 Task: For heading Use Roboto.  font size for heading24,  'Change the font style of data to'Roboto and font size to 16,  Change the alignment of both headline & data to Align left In the sheet   Velocity Sales   book
Action: Mouse moved to (27, 129)
Screenshot: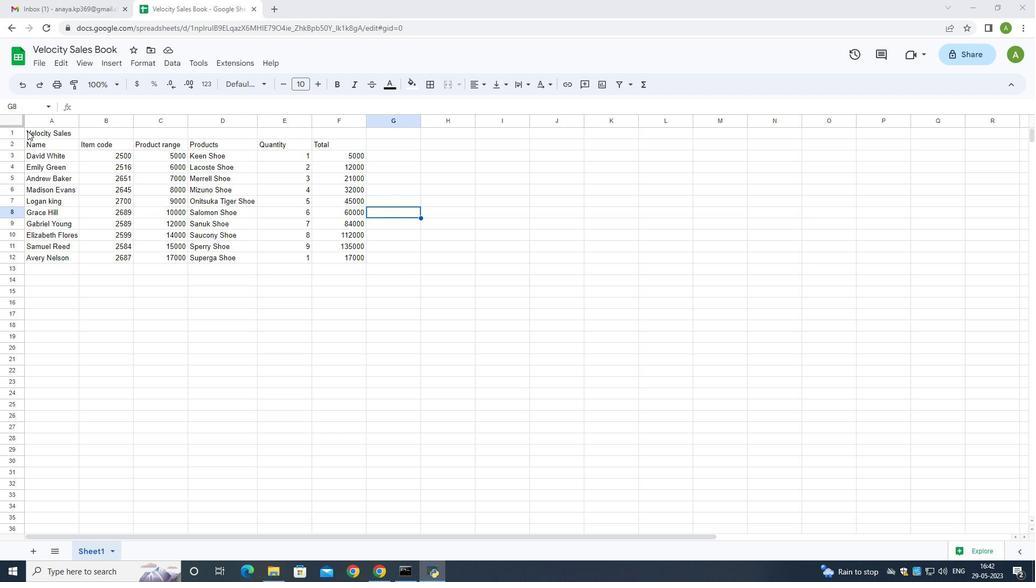 
Action: Mouse pressed left at (27, 129)
Screenshot: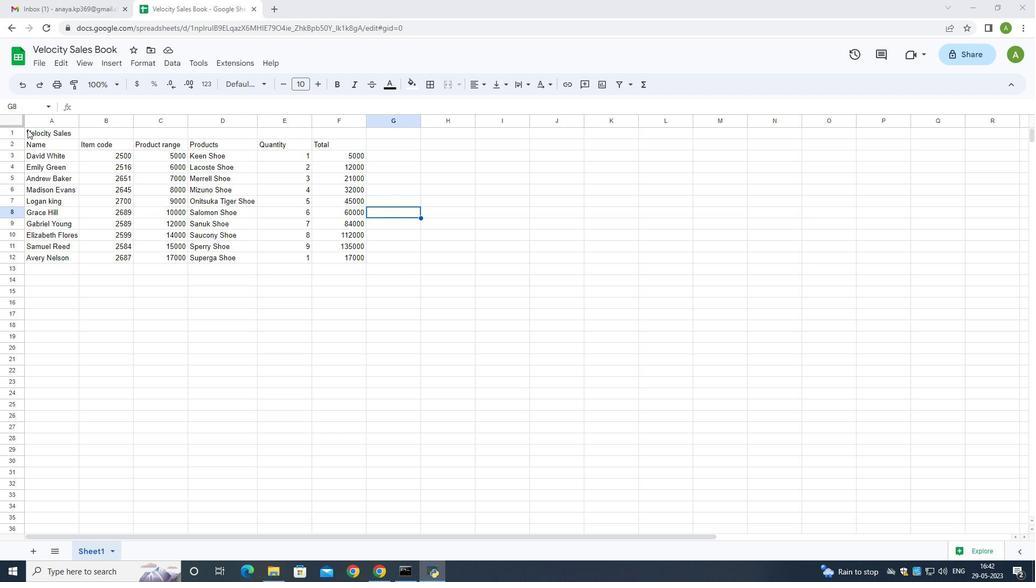 
Action: Mouse moved to (236, 87)
Screenshot: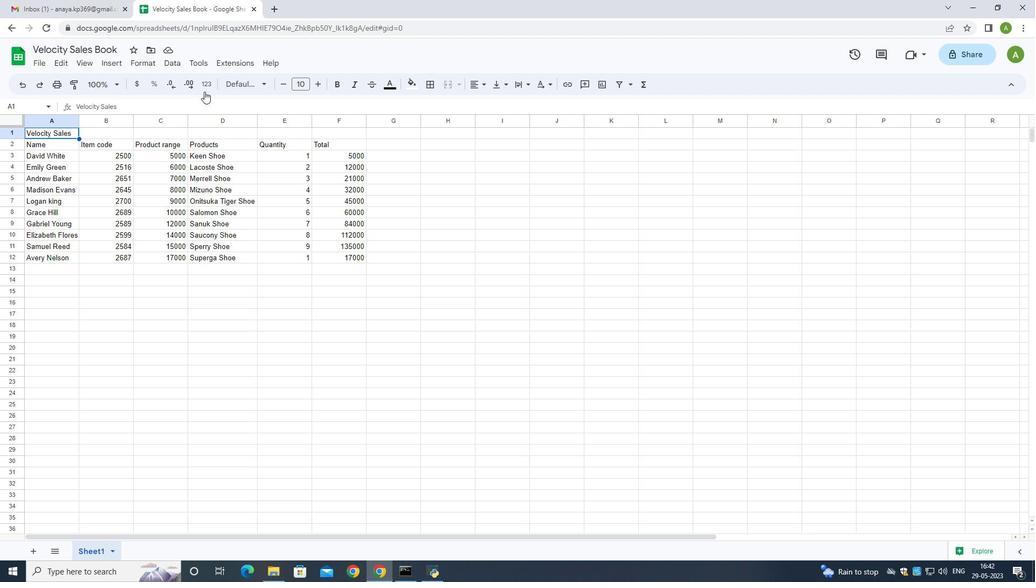 
Action: Mouse pressed left at (236, 87)
Screenshot: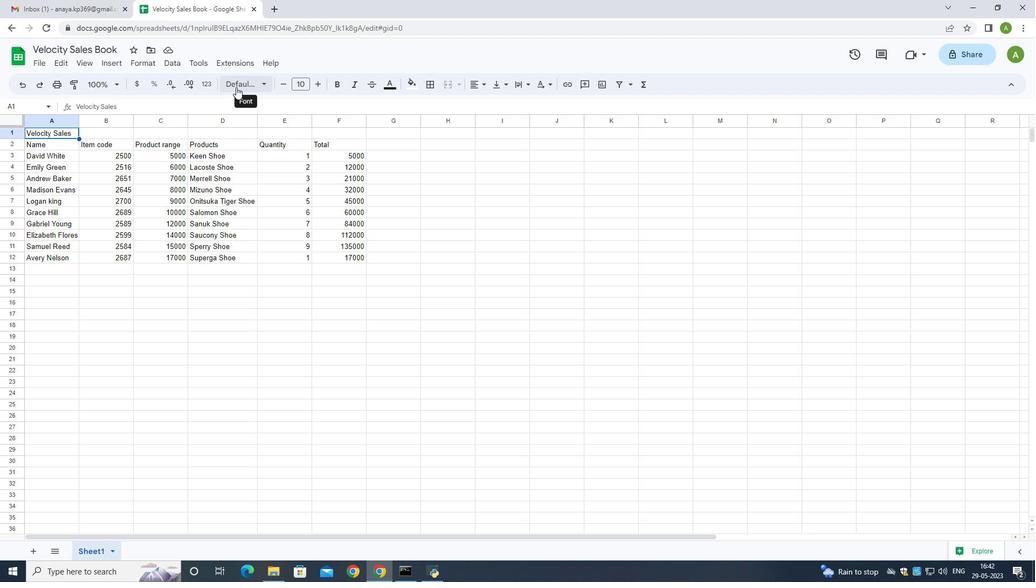 
Action: Mouse moved to (290, 333)
Screenshot: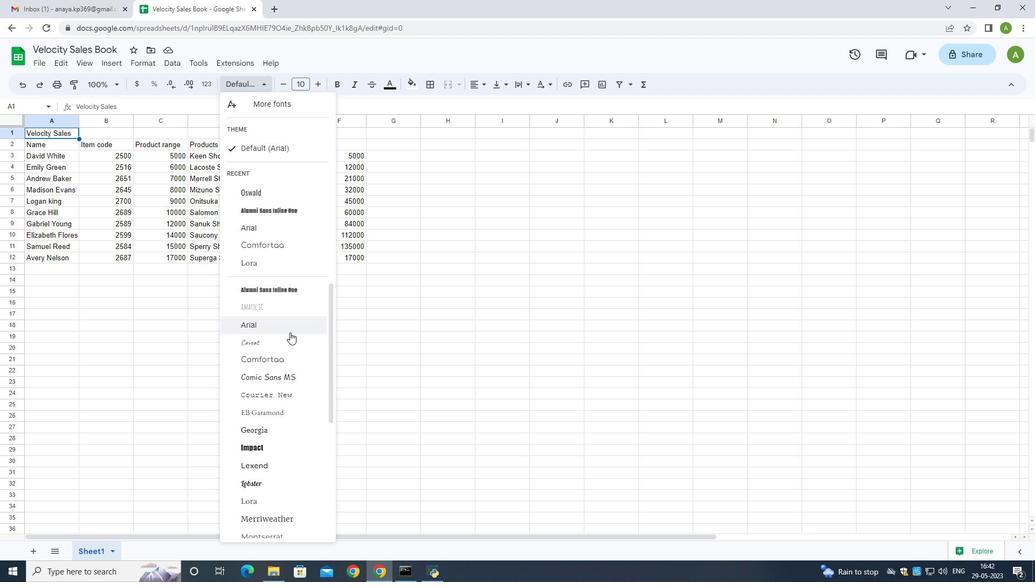 
Action: Mouse scrolled (290, 332) with delta (0, 0)
Screenshot: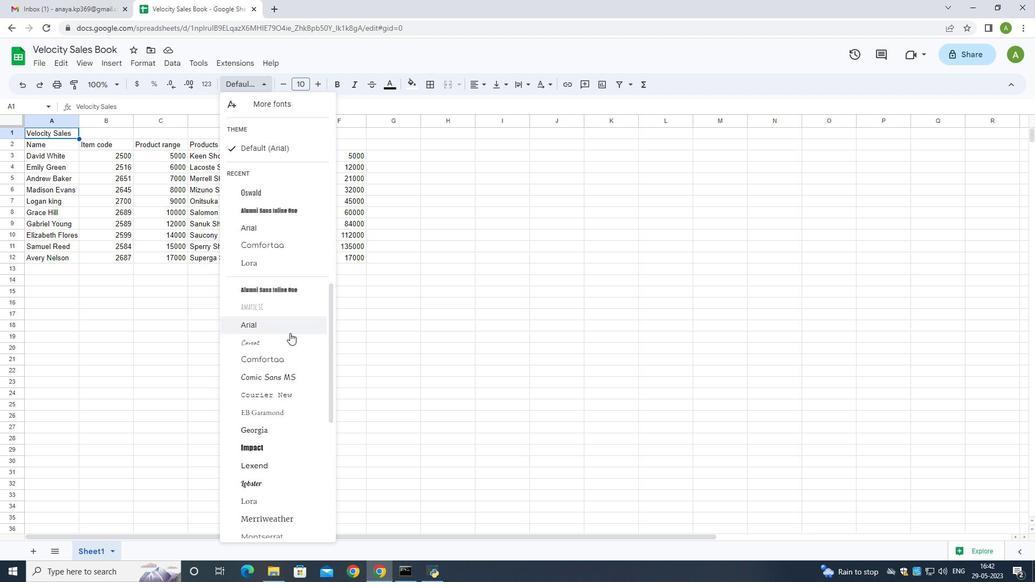 
Action: Mouse scrolled (290, 332) with delta (0, 0)
Screenshot: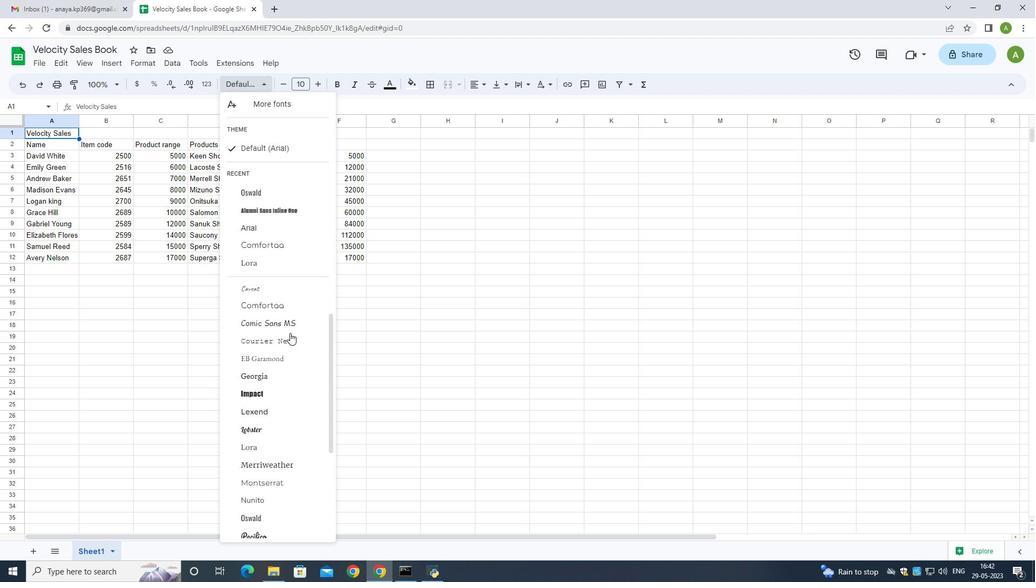 
Action: Mouse scrolled (290, 332) with delta (0, 0)
Screenshot: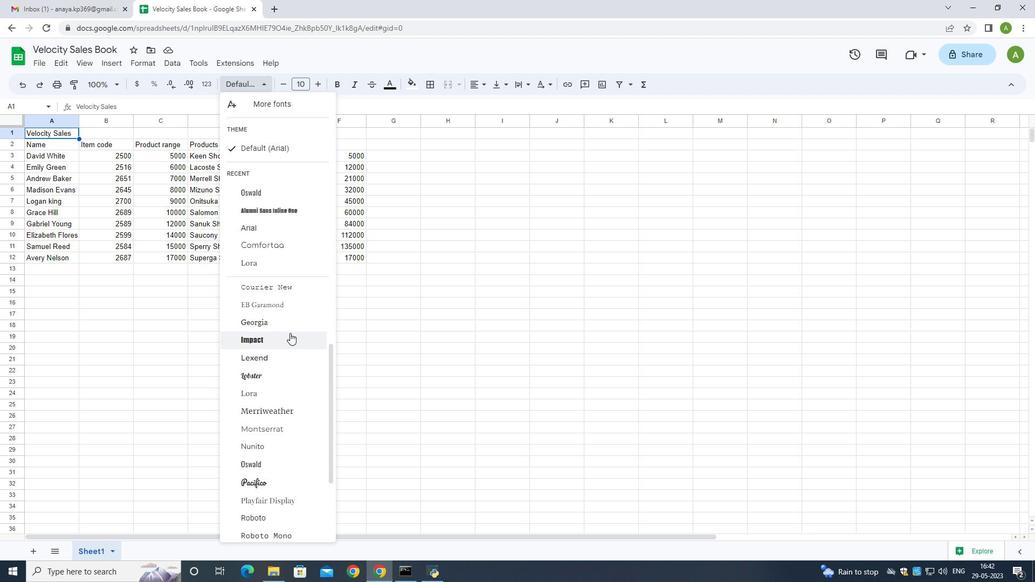 
Action: Mouse moved to (275, 461)
Screenshot: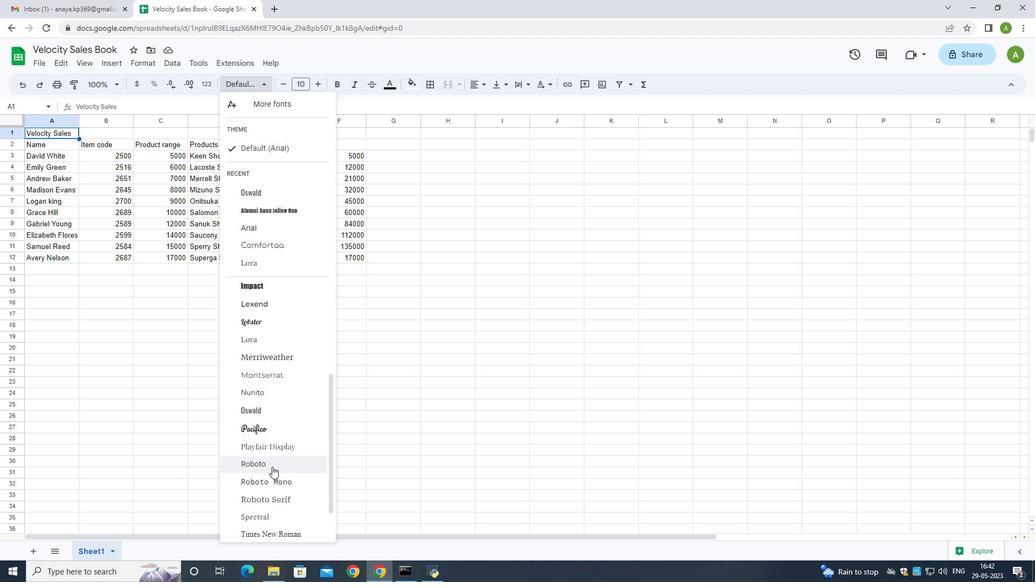 
Action: Mouse pressed left at (275, 461)
Screenshot: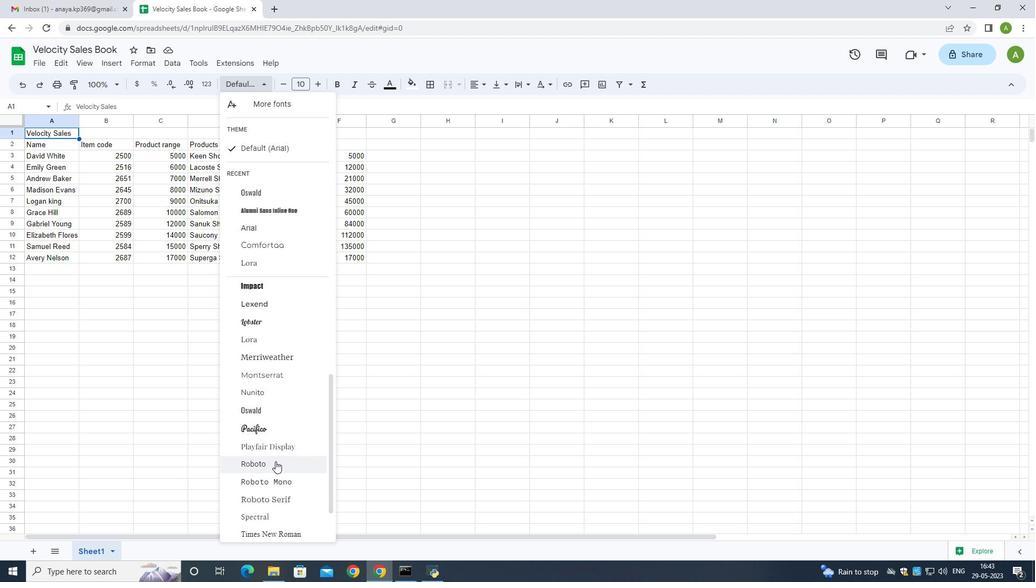
Action: Mouse moved to (28, 134)
Screenshot: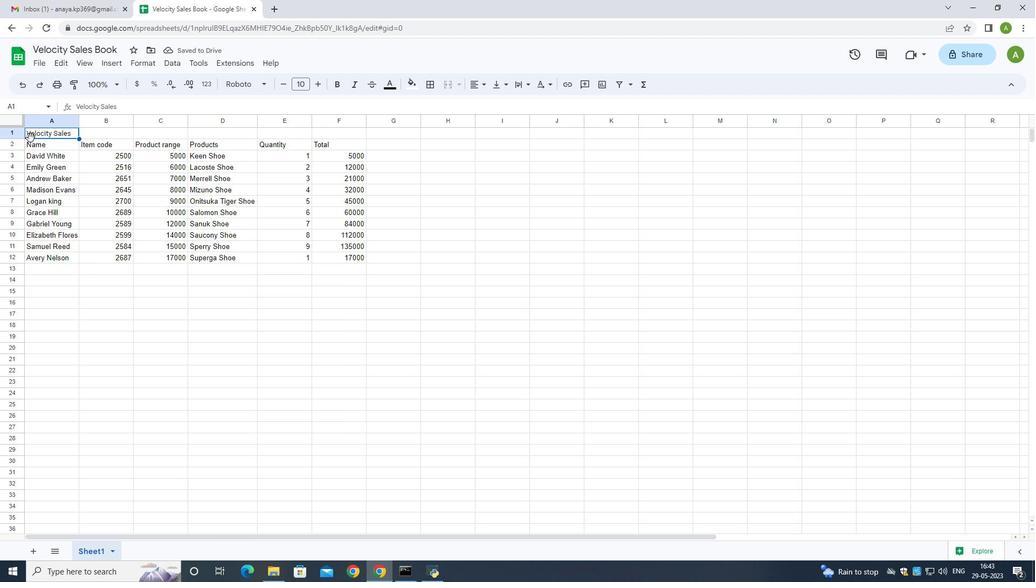 
Action: Mouse pressed left at (28, 134)
Screenshot: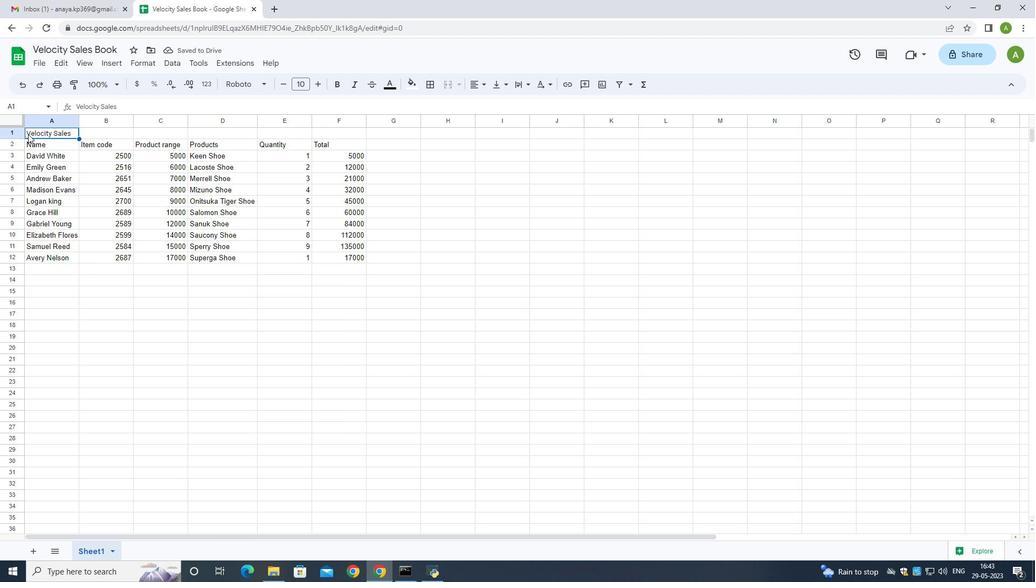 
Action: Mouse moved to (30, 129)
Screenshot: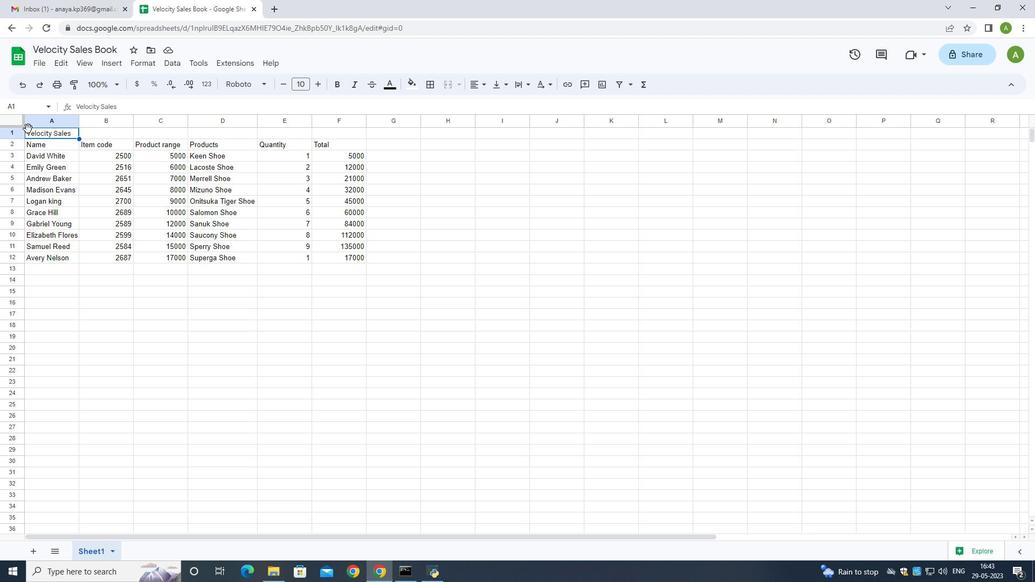 
Action: Mouse pressed left at (30, 129)
Screenshot: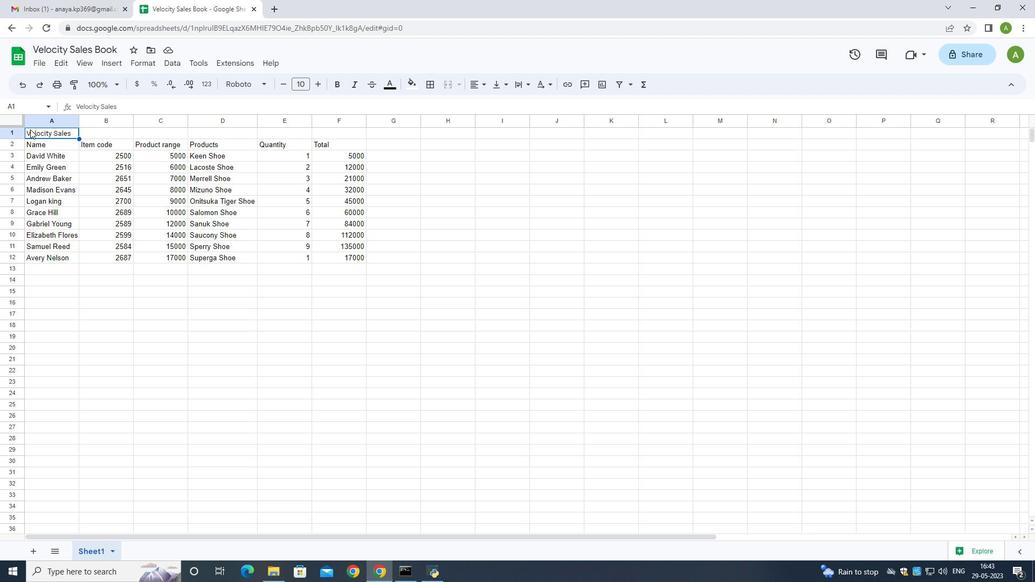 
Action: Mouse moved to (69, 134)
Screenshot: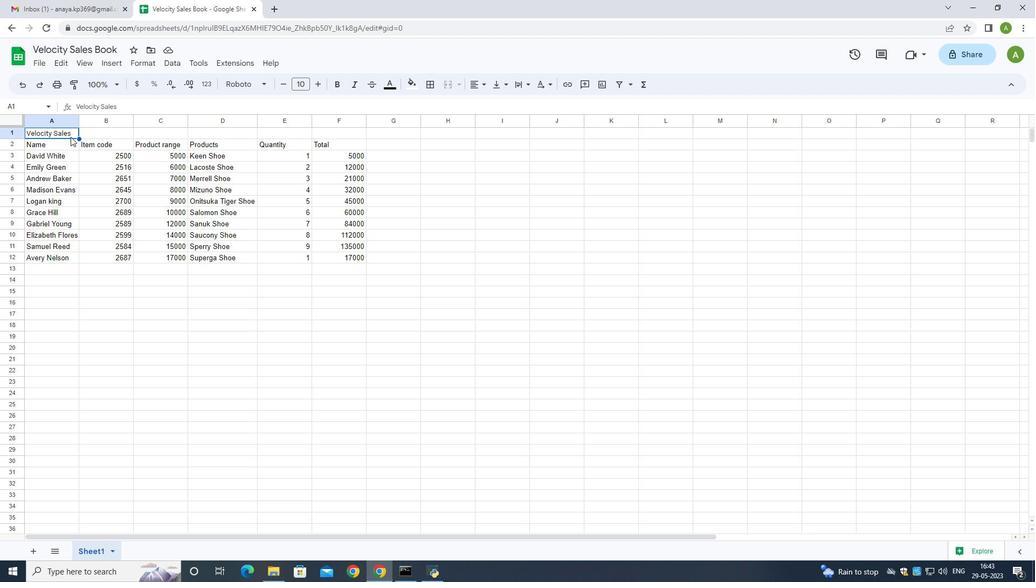
Action: Mouse pressed left at (69, 134)
Screenshot: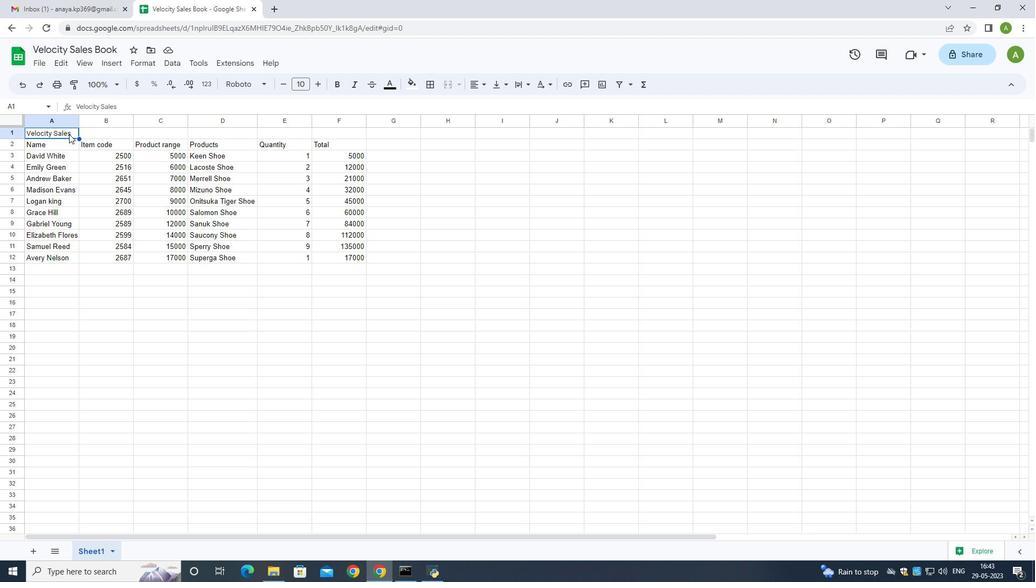 
Action: Mouse moved to (69, 133)
Screenshot: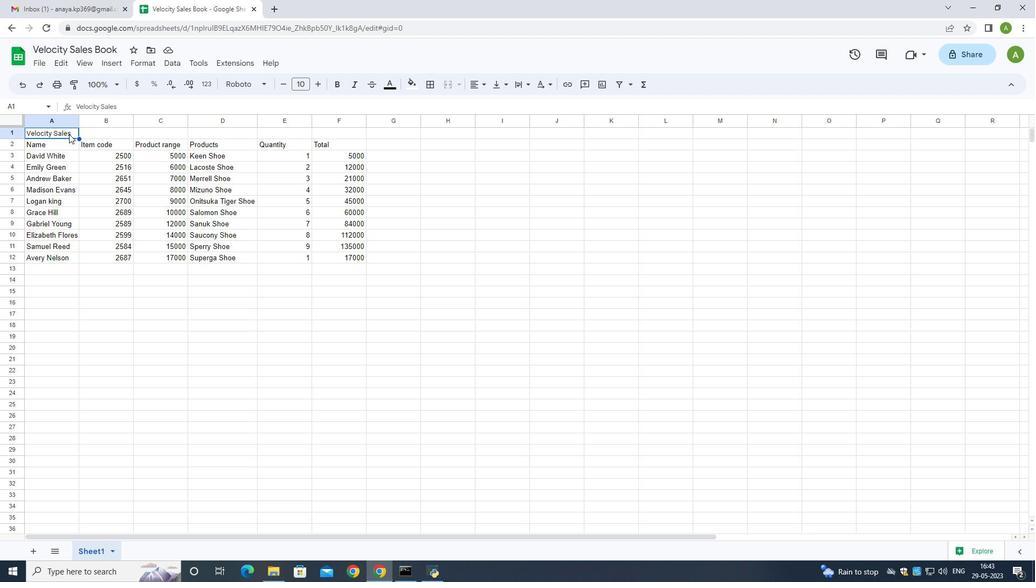 
Action: Mouse pressed left at (69, 133)
Screenshot: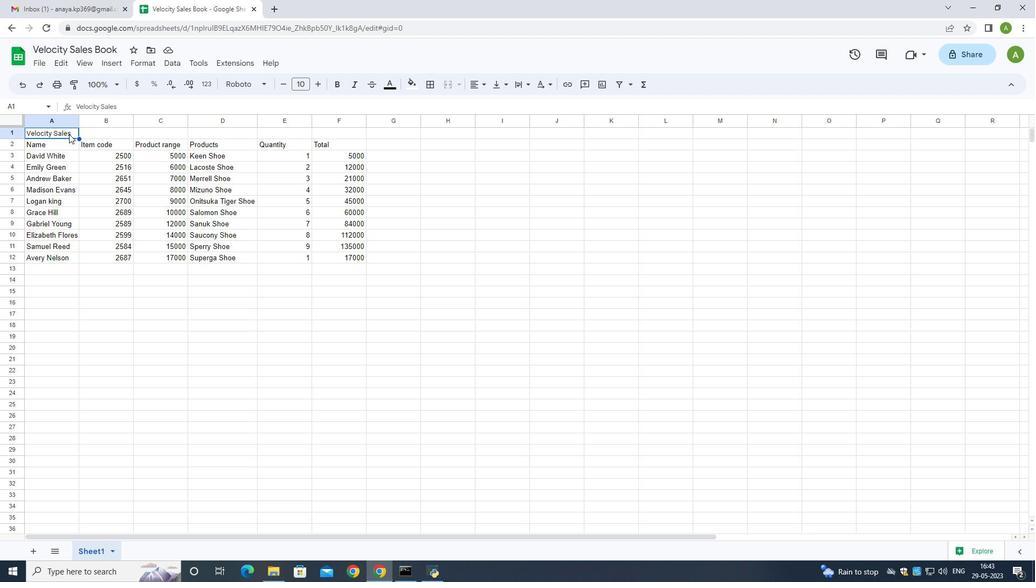 
Action: Mouse moved to (32, 134)
Screenshot: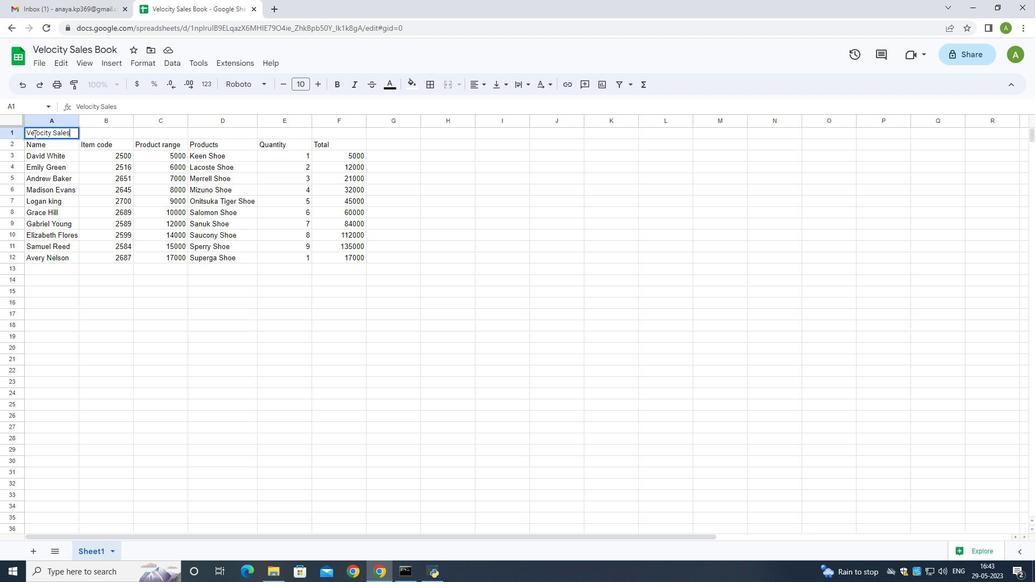 
Action: Mouse pressed left at (32, 134)
Screenshot: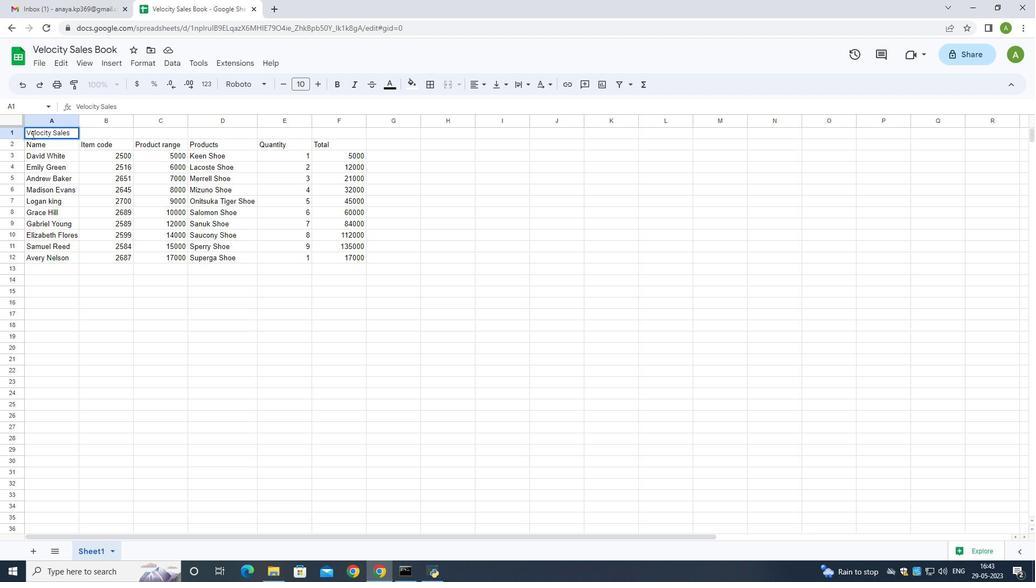 
Action: Mouse moved to (26, 133)
Screenshot: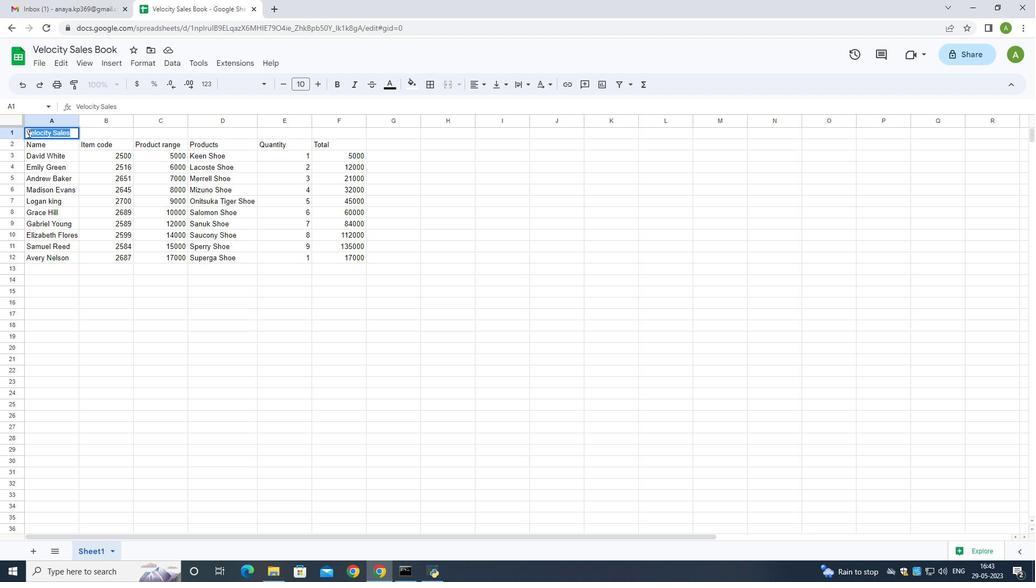 
Action: Mouse pressed left at (26, 133)
Screenshot: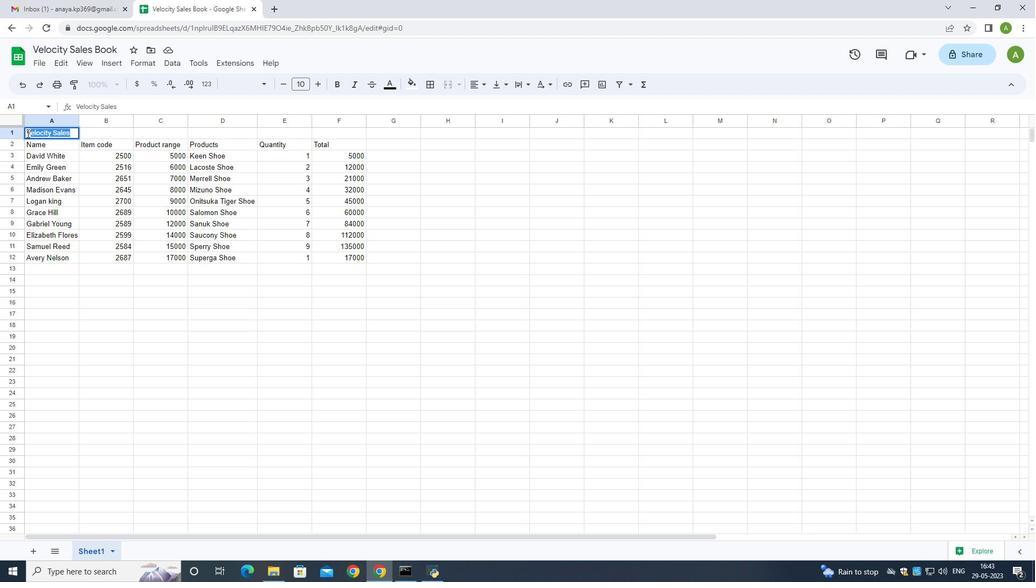 
Action: Mouse moved to (253, 87)
Screenshot: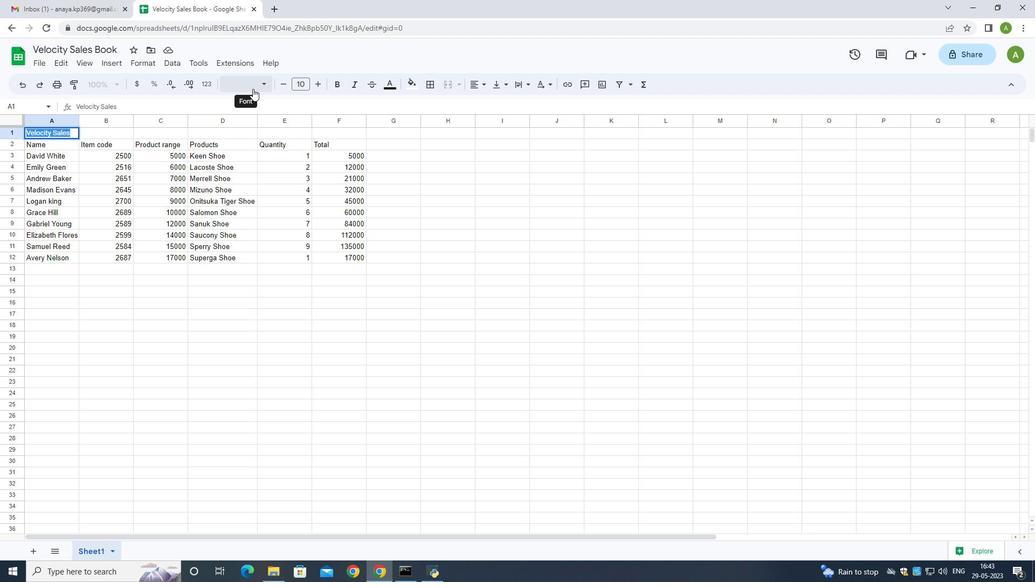 
Action: Mouse pressed left at (253, 87)
Screenshot: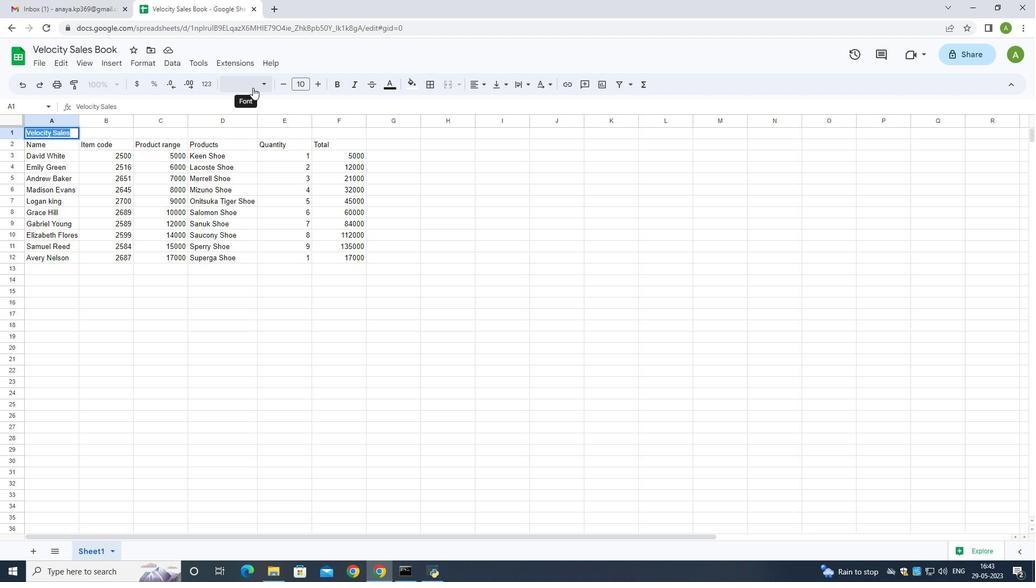 
Action: Mouse moved to (284, 465)
Screenshot: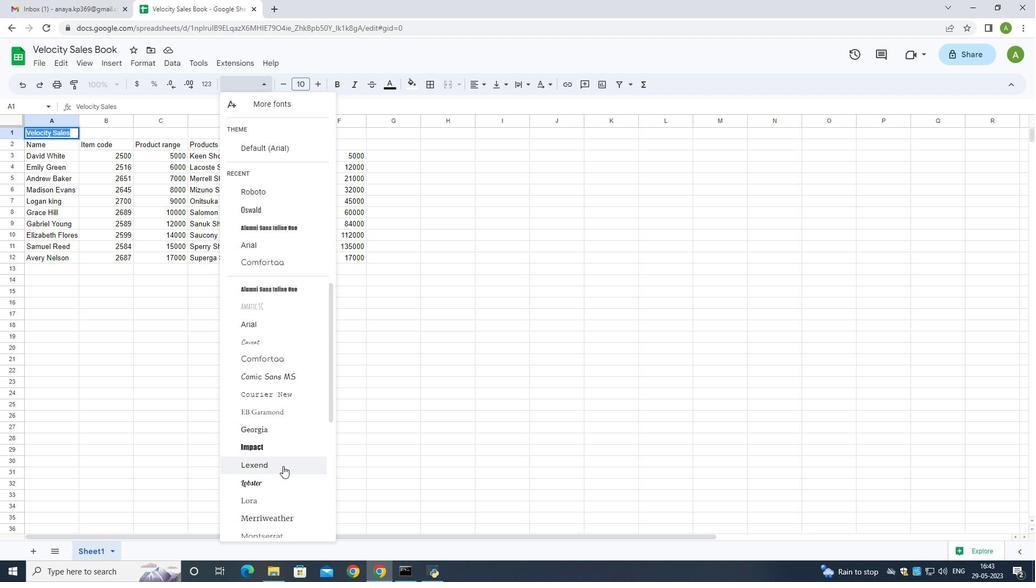 
Action: Mouse scrolled (283, 465) with delta (0, 0)
Screenshot: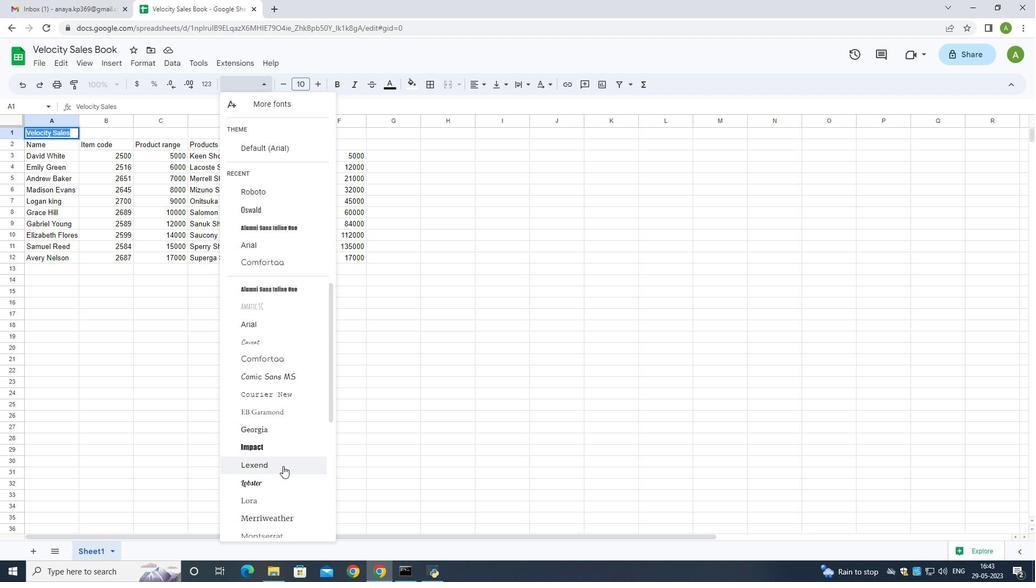 
Action: Mouse moved to (256, 195)
Screenshot: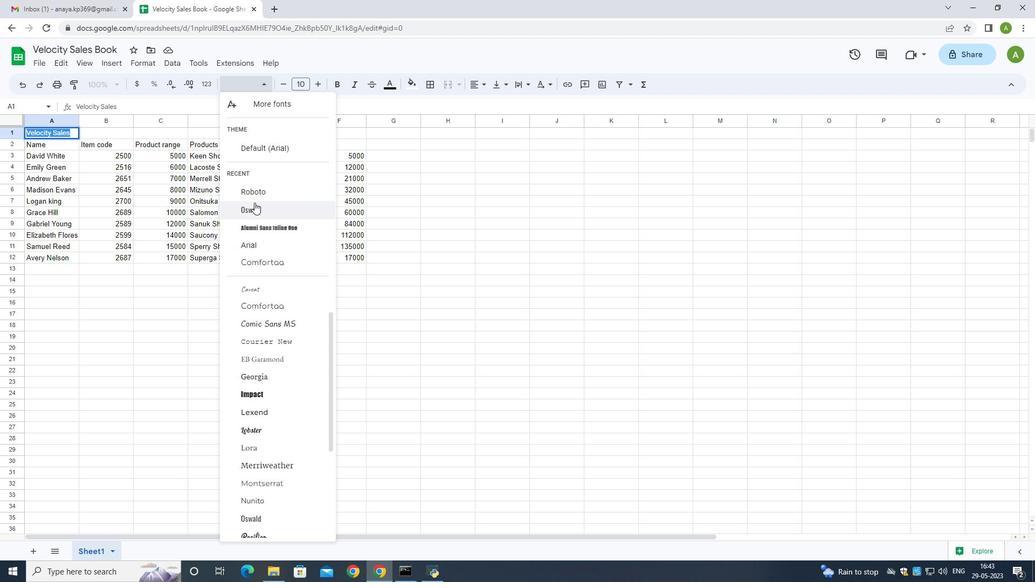 
Action: Mouse pressed left at (256, 195)
Screenshot: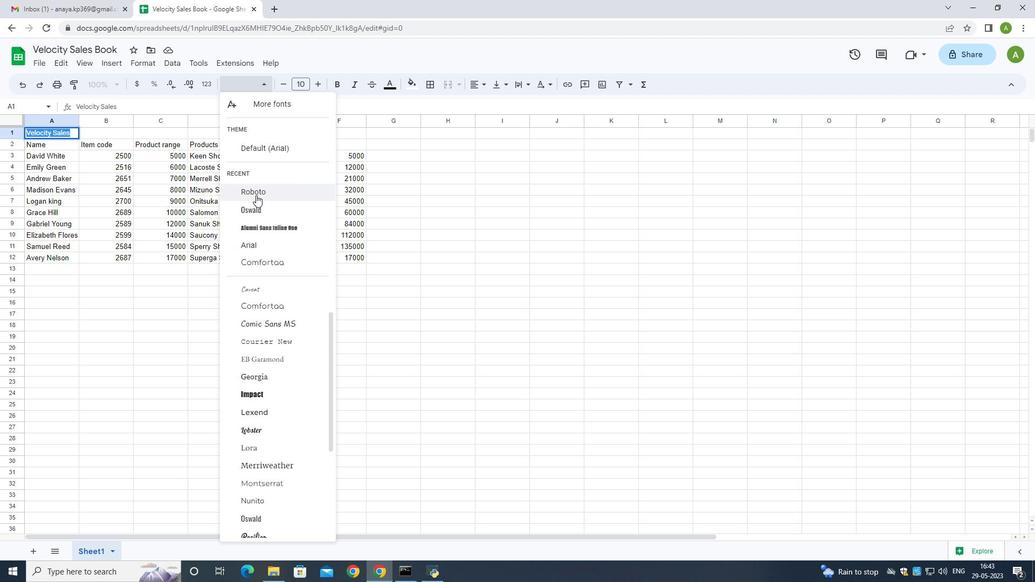 
Action: Mouse moved to (145, 317)
Screenshot: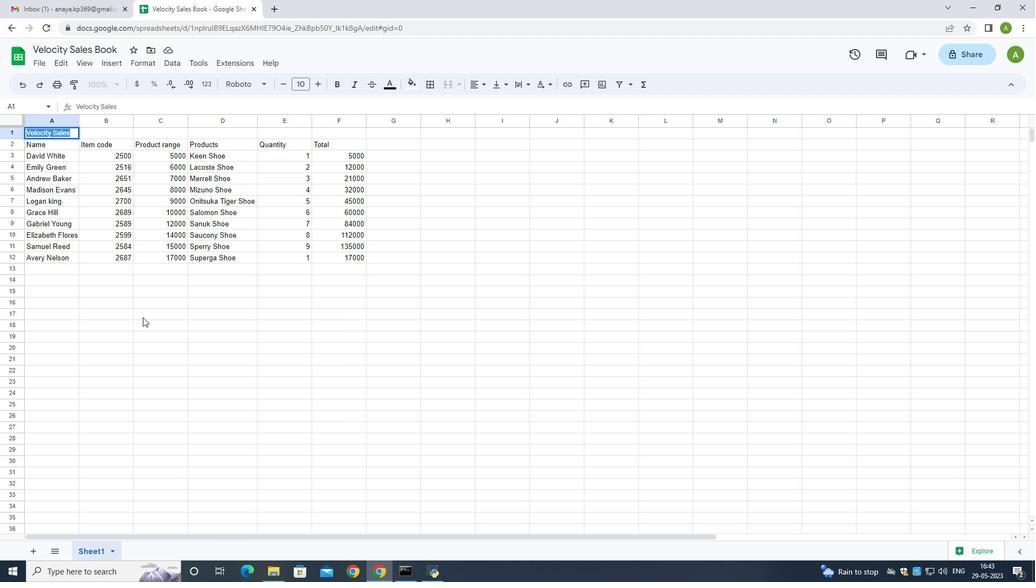 
Action: Mouse pressed left at (145, 317)
Screenshot: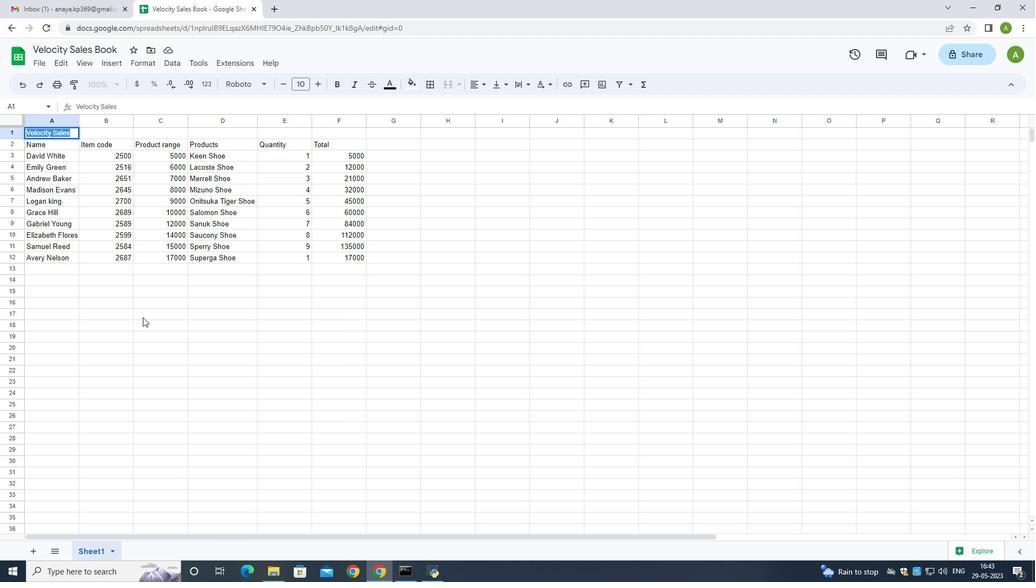 
Action: Mouse moved to (28, 132)
Screenshot: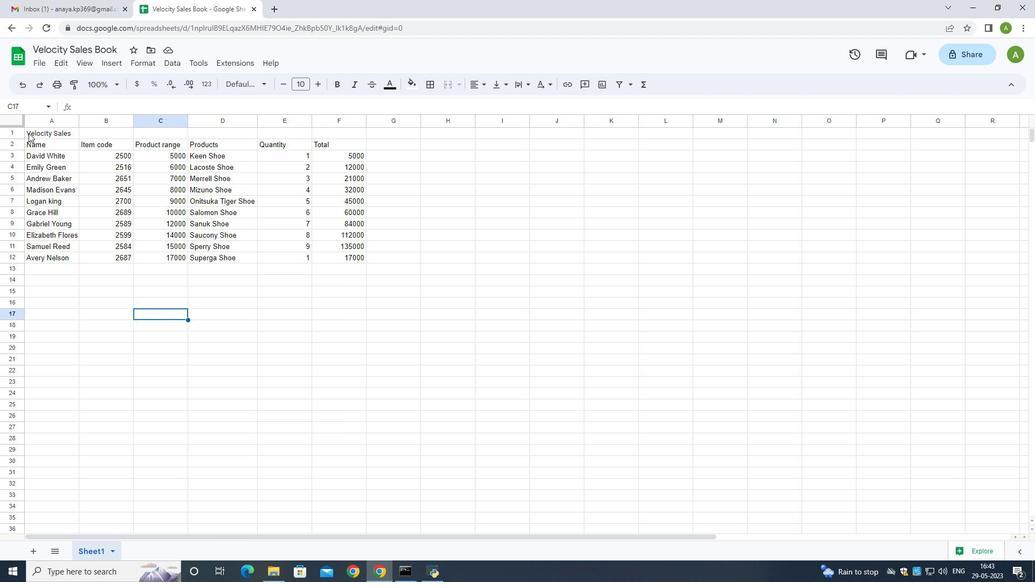 
Action: Mouse pressed left at (28, 132)
Screenshot: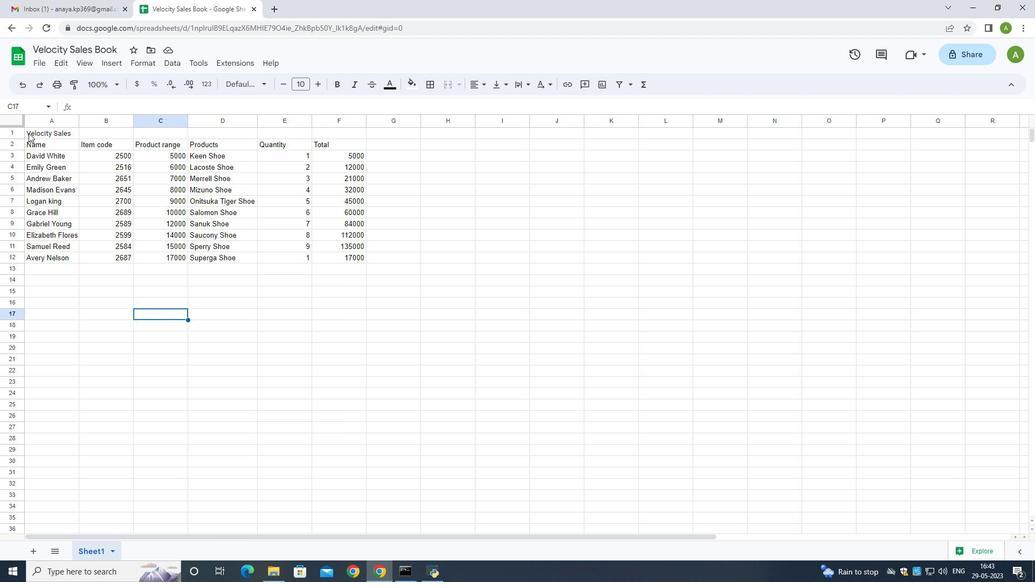 
Action: Mouse moved to (315, 83)
Screenshot: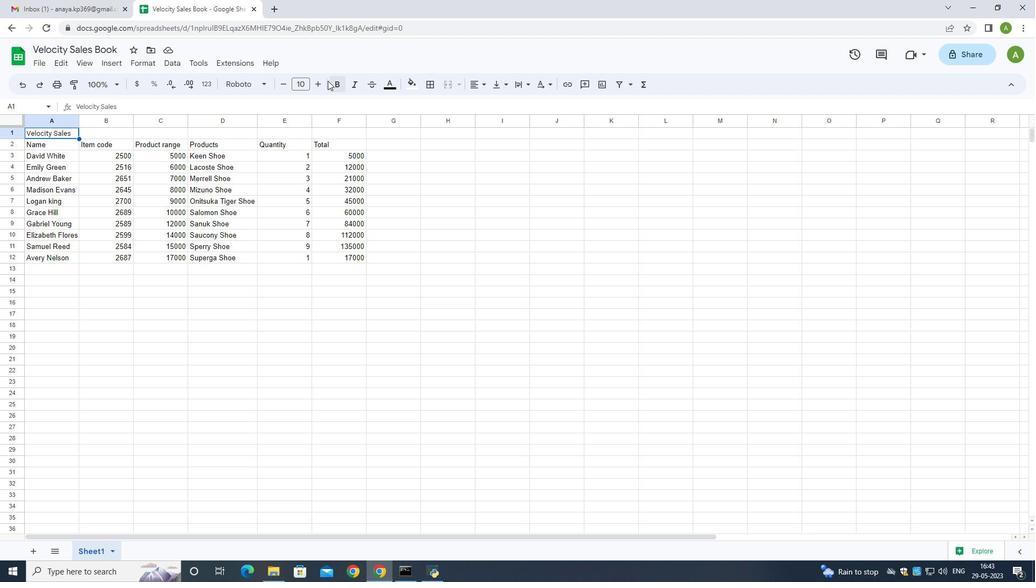 
Action: Mouse pressed left at (315, 83)
Screenshot: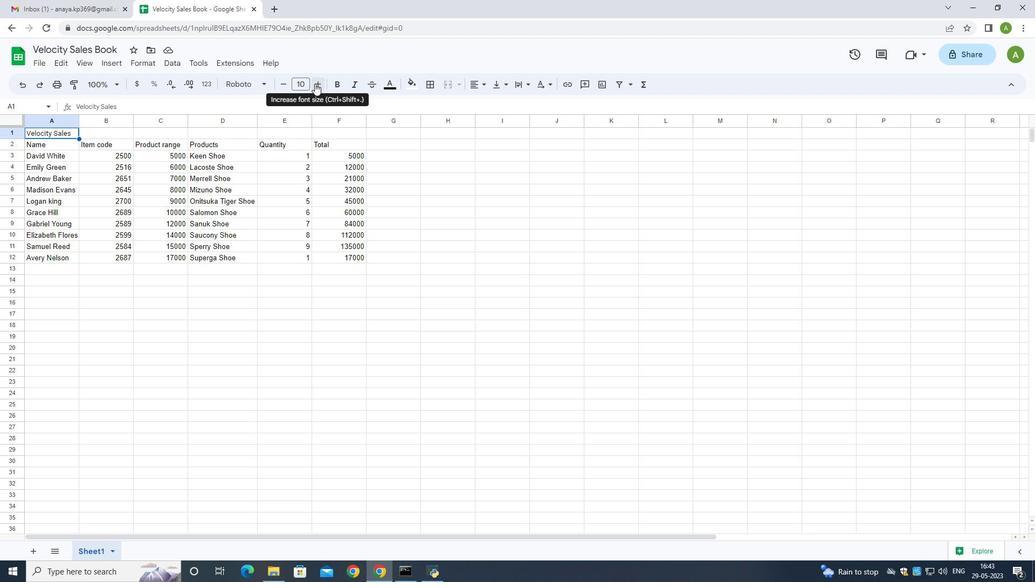 
Action: Mouse pressed left at (315, 83)
Screenshot: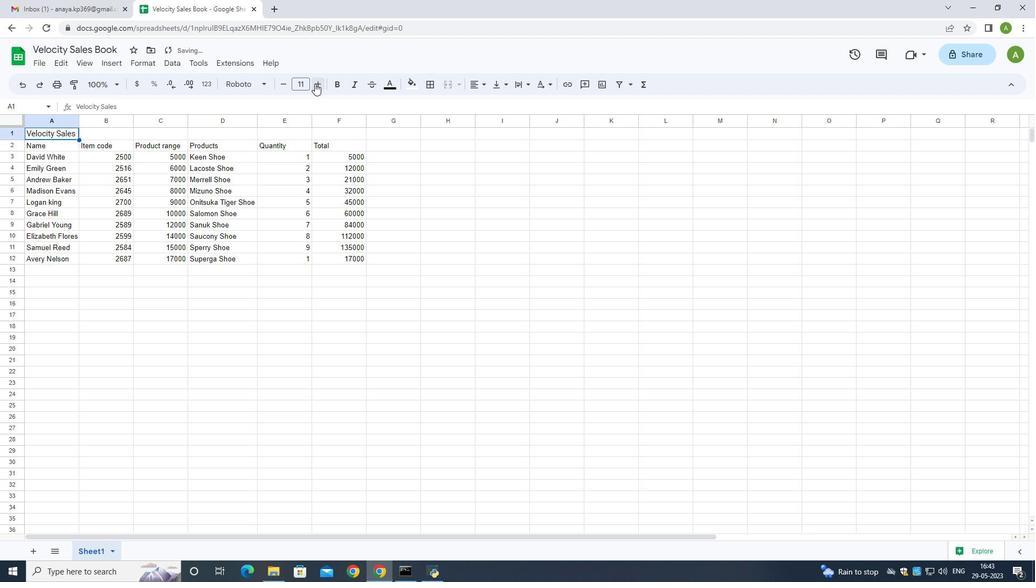 
Action: Mouse pressed left at (315, 83)
Screenshot: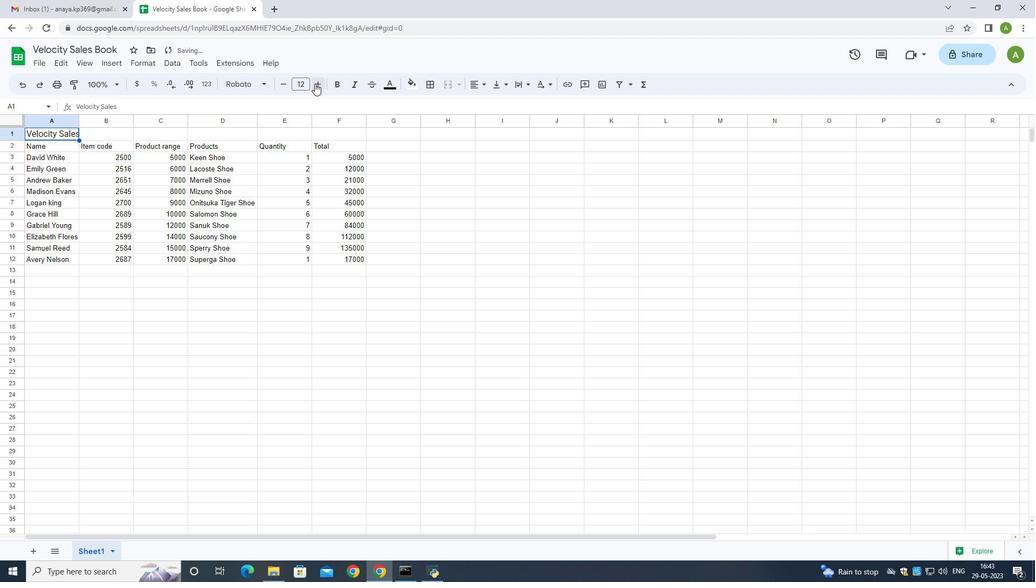 
Action: Mouse pressed left at (315, 83)
Screenshot: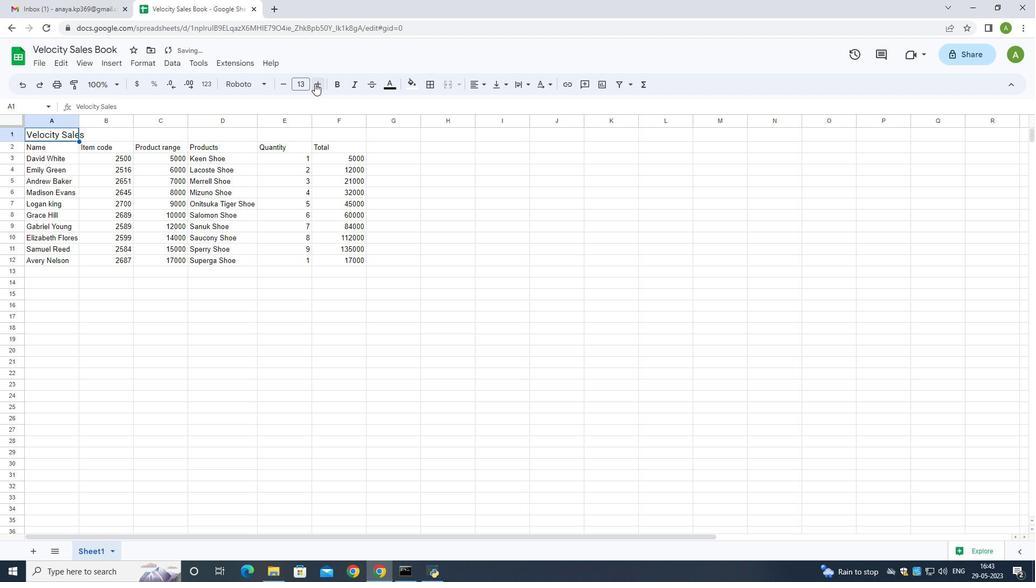 
Action: Mouse pressed left at (315, 83)
Screenshot: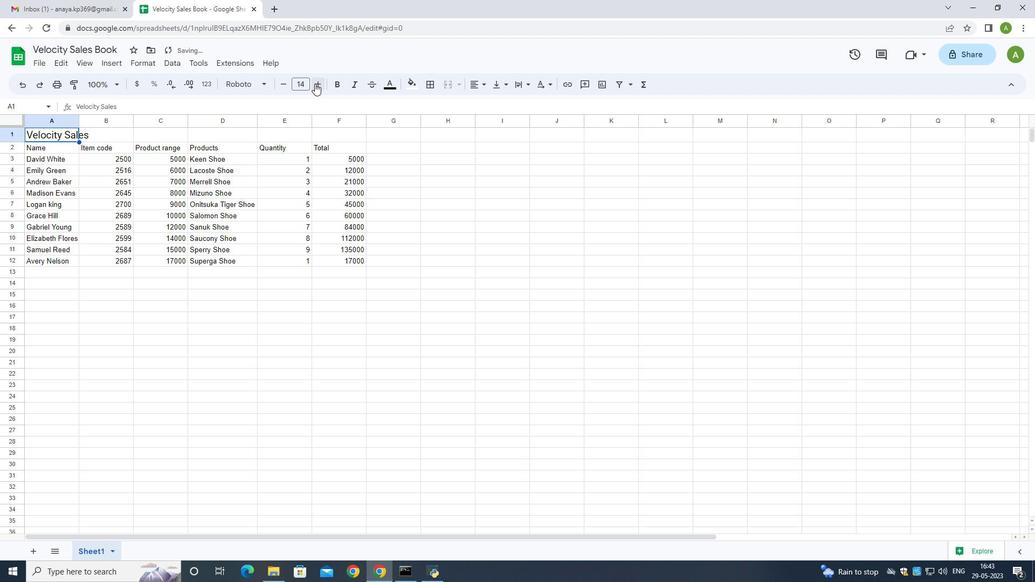
Action: Mouse pressed left at (315, 83)
Screenshot: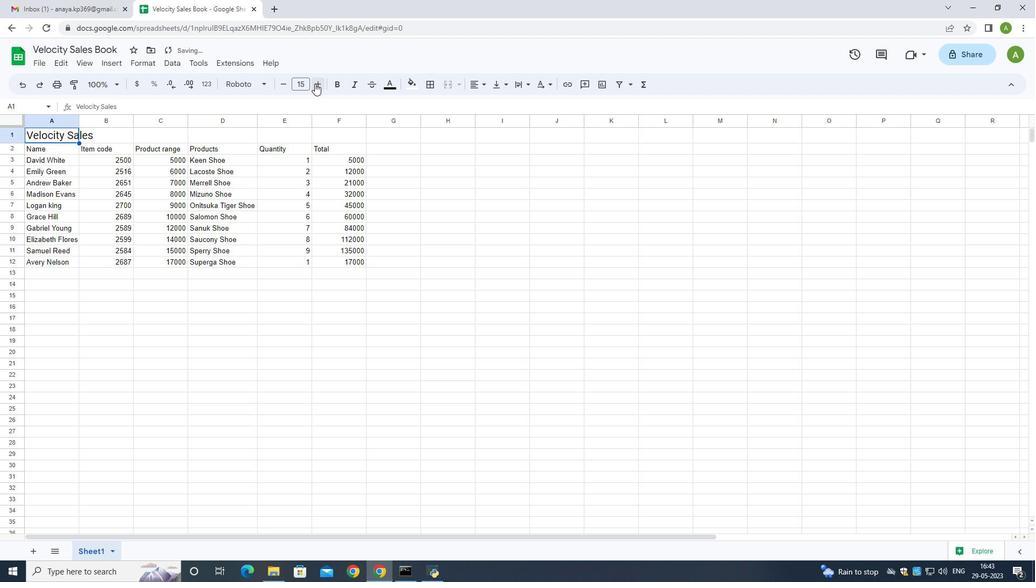 
Action: Mouse pressed left at (315, 83)
Screenshot: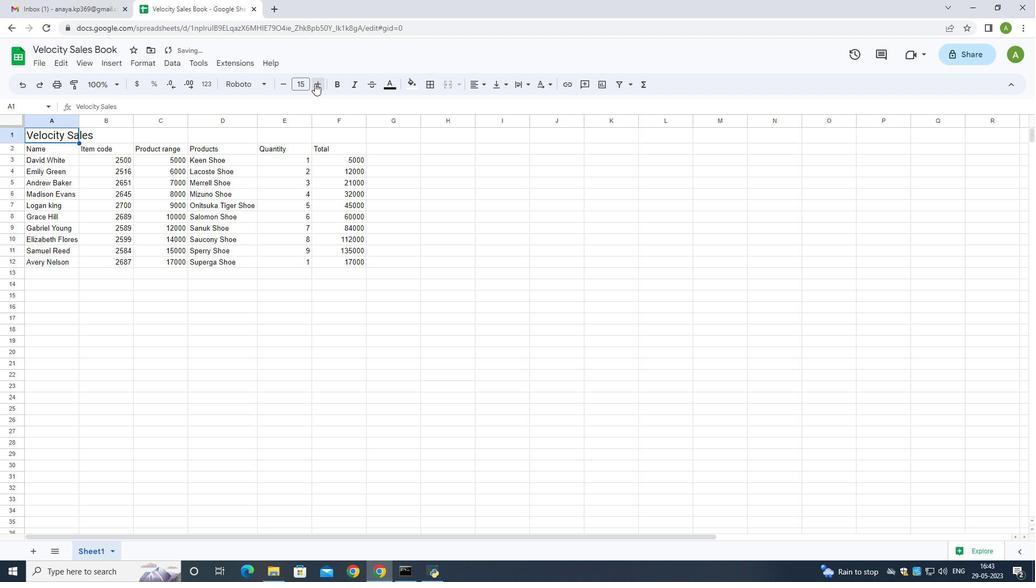 
Action: Mouse pressed left at (315, 83)
Screenshot: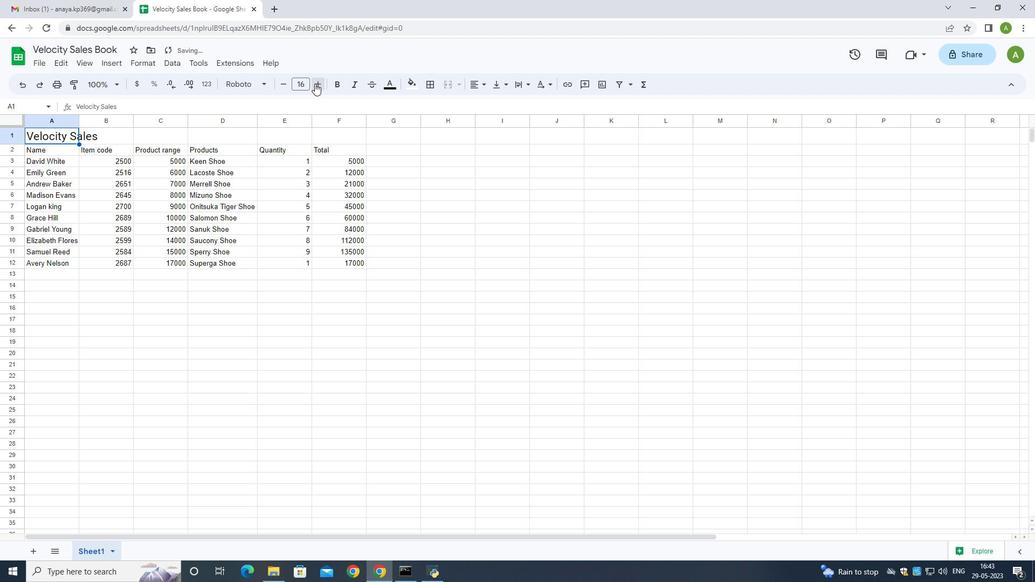
Action: Mouse pressed left at (315, 83)
Screenshot: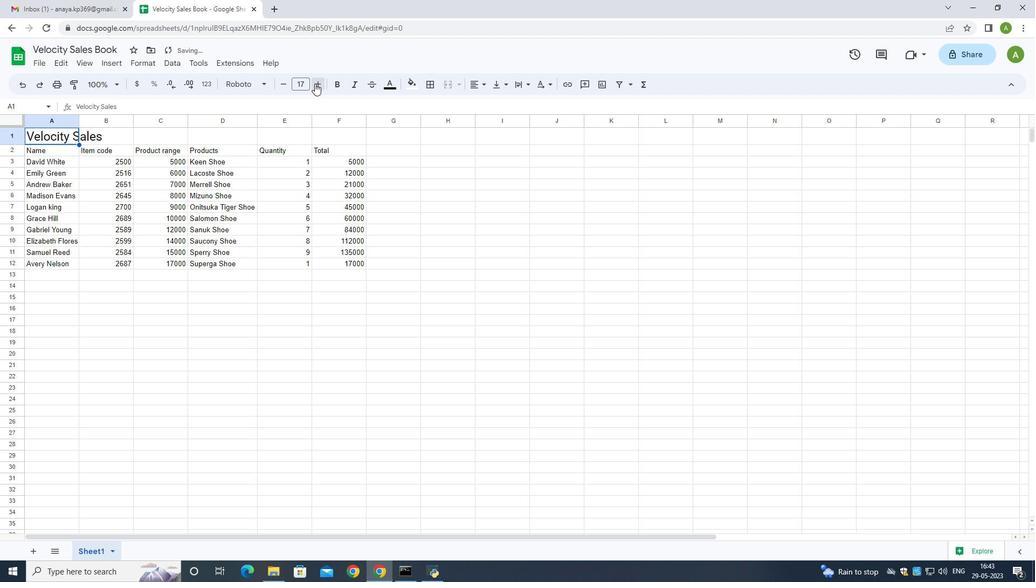 
Action: Mouse pressed left at (315, 83)
Screenshot: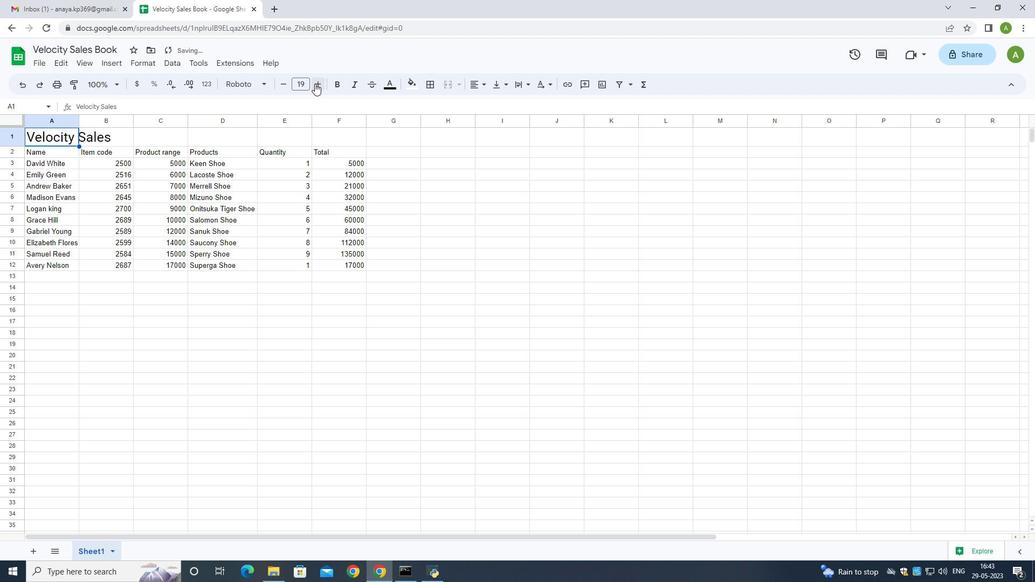 
Action: Mouse pressed left at (315, 83)
Screenshot: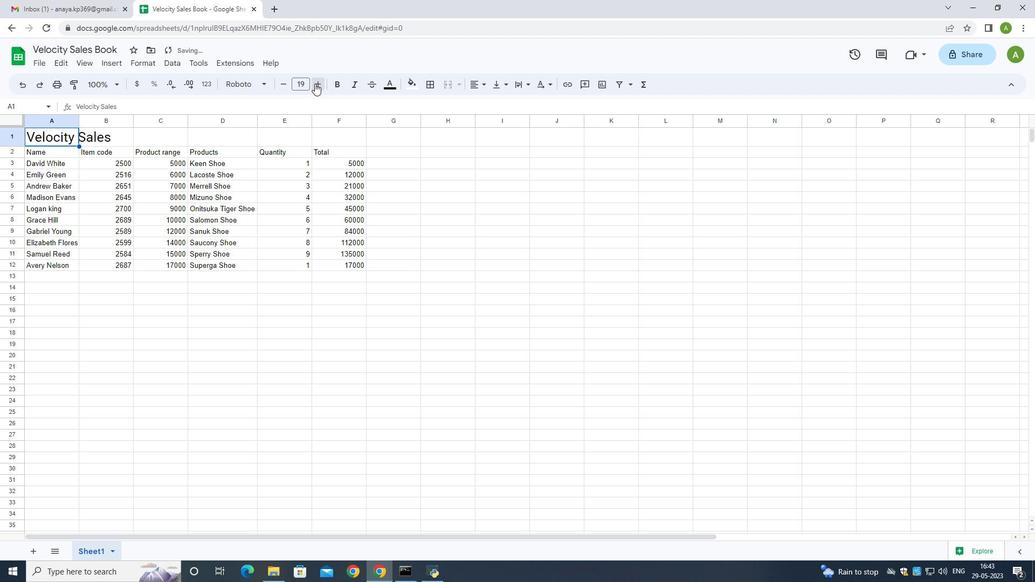 
Action: Mouse pressed left at (315, 83)
Screenshot: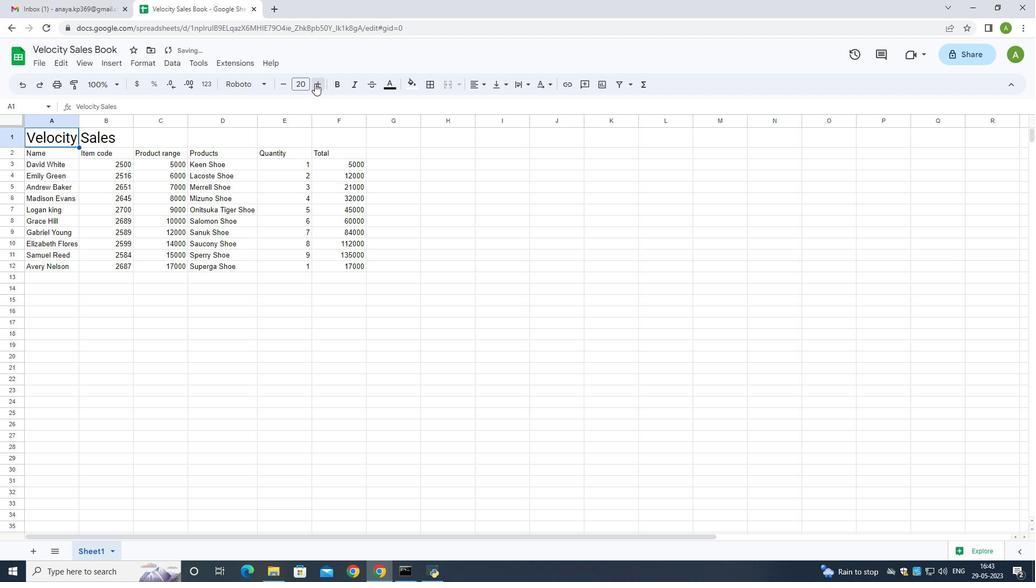 
Action: Mouse pressed left at (315, 83)
Screenshot: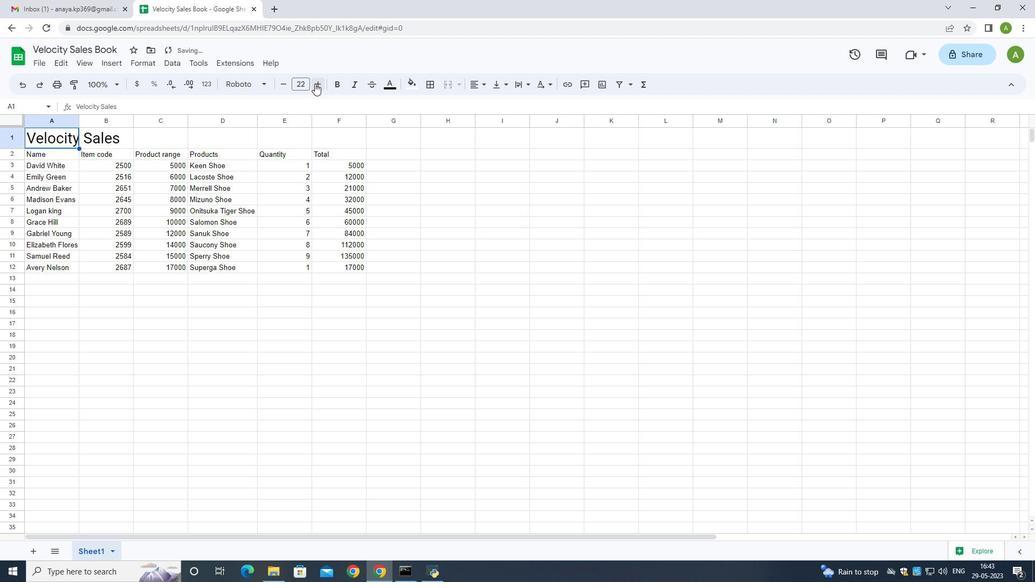 
Action: Mouse pressed left at (315, 83)
Screenshot: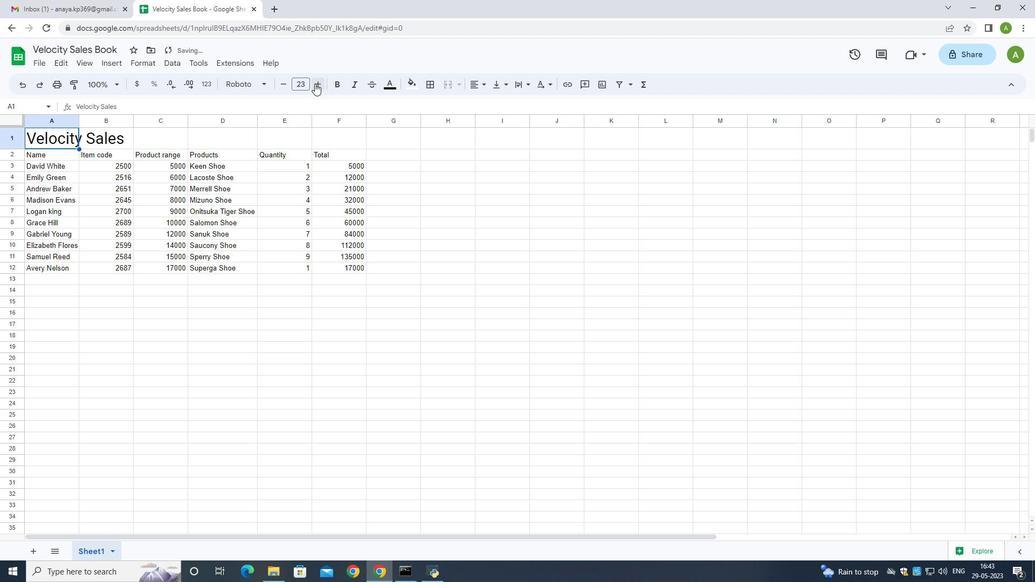 
Action: Mouse moved to (28, 153)
Screenshot: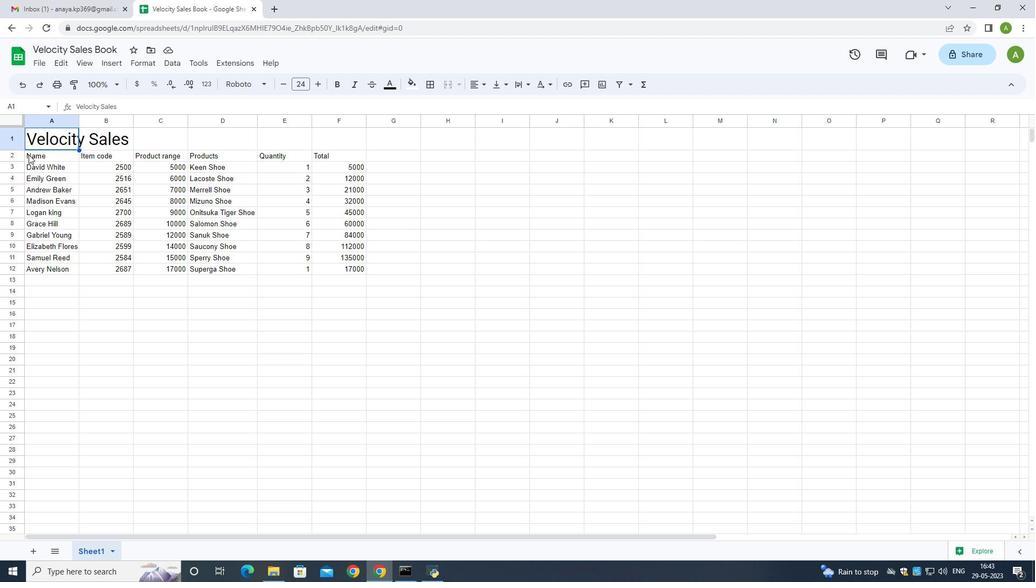 
Action: Mouse pressed left at (28, 153)
Screenshot: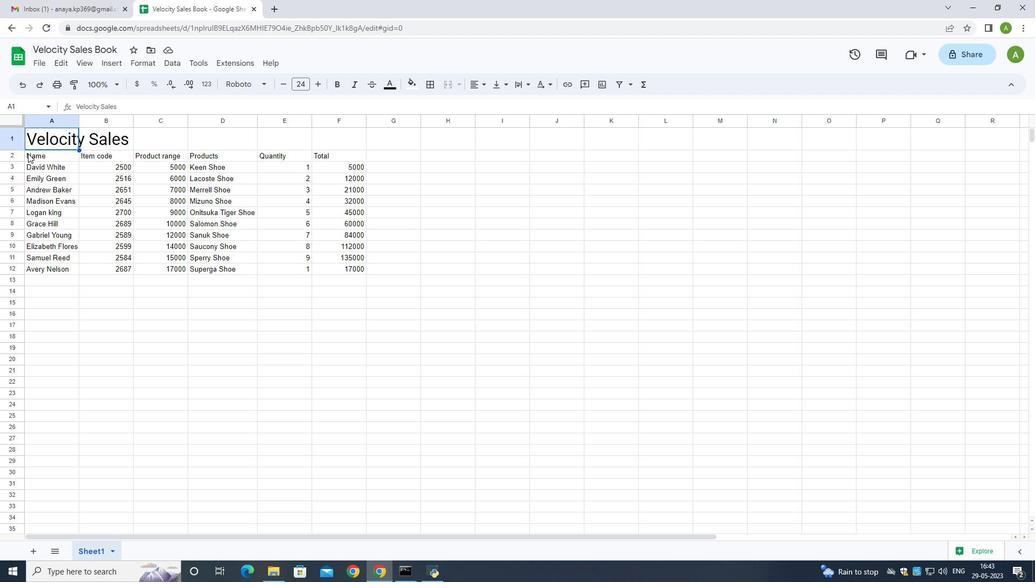 
Action: Mouse moved to (237, 87)
Screenshot: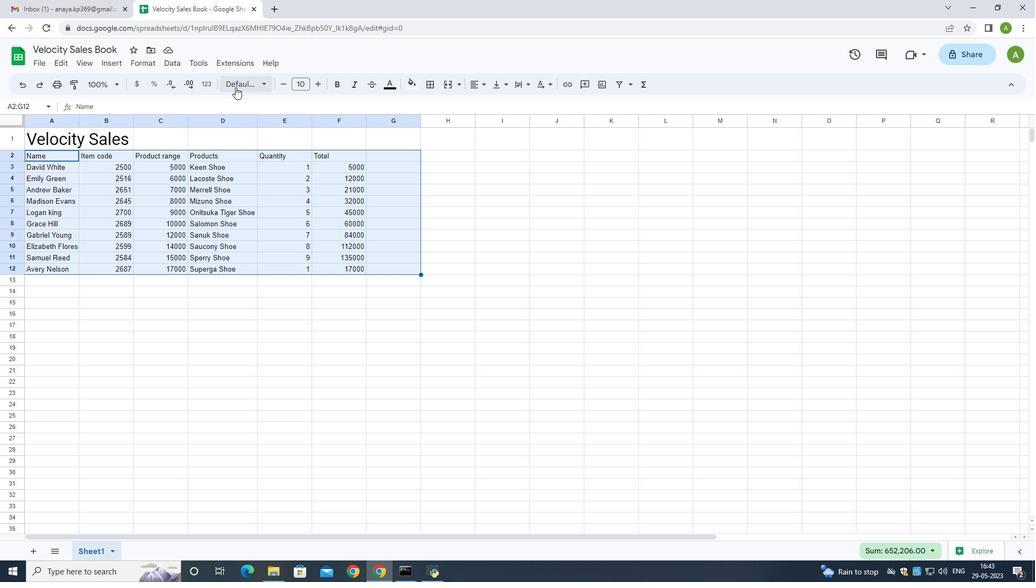 
Action: Mouse pressed left at (237, 87)
Screenshot: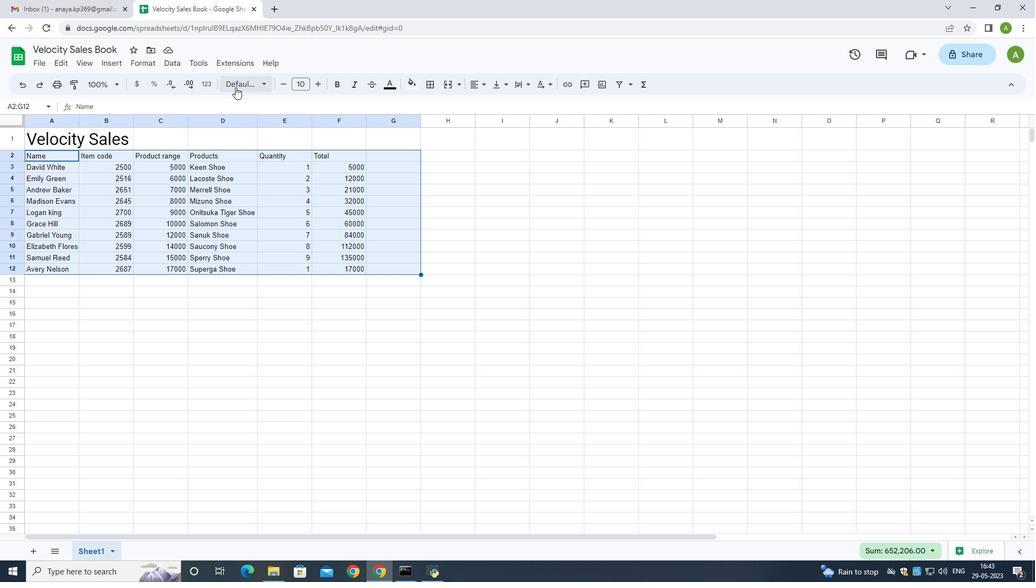 
Action: Mouse moved to (246, 191)
Screenshot: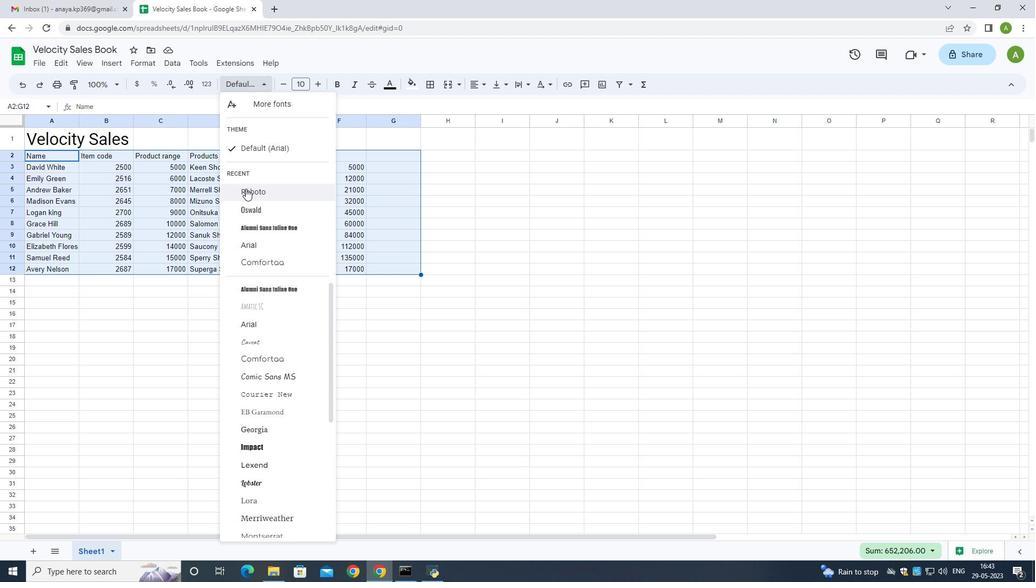 
Action: Mouse pressed left at (246, 191)
Screenshot: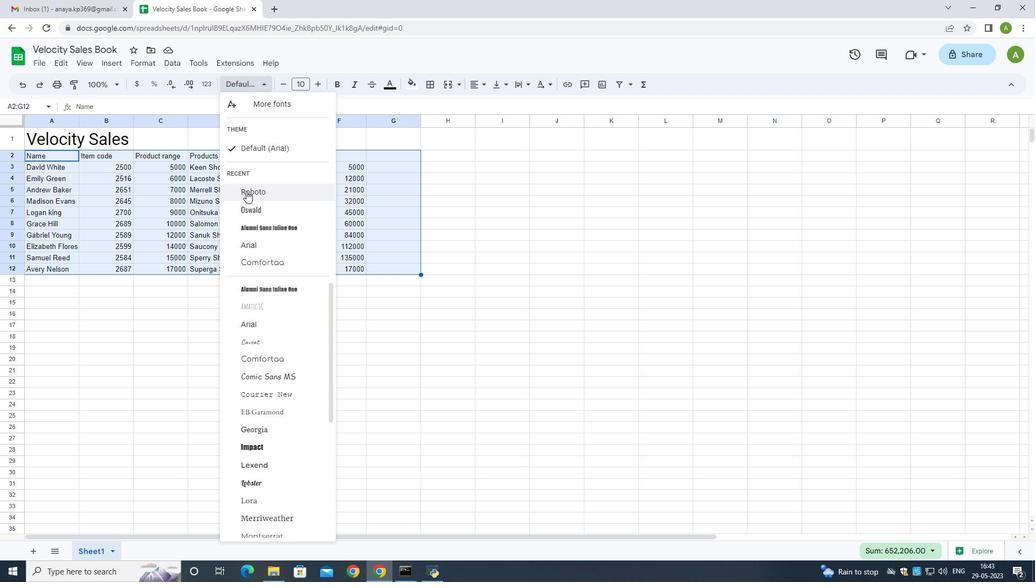 
Action: Mouse moved to (317, 88)
Screenshot: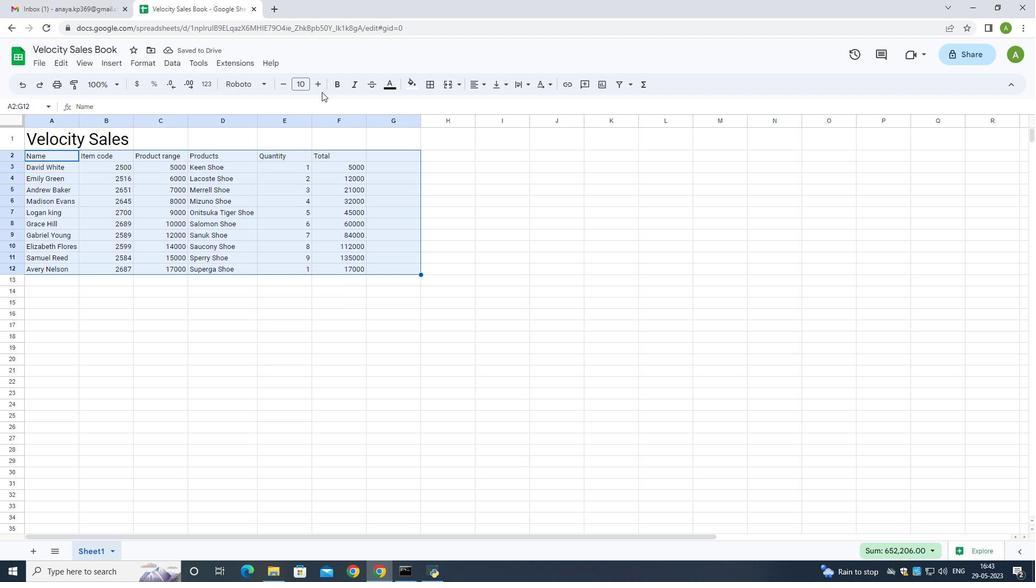 
Action: Mouse pressed left at (317, 88)
Screenshot: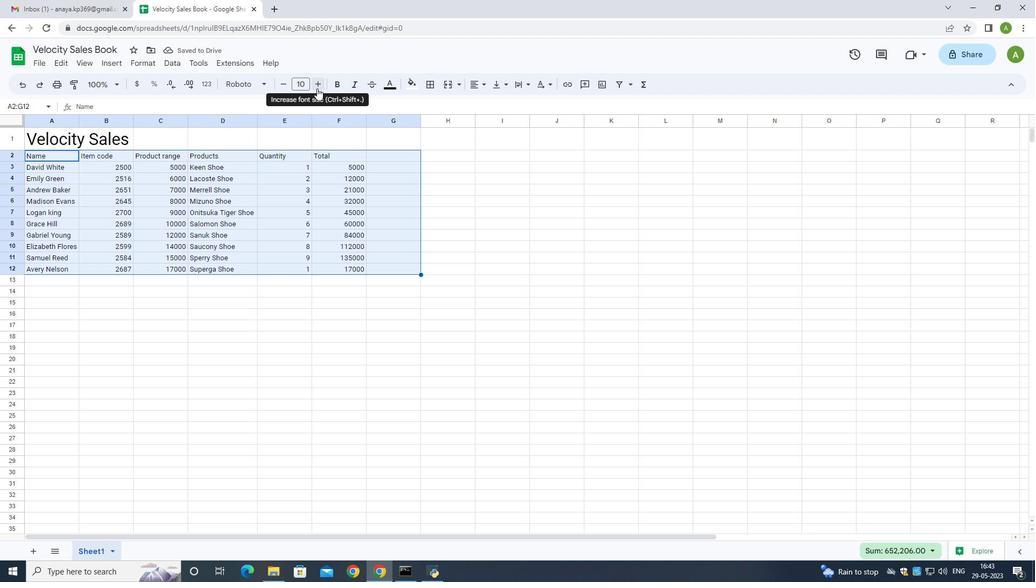 
Action: Mouse pressed left at (317, 88)
Screenshot: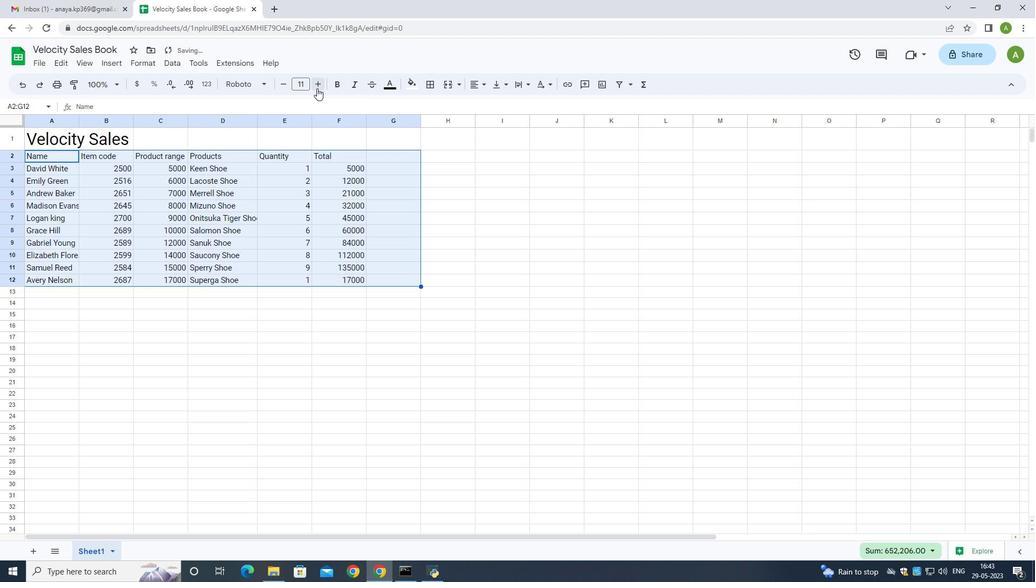 
Action: Mouse pressed left at (317, 88)
Screenshot: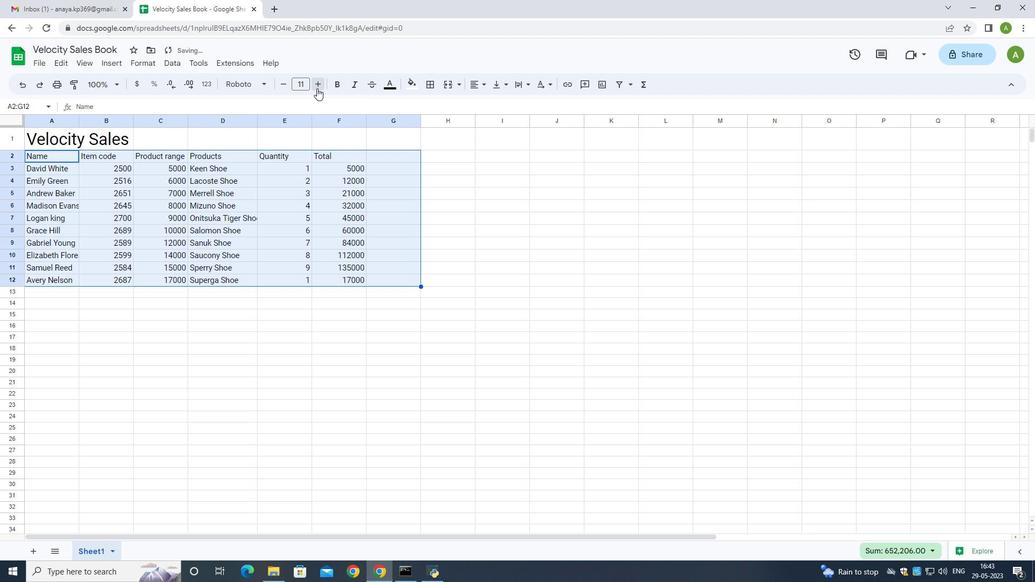 
Action: Mouse pressed left at (317, 88)
Screenshot: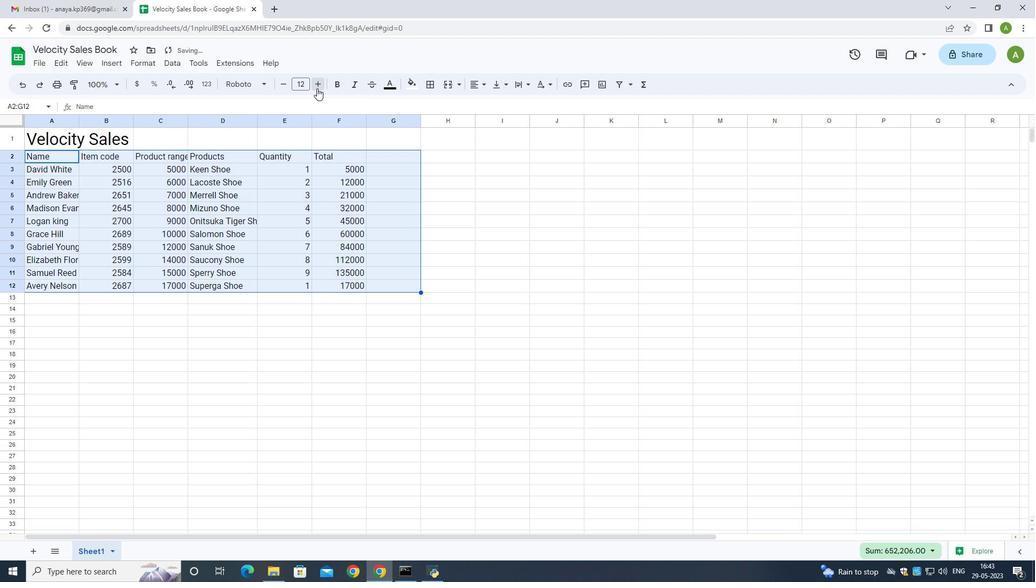 
Action: Mouse pressed left at (317, 88)
Screenshot: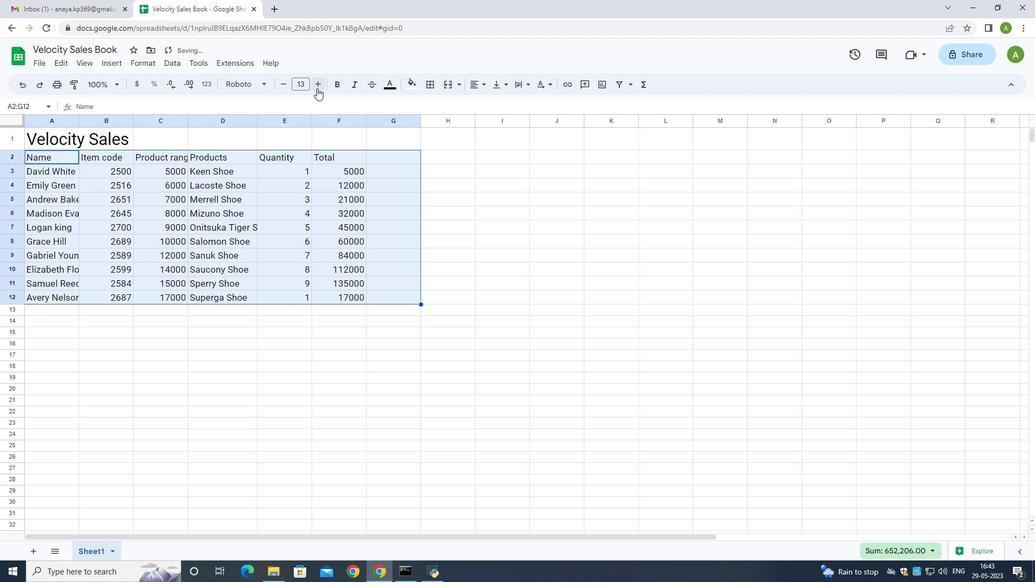 
Action: Mouse pressed left at (317, 88)
Screenshot: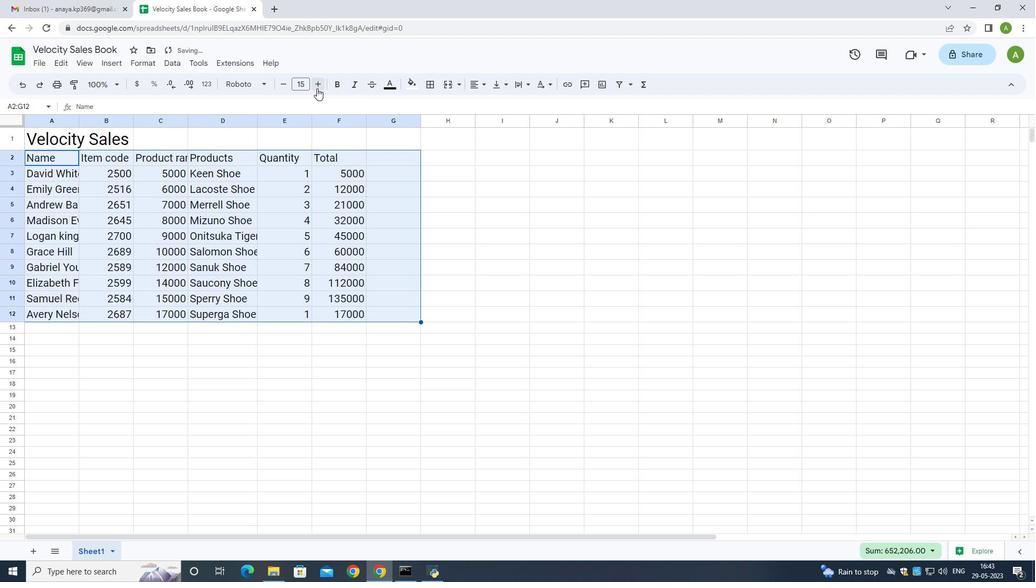 
Action: Mouse moved to (549, 296)
Screenshot: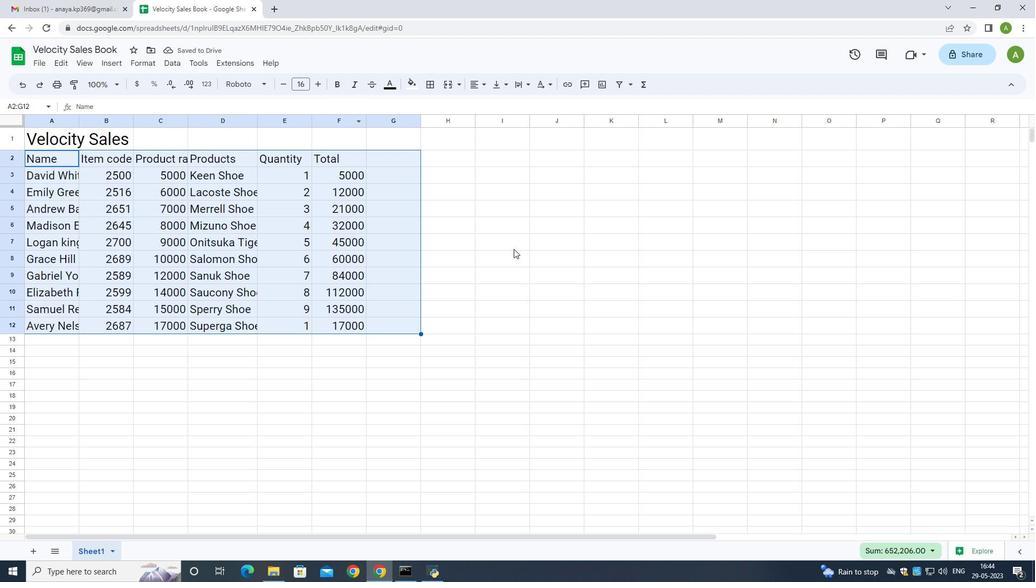 
Action: Mouse pressed left at (549, 296)
Screenshot: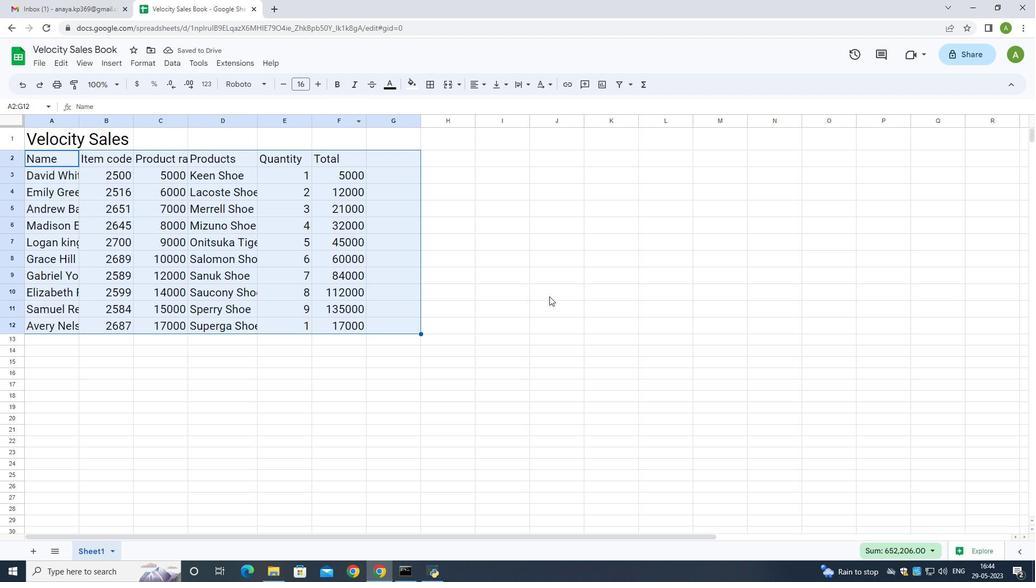 
Action: Mouse moved to (25, 133)
Screenshot: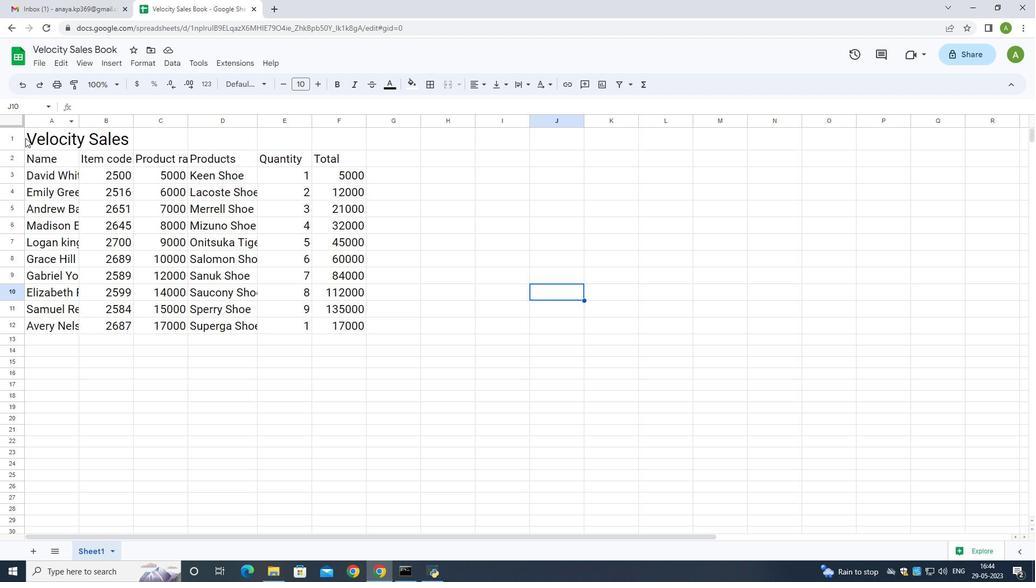 
Action: Mouse pressed left at (25, 133)
Screenshot: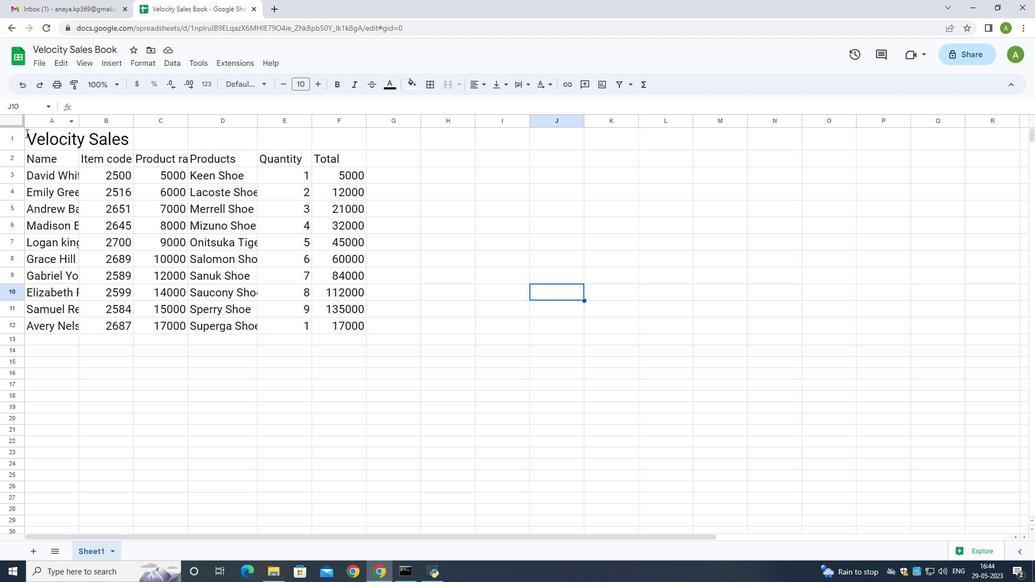 
Action: Mouse moved to (26, 132)
Screenshot: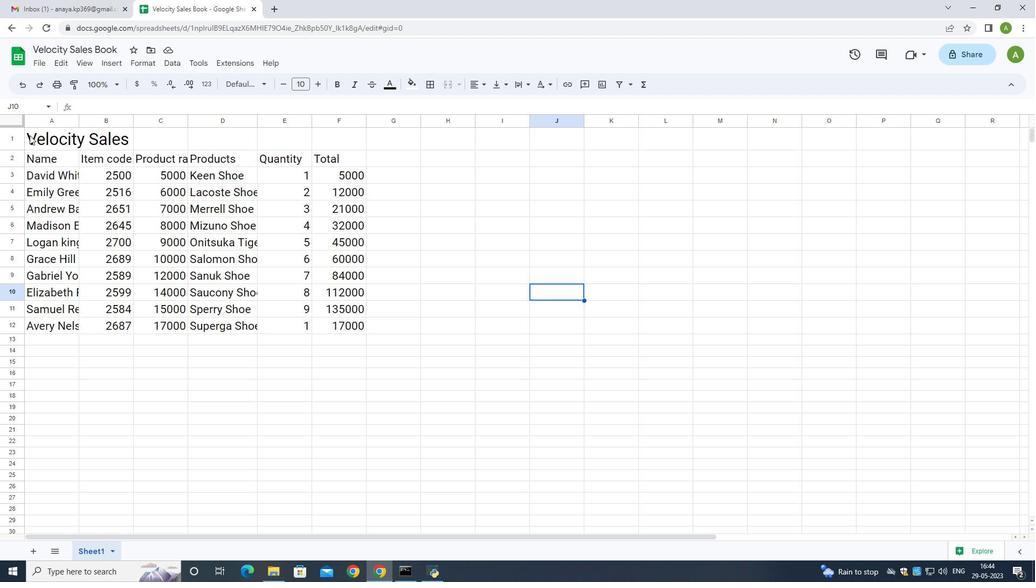 
Action: Mouse pressed left at (26, 132)
Screenshot: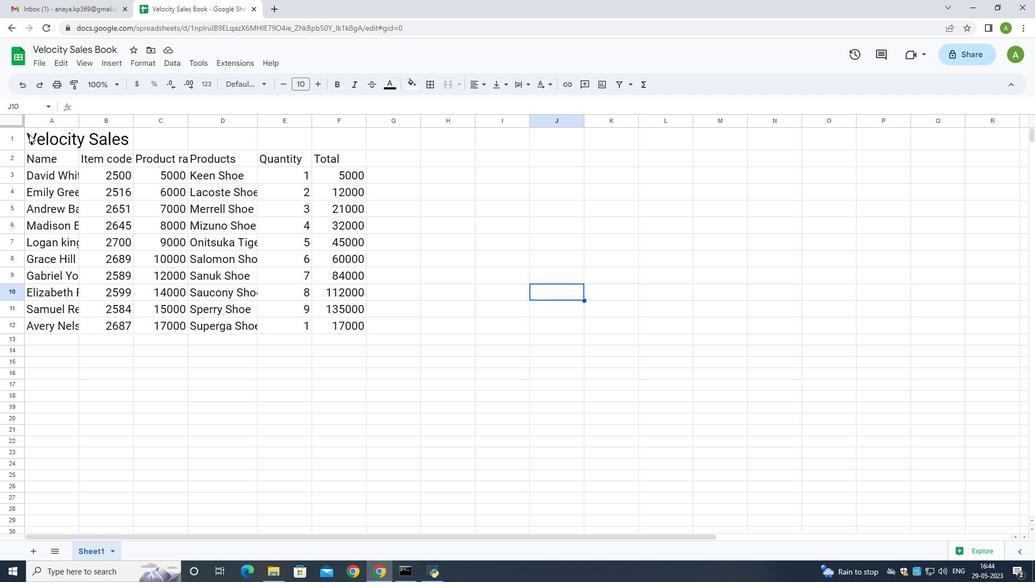 
Action: Mouse moved to (476, 91)
Screenshot: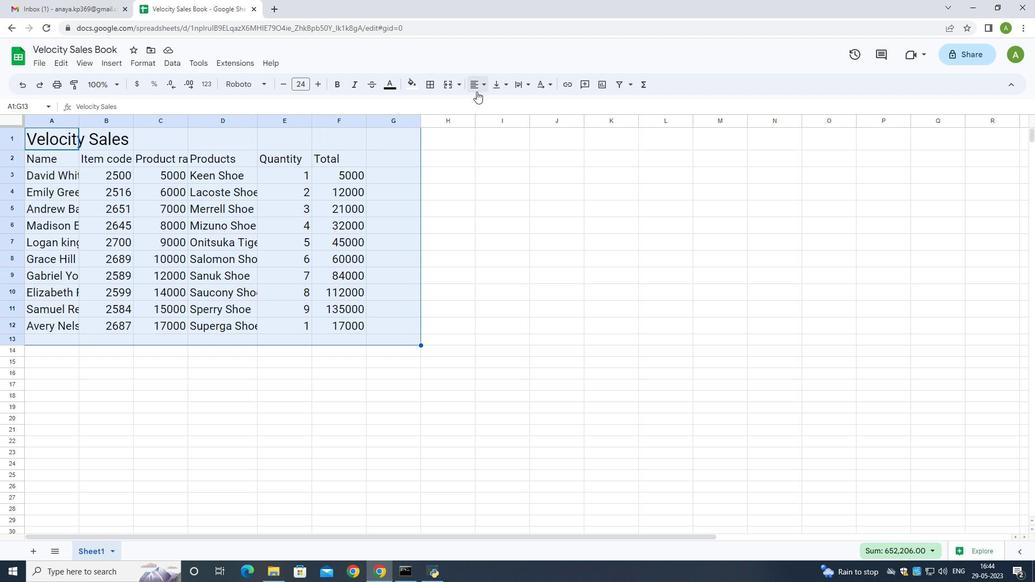 
Action: Mouse pressed left at (476, 91)
Screenshot: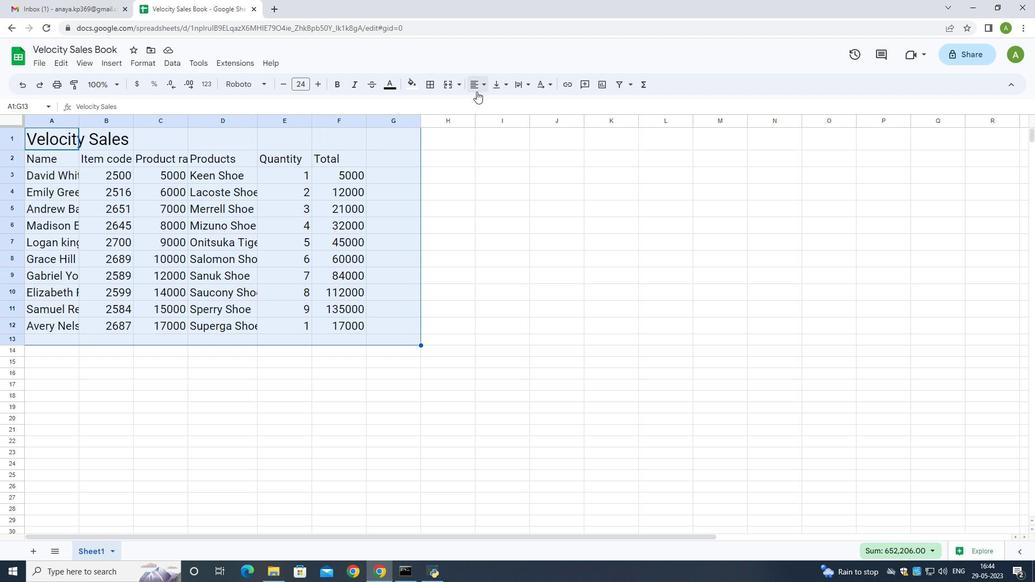 
Action: Mouse moved to (493, 106)
Screenshot: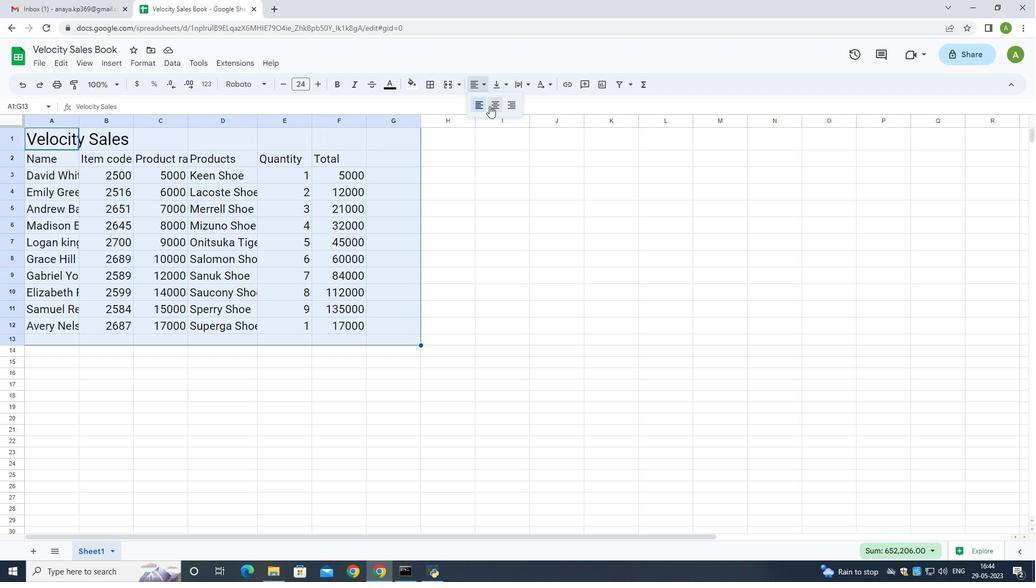 
Action: Mouse pressed left at (493, 106)
Screenshot: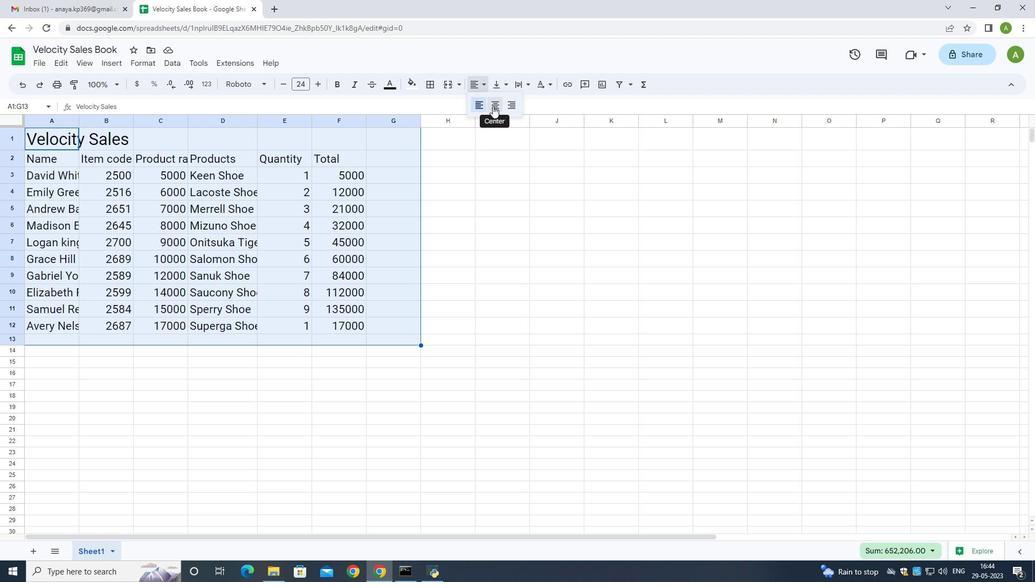 
Action: Mouse moved to (79, 120)
Screenshot: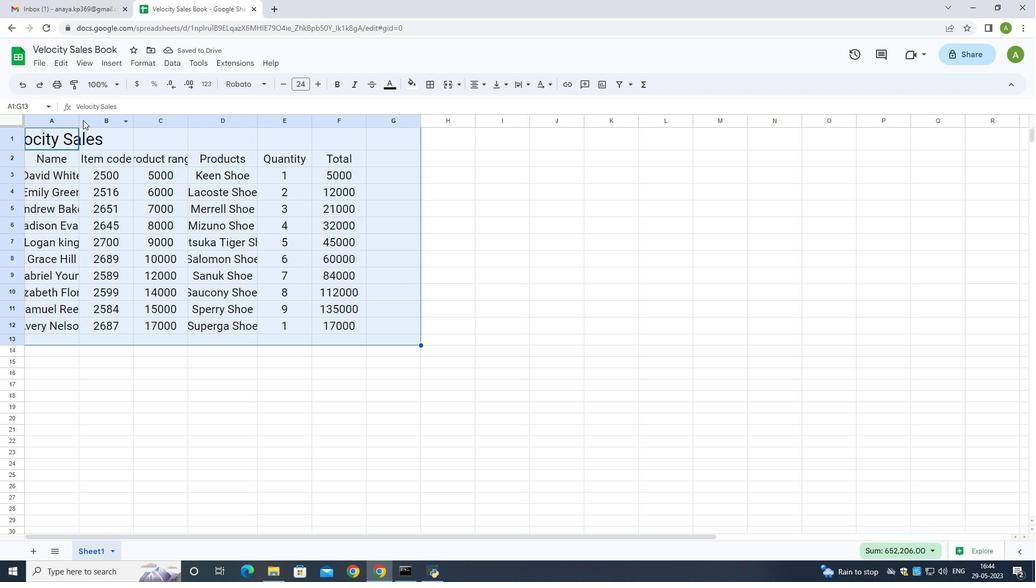 
Action: Mouse pressed left at (79, 120)
Screenshot: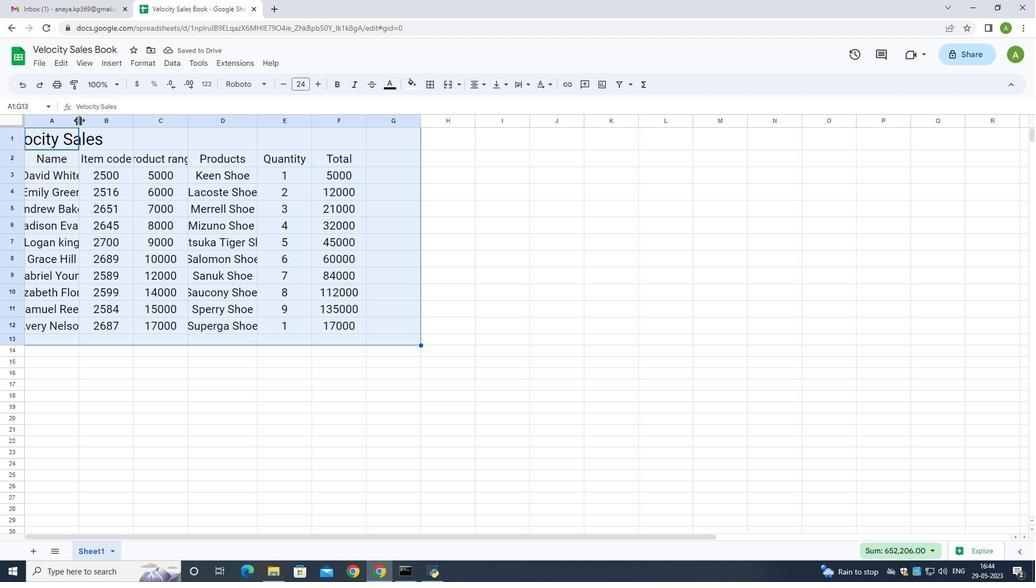 
Action: Mouse pressed left at (79, 120)
Screenshot: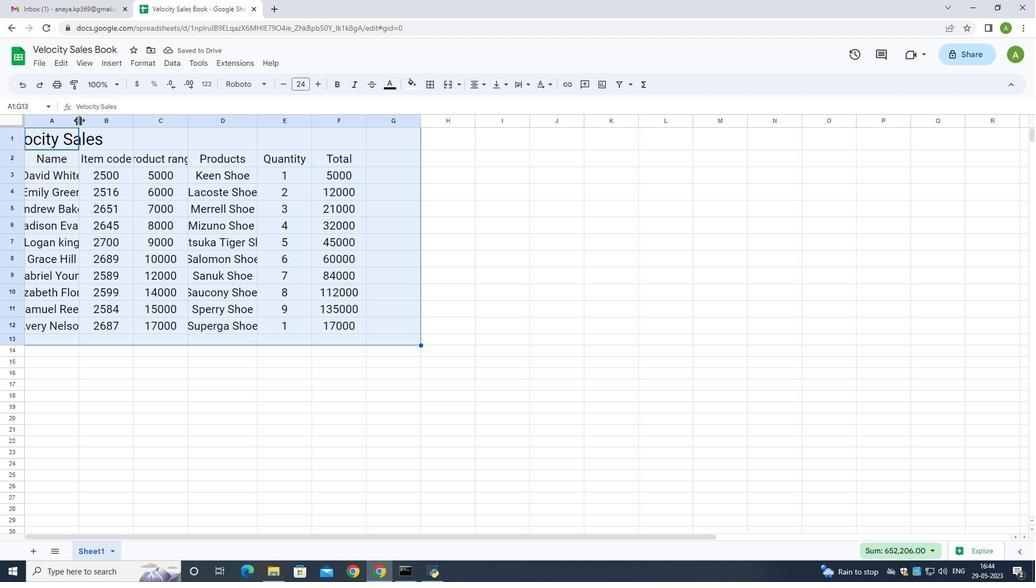 
Action: Mouse moved to (34, 134)
Screenshot: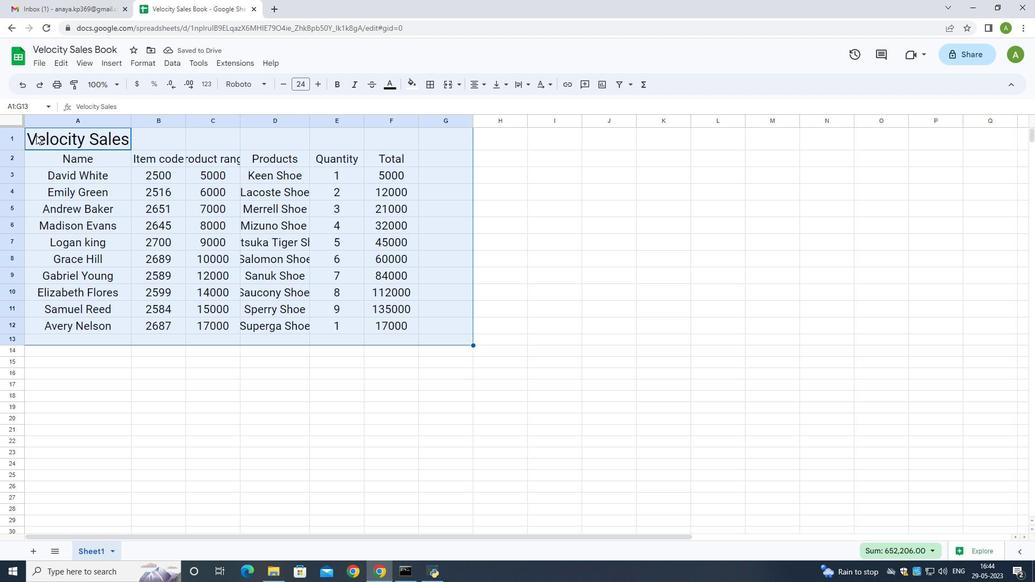 
Action: Mouse pressed left at (34, 134)
Screenshot: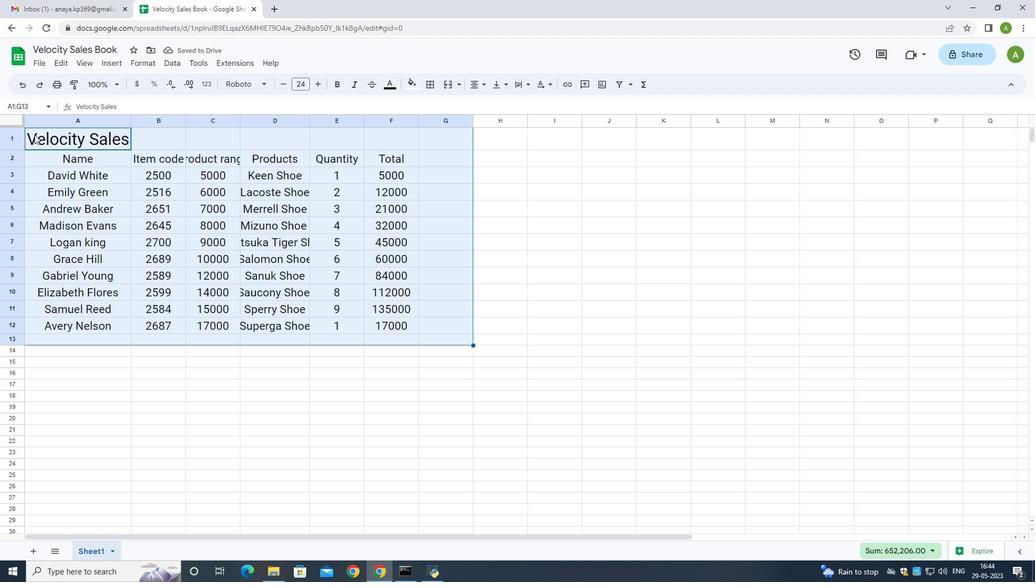 
Action: Mouse moved to (24, 127)
Screenshot: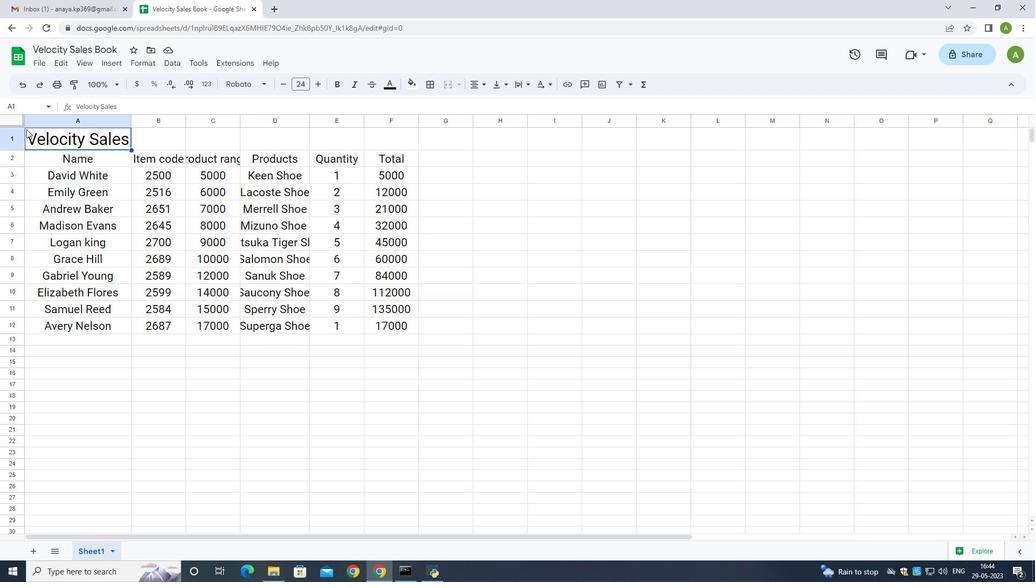 
Action: Mouse pressed left at (24, 127)
Screenshot: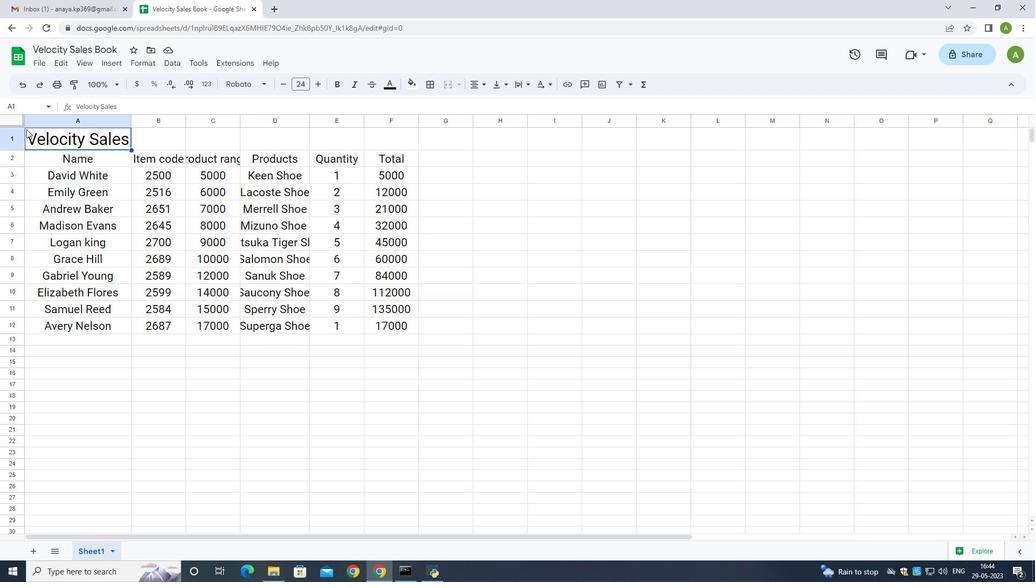 
Action: Mouse moved to (33, 139)
Screenshot: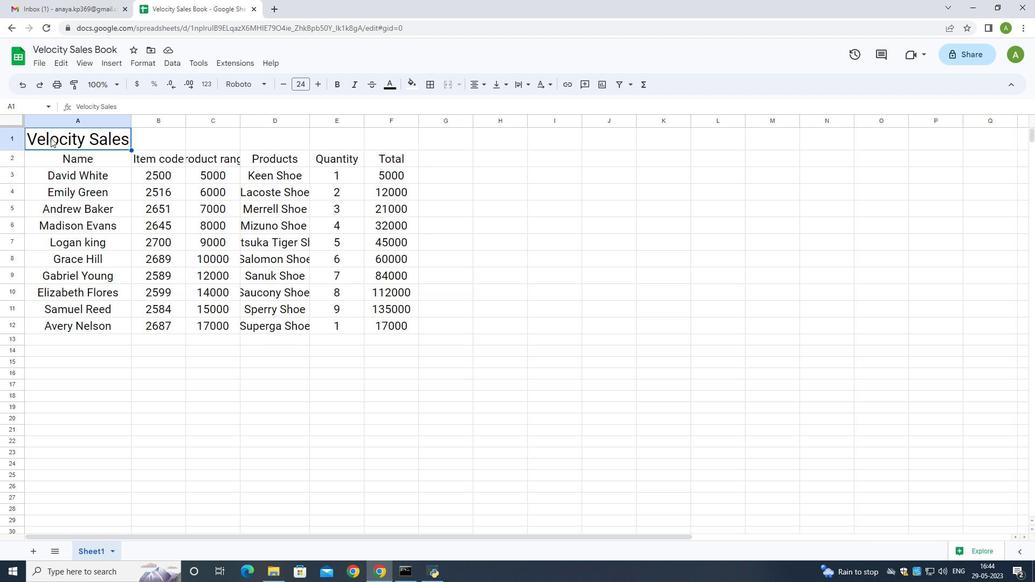 
Action: Mouse pressed left at (33, 139)
Screenshot: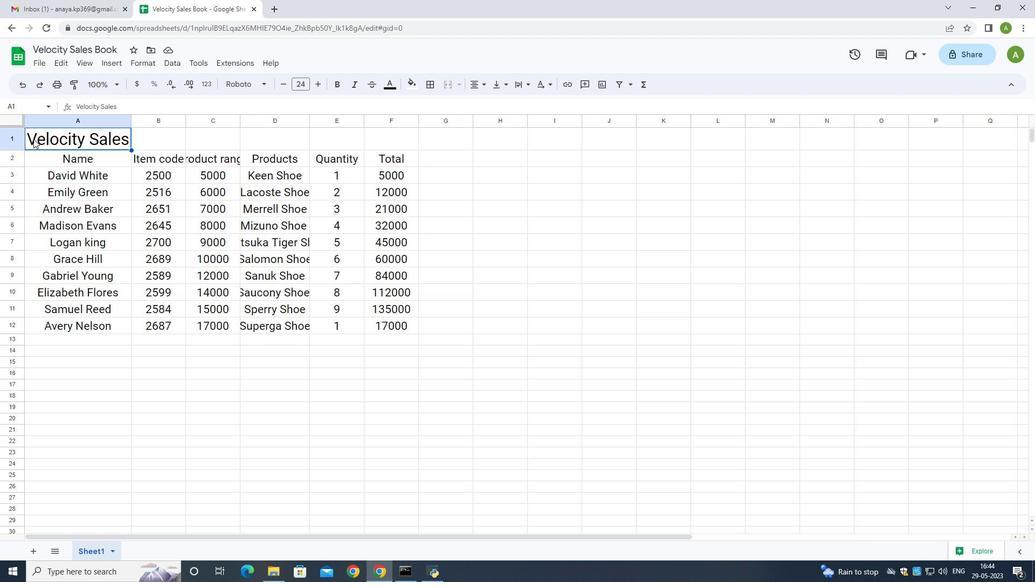 
Action: Mouse moved to (184, 148)
Screenshot: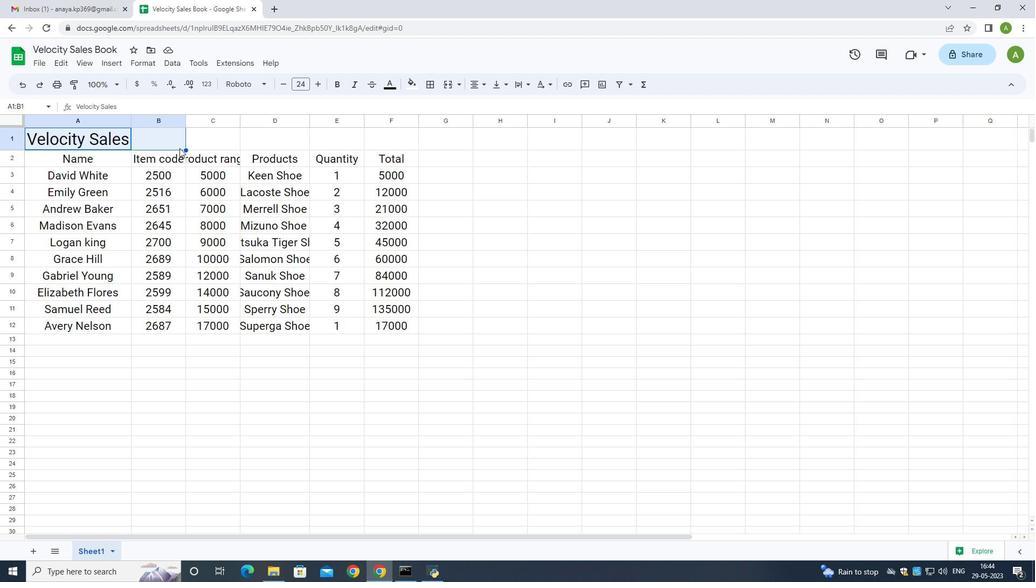 
Action: Mouse pressed left at (184, 148)
Screenshot: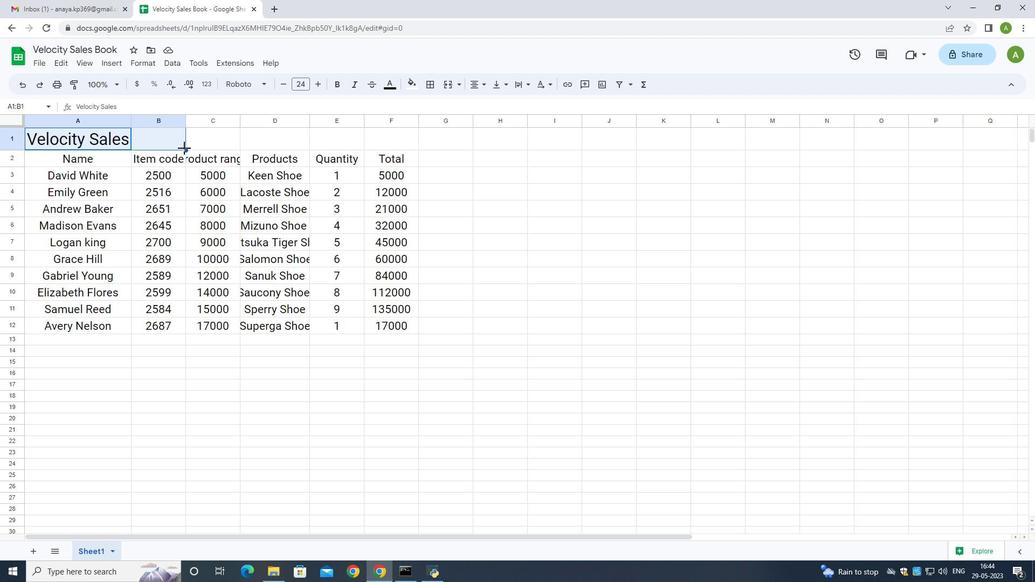 
Action: Mouse moved to (417, 149)
Screenshot: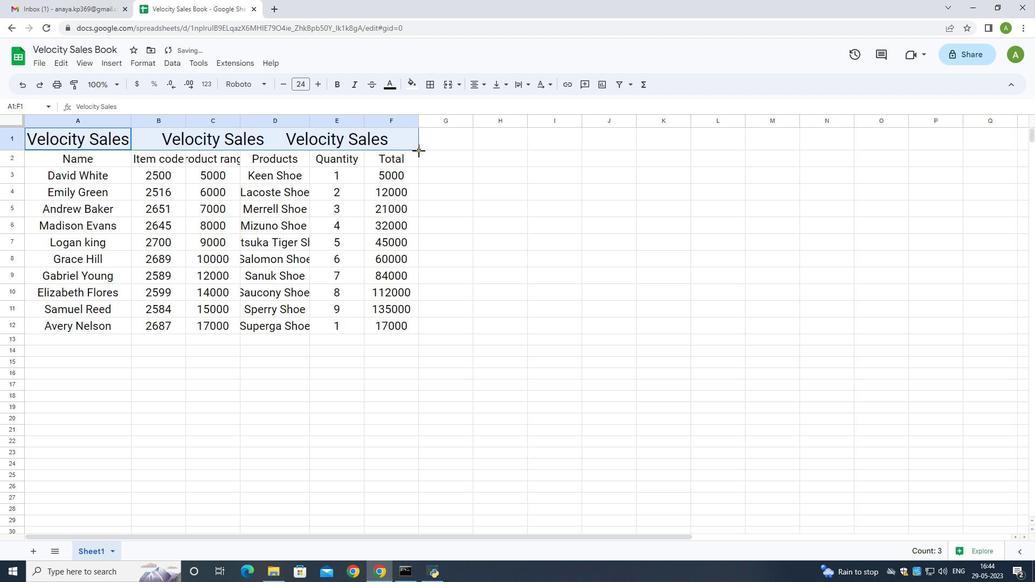
Action: Mouse pressed left at (417, 149)
Screenshot: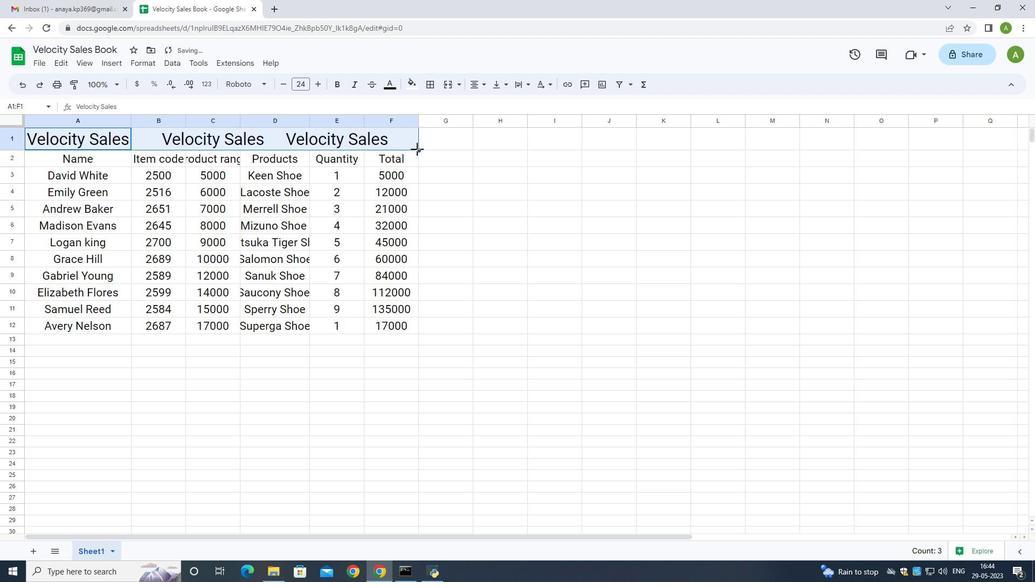 
Action: Mouse moved to (419, 154)
Screenshot: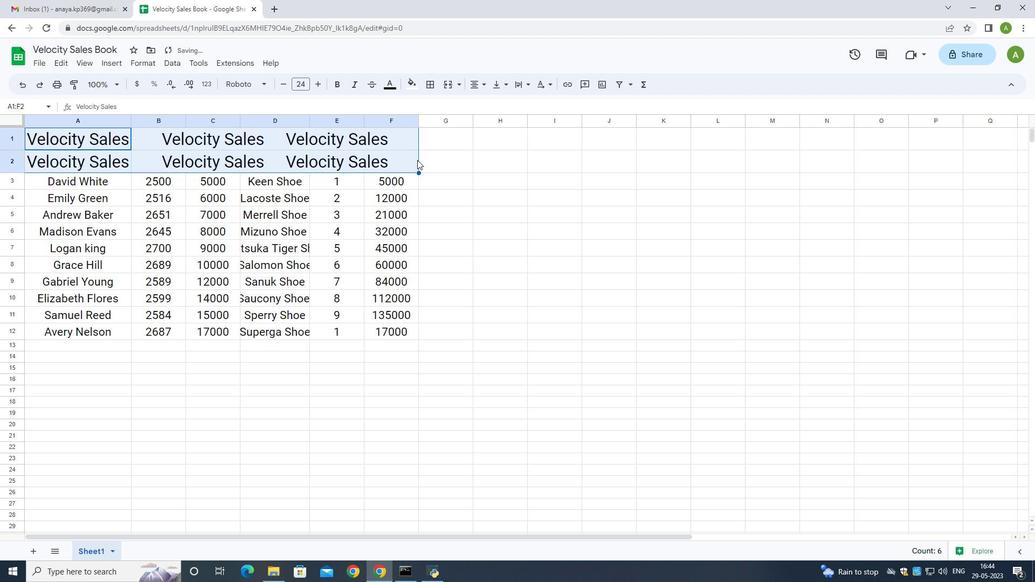 
Action: Mouse pressed left at (419, 154)
Screenshot: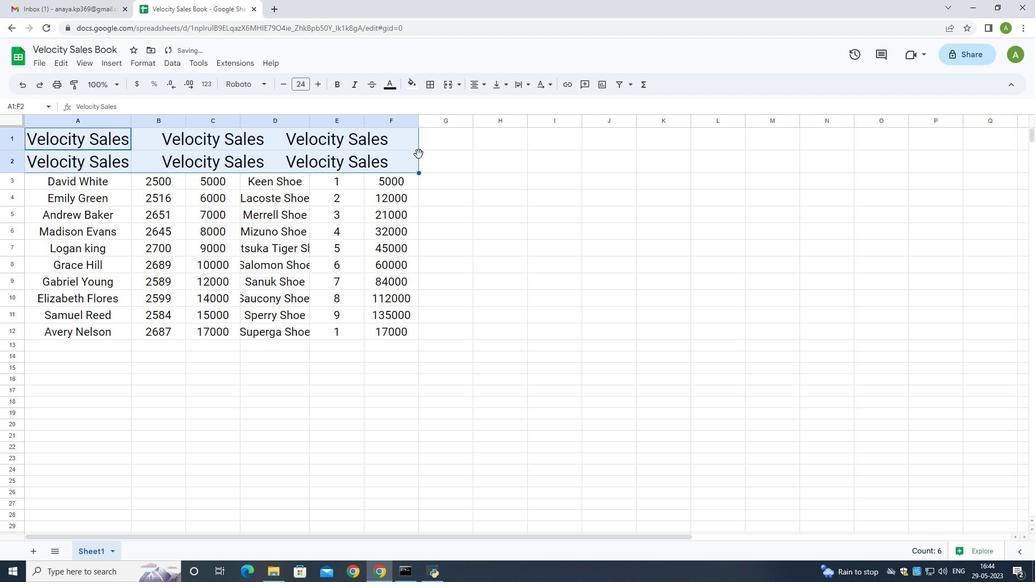 
Action: Mouse moved to (418, 169)
Screenshot: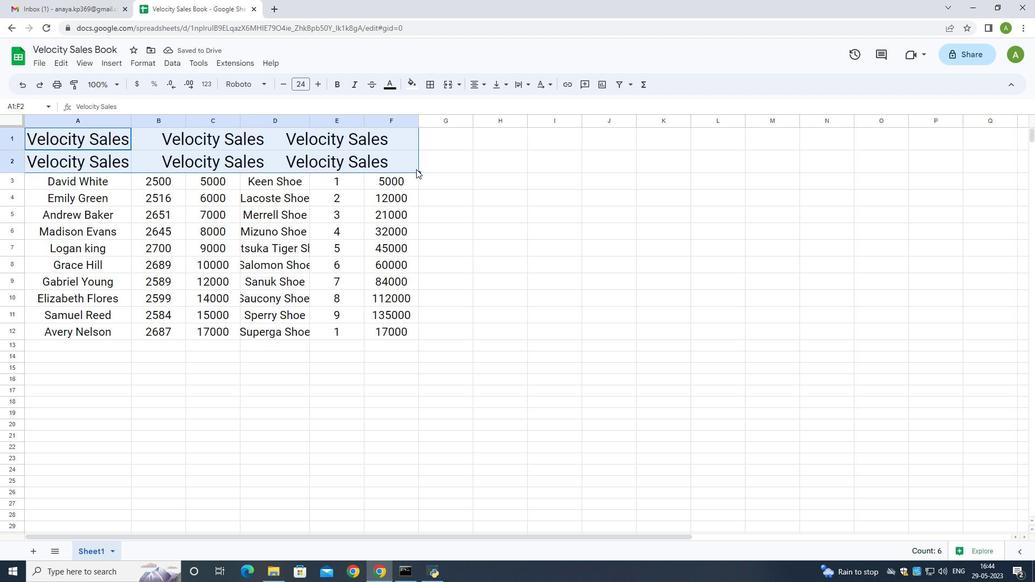 
Action: Mouse pressed left at (418, 169)
Screenshot: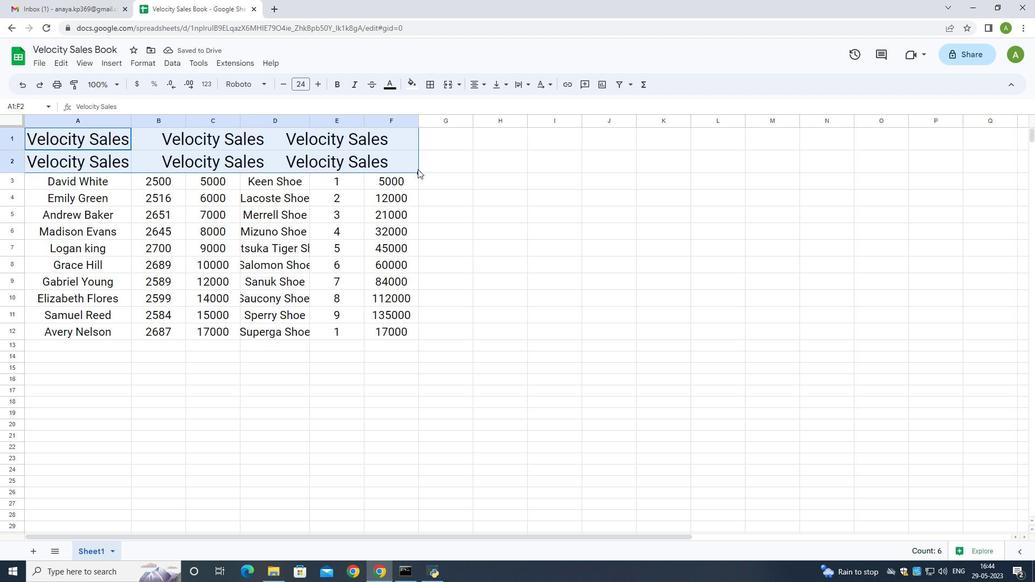 
Action: Mouse moved to (568, 203)
Screenshot: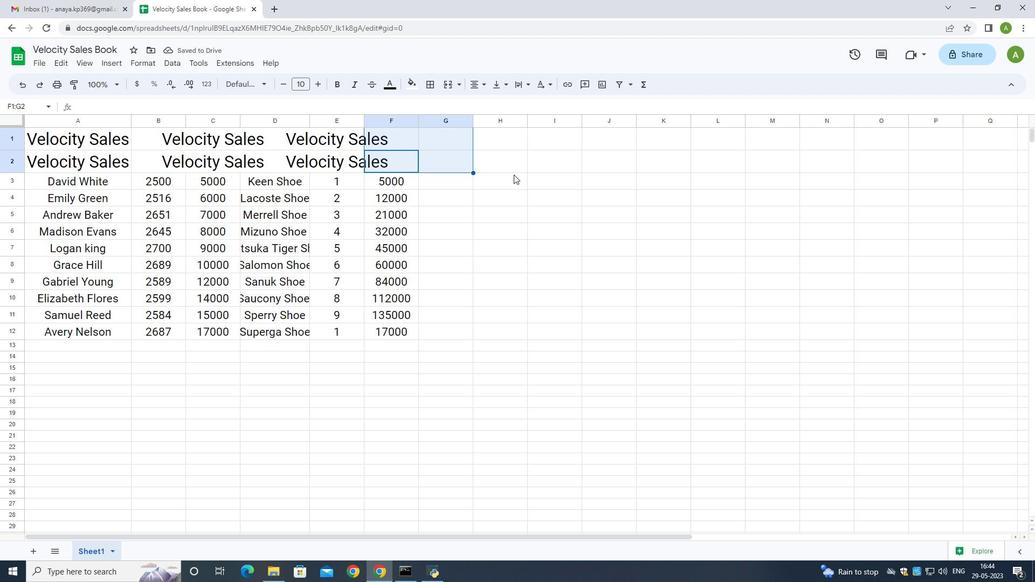 
Action: Mouse pressed left at (568, 203)
Screenshot: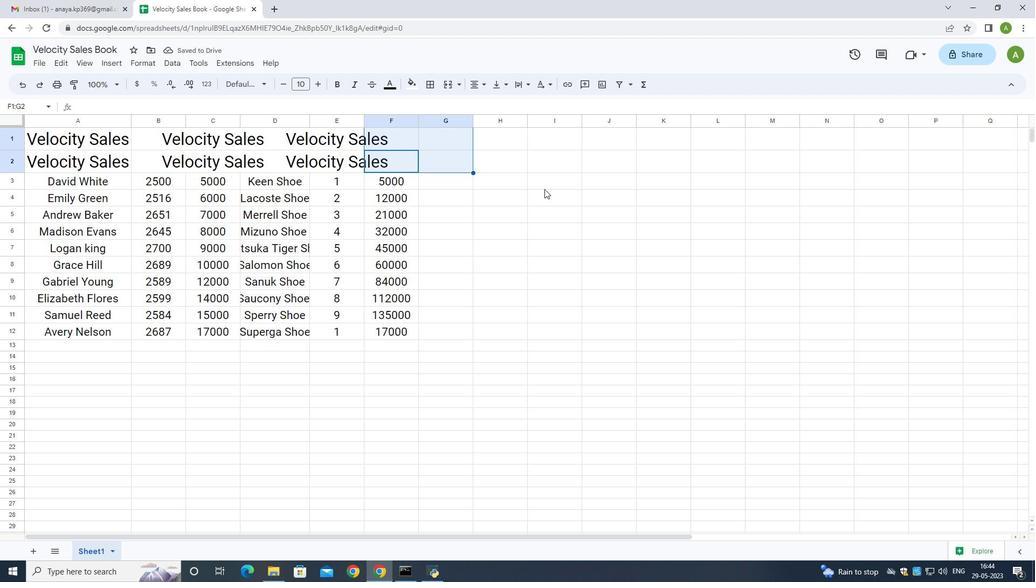
Action: Mouse moved to (397, 161)
Screenshot: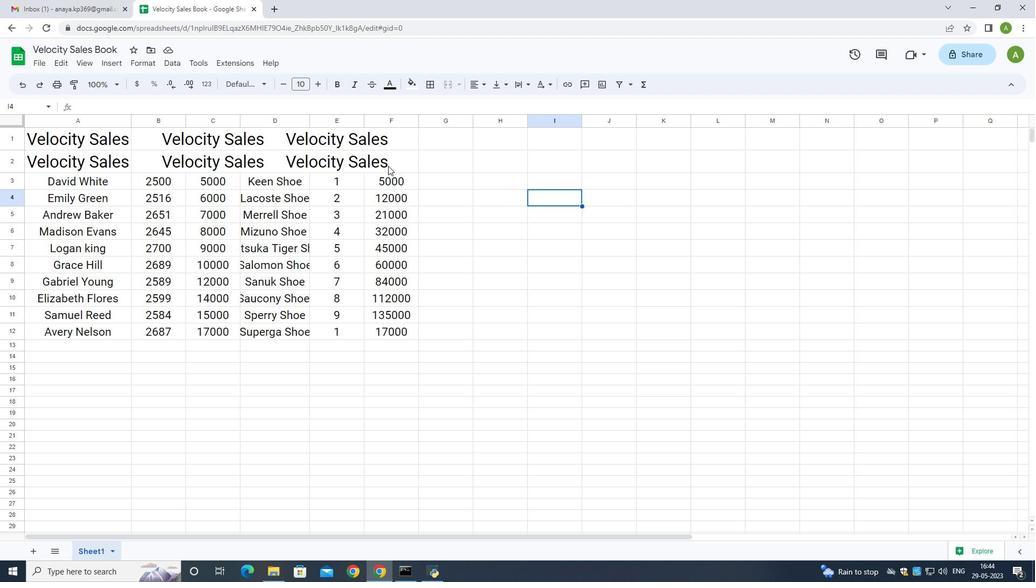 
Action: Mouse pressed left at (397, 161)
Screenshot: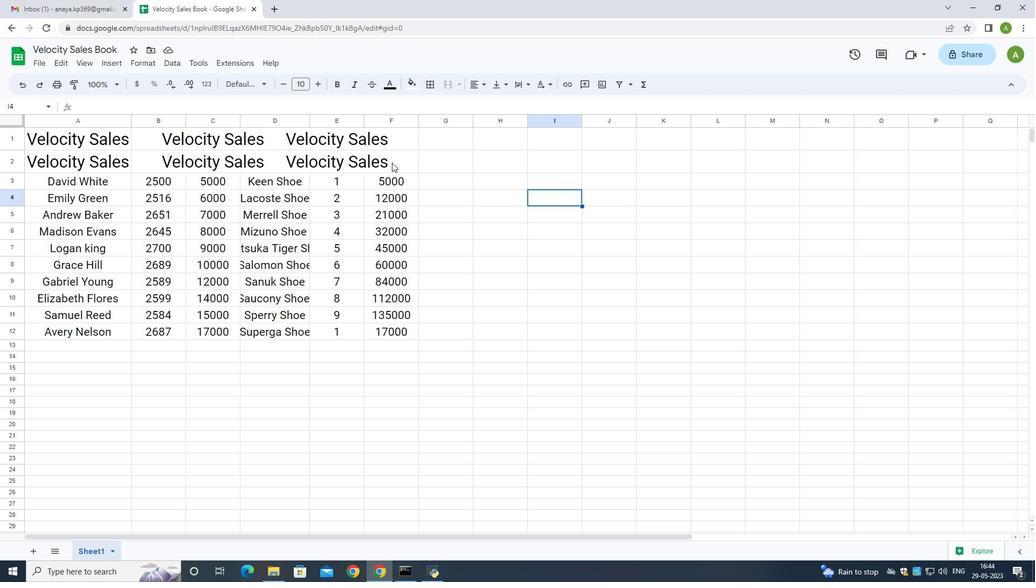 
Action: Mouse moved to (370, 160)
Screenshot: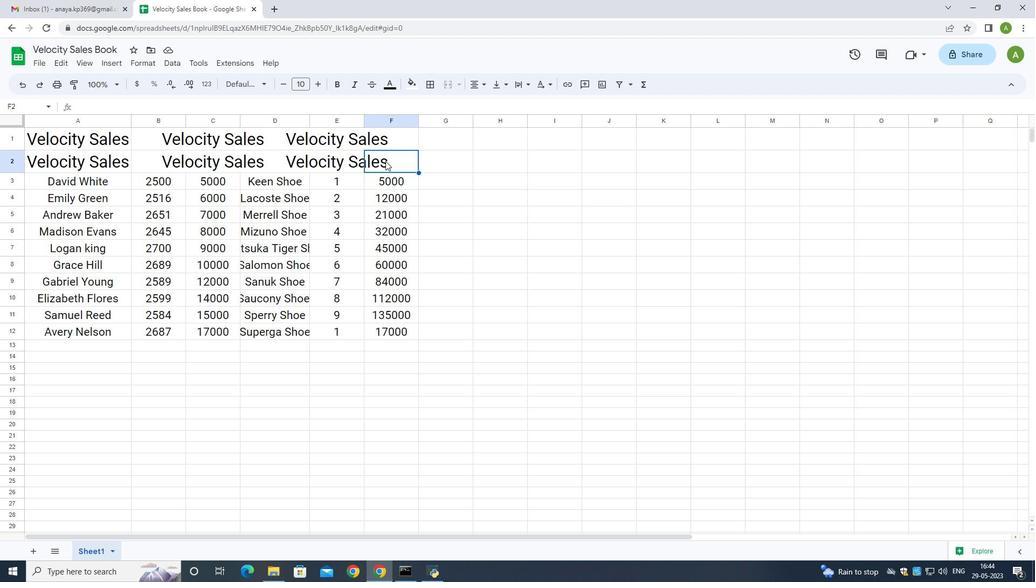 
Action: Mouse pressed left at (370, 160)
Screenshot: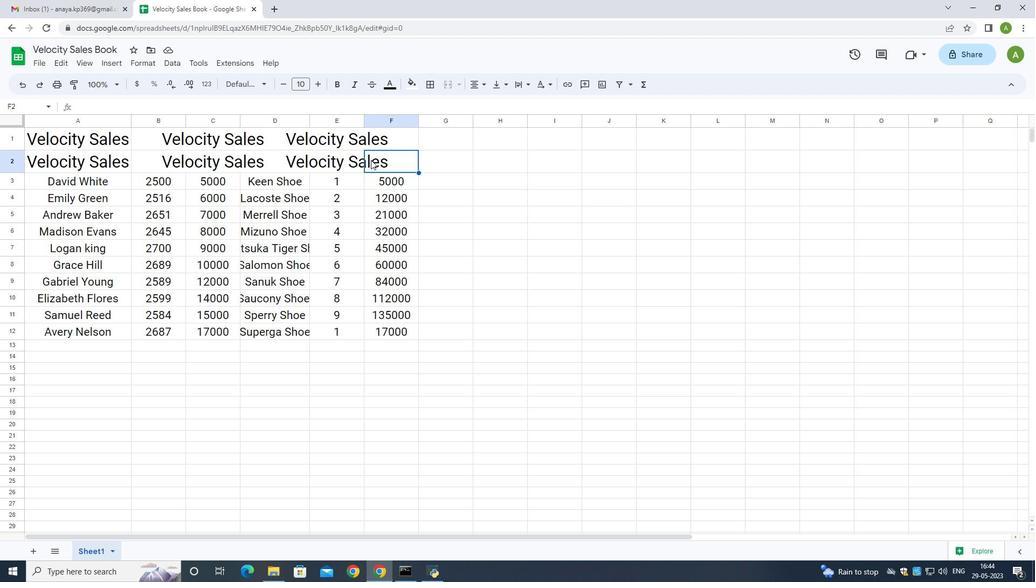 
Action: Mouse moved to (372, 159)
Screenshot: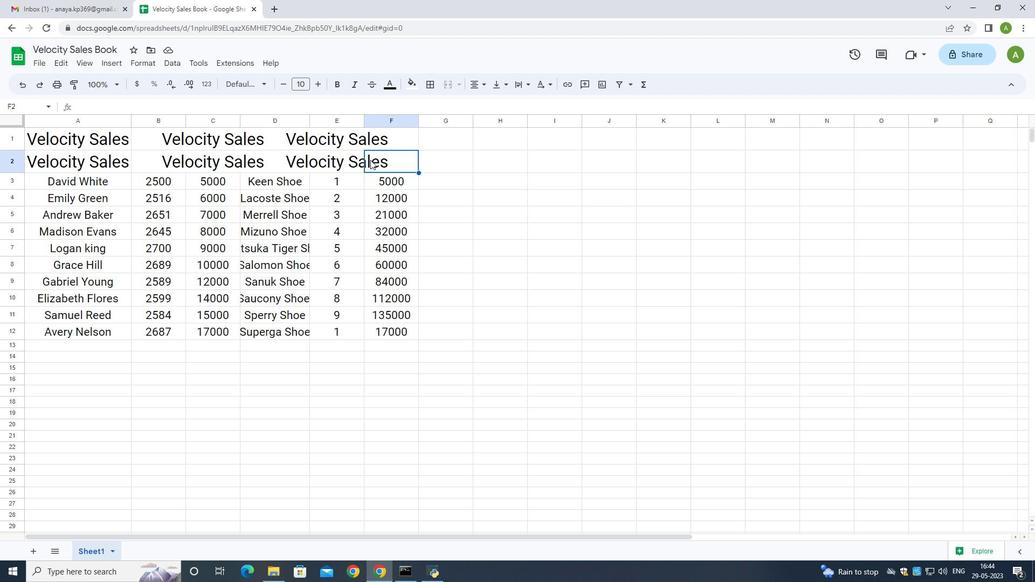 
Action: Key pressed <Key.backspace><Key.backspace><Key.backspace><Key.backspace>
Screenshot: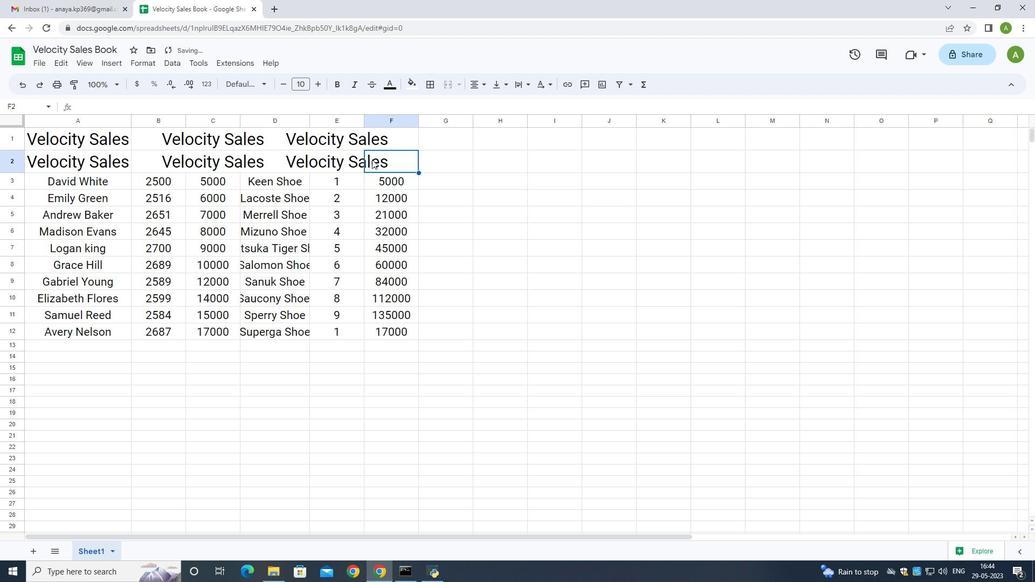 
Action: Mouse moved to (564, 253)
Screenshot: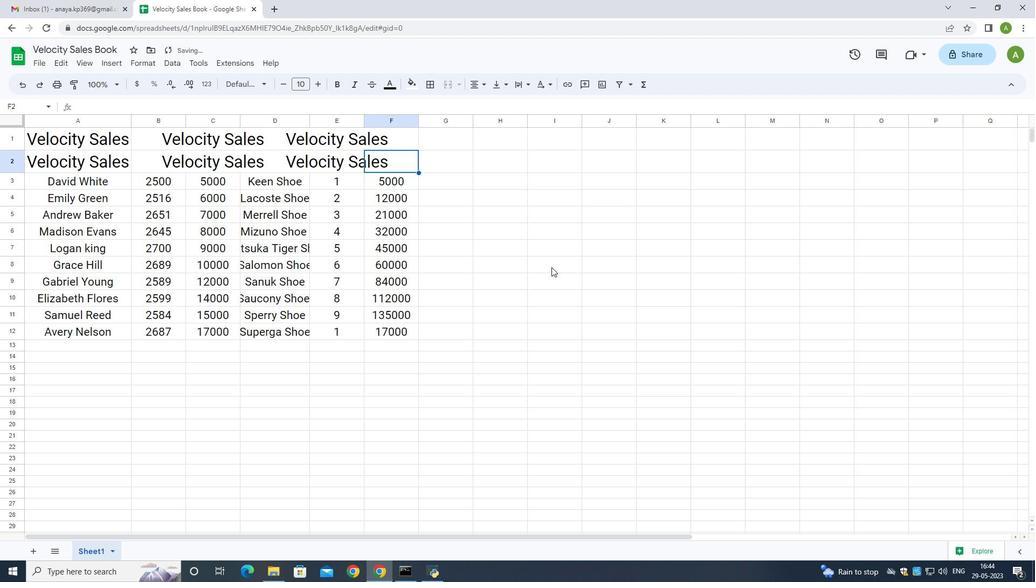 
Action: Mouse pressed left at (564, 253)
Screenshot: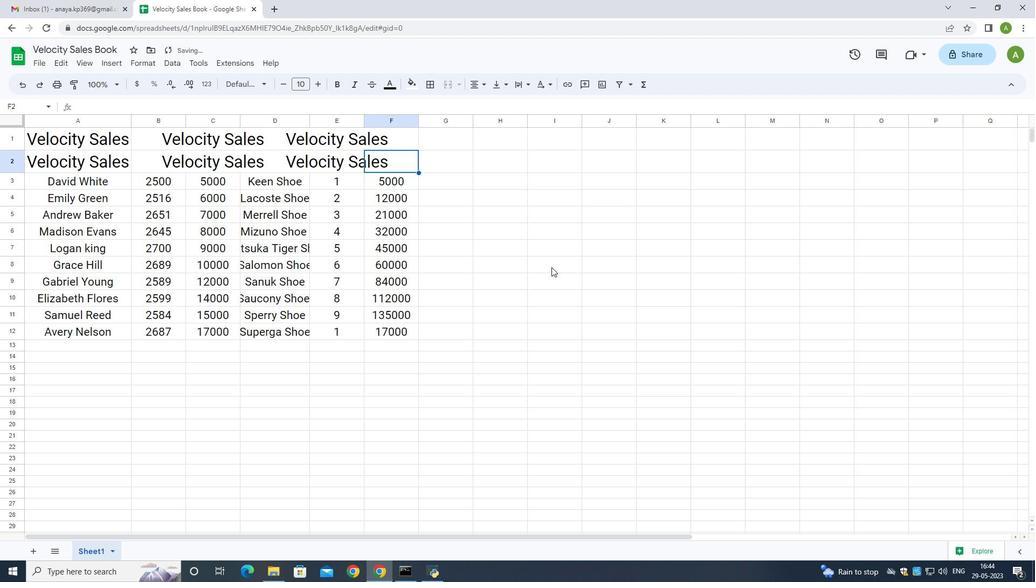 
Action: Mouse moved to (401, 161)
Screenshot: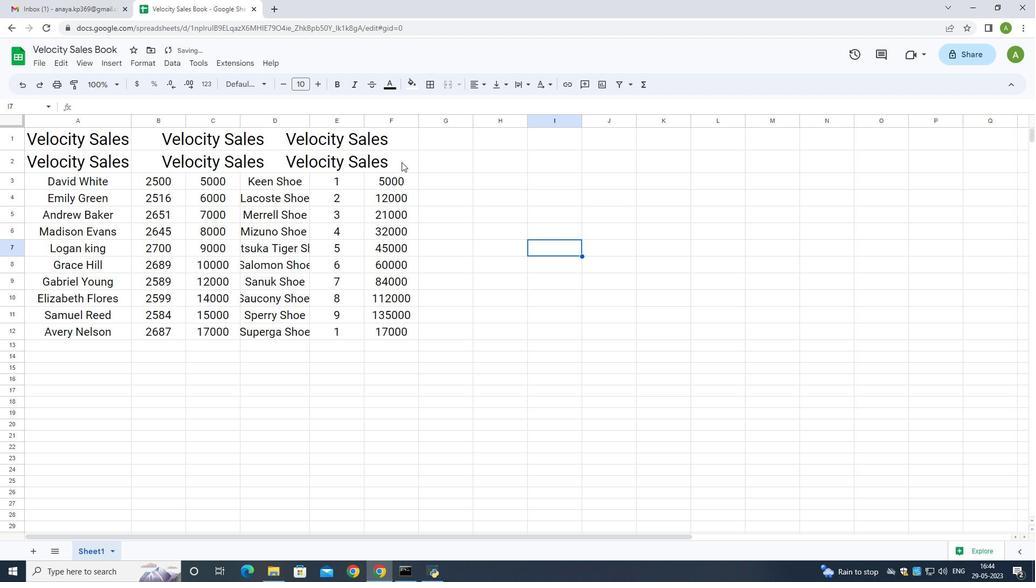 
Action: Mouse pressed left at (401, 161)
Screenshot: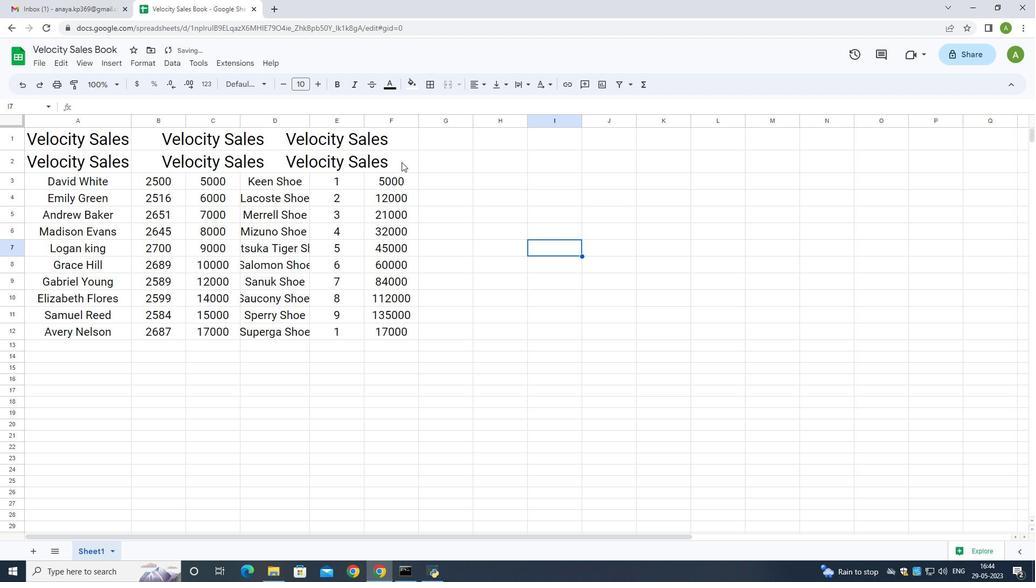 
Action: Mouse moved to (400, 165)
Screenshot: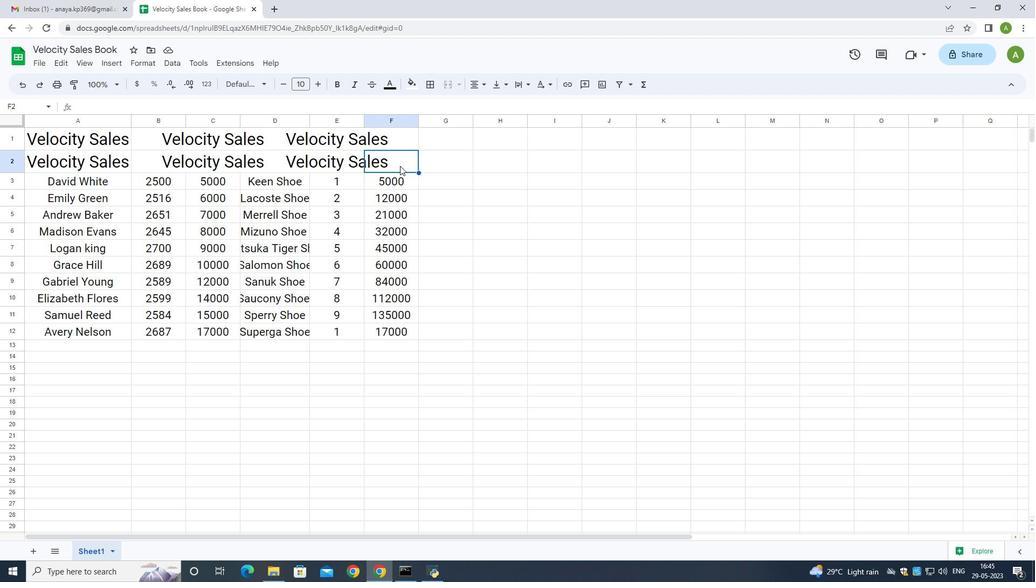 
Action: Mouse pressed left at (400, 165)
Screenshot: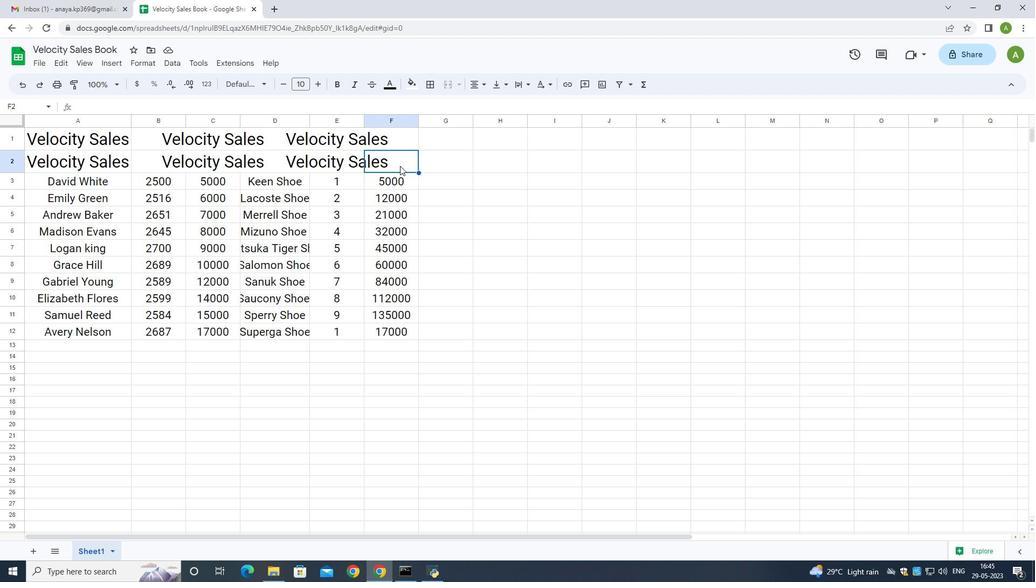 
Action: Mouse moved to (376, 152)
Screenshot: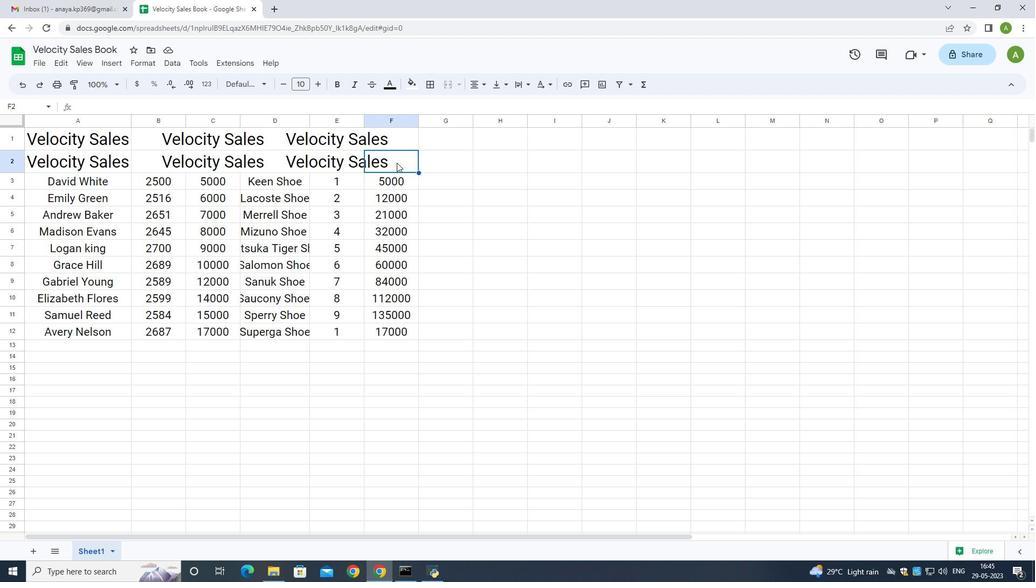
Action: Mouse pressed left at (376, 152)
Screenshot: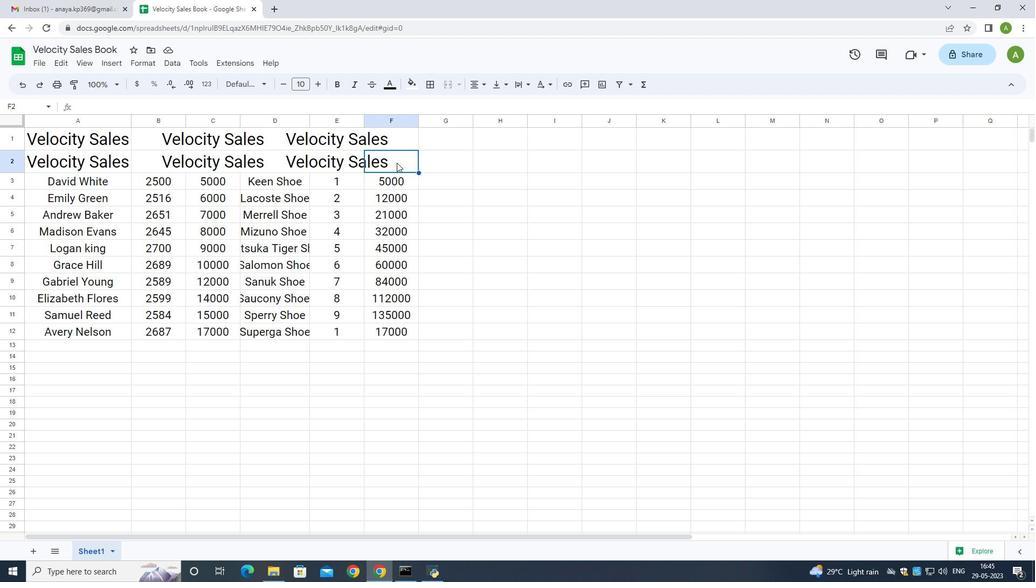 
Action: Mouse moved to (25, 144)
Screenshot: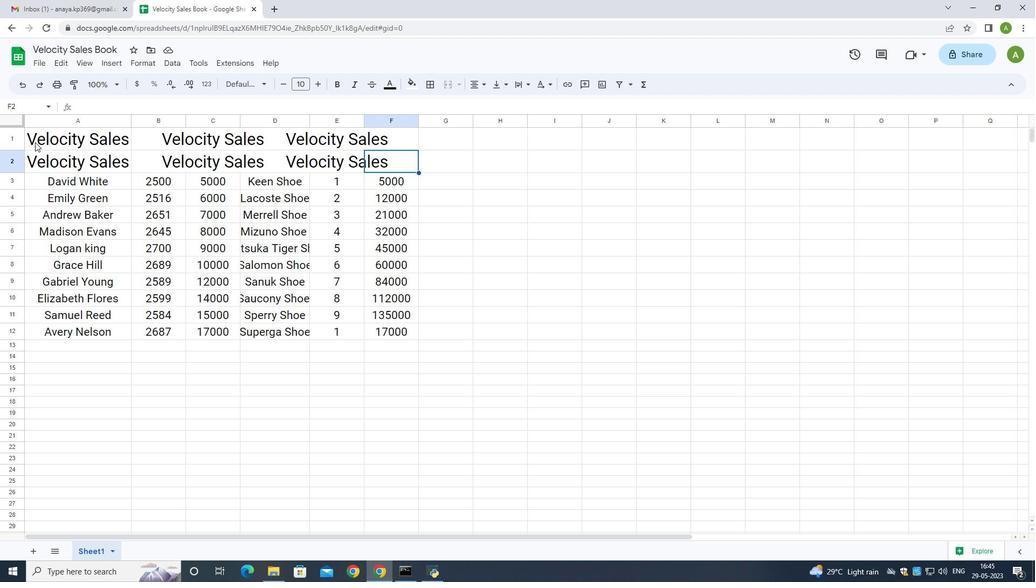 
Action: Mouse pressed left at (25, 144)
Screenshot: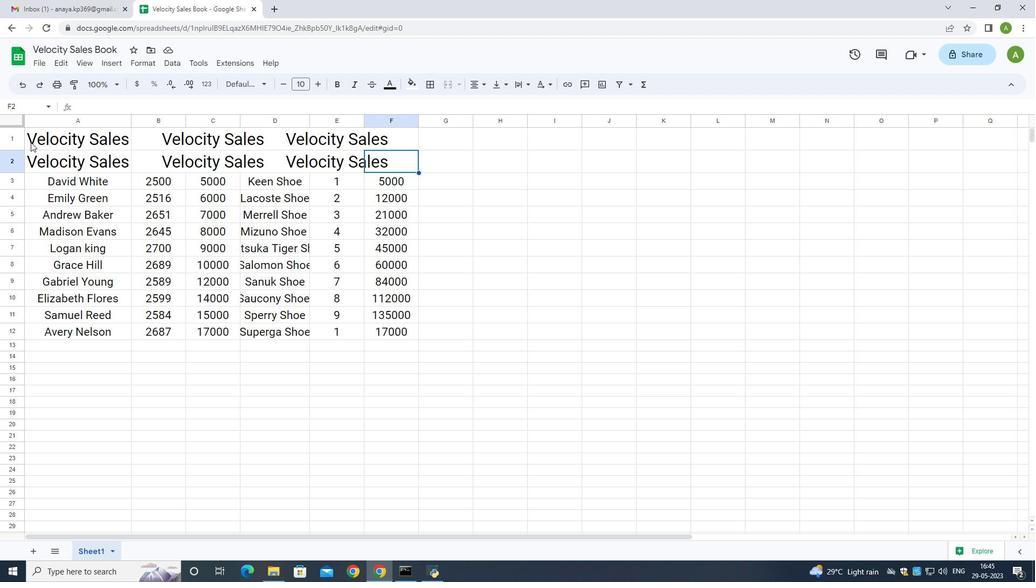 
Action: Mouse moved to (478, 190)
Screenshot: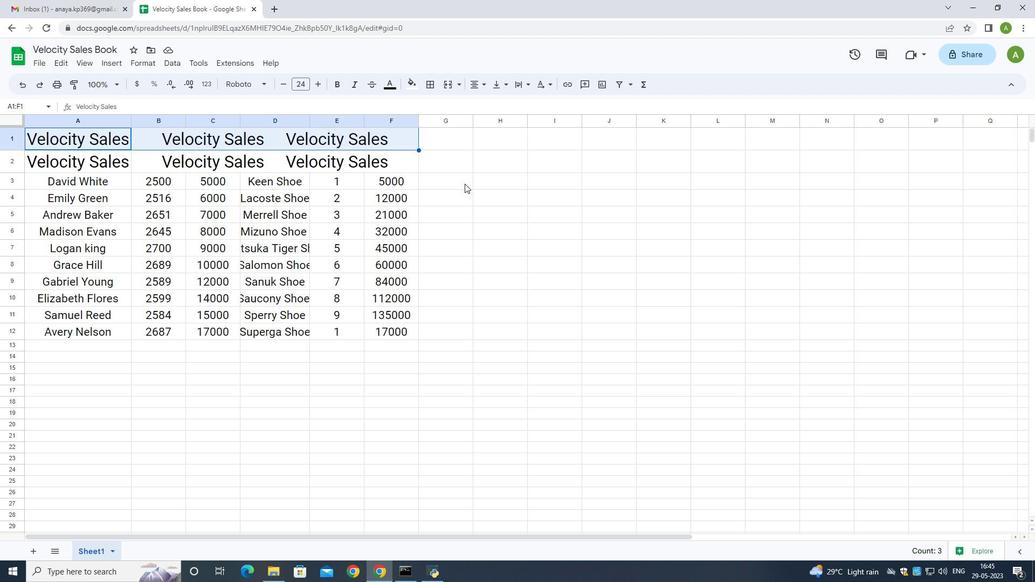 
Action: Key pressed <Key.backspace>
Screenshot: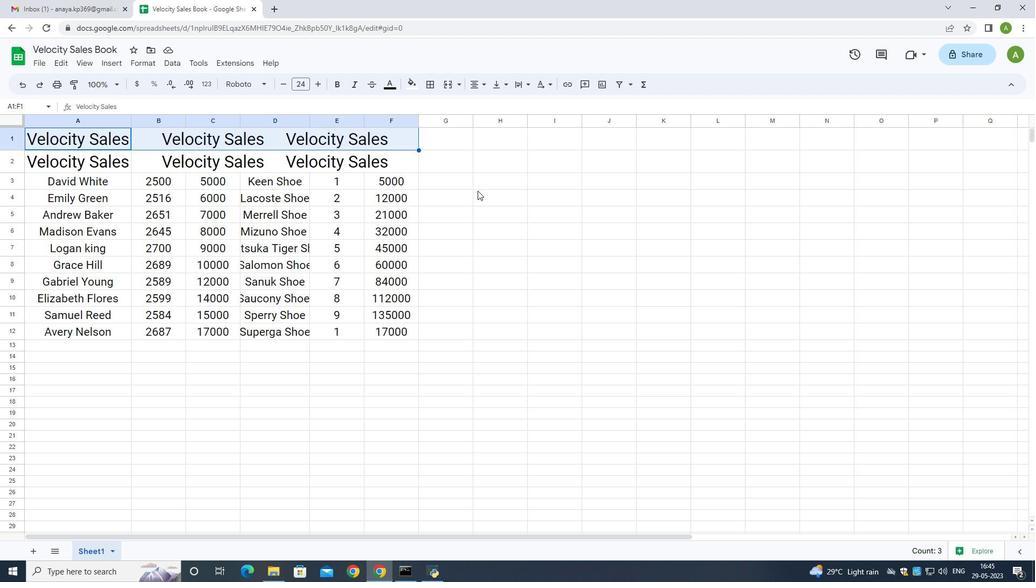 
Action: Mouse moved to (285, 144)
Screenshot: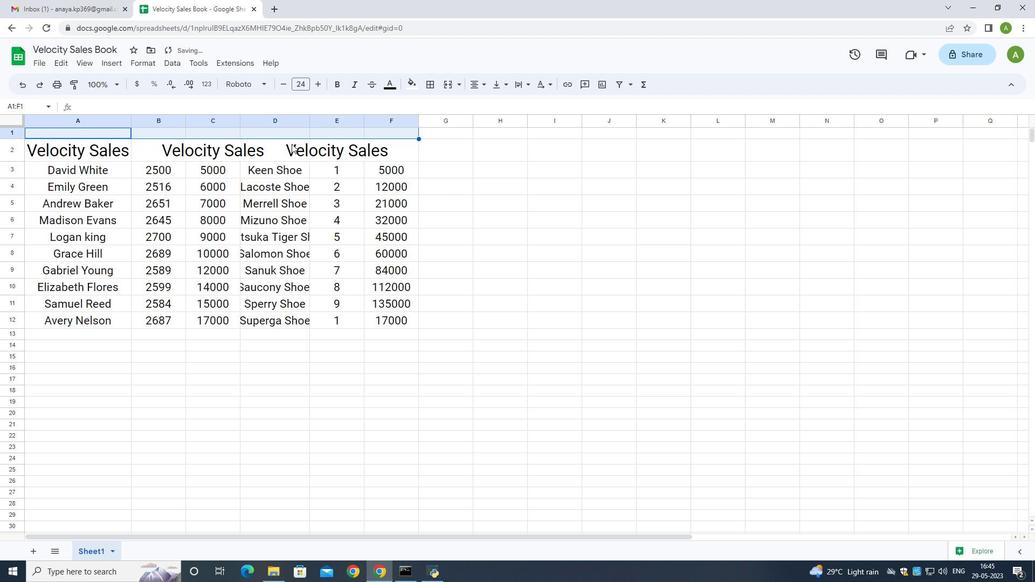 
Action: Mouse pressed left at (285, 144)
Screenshot: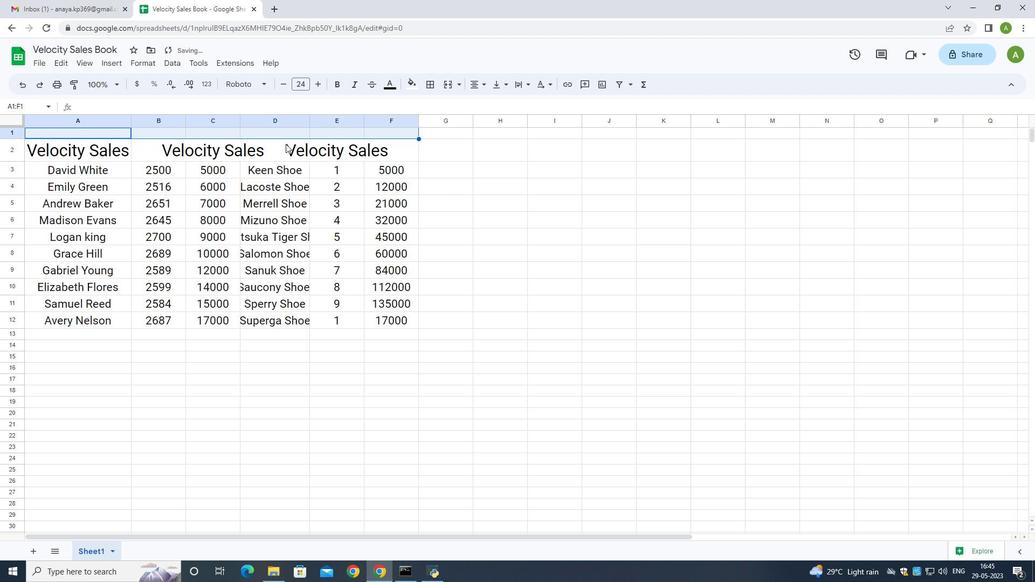
Action: Mouse moved to (240, 153)
Screenshot: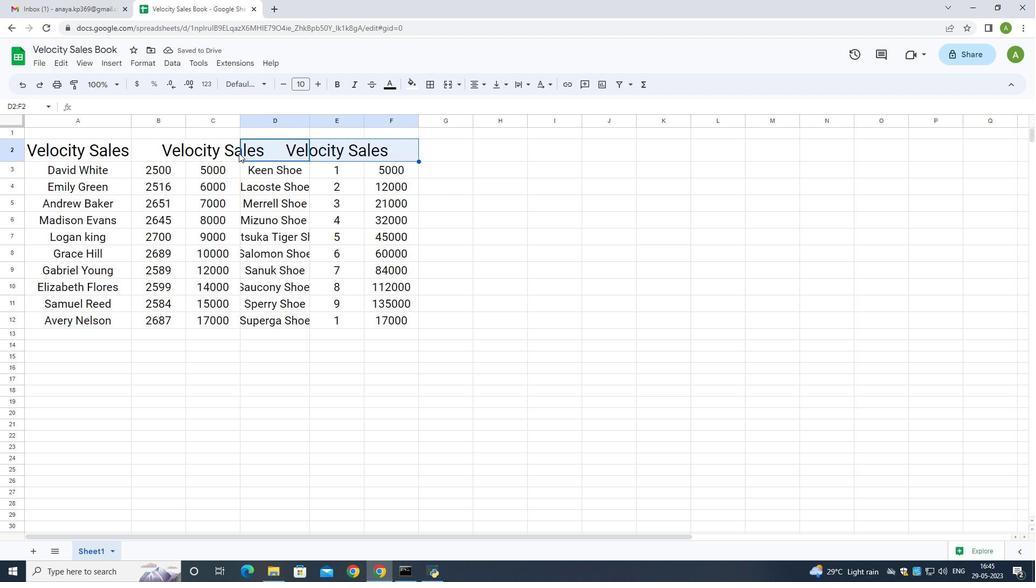 
Action: Mouse pressed left at (240, 153)
Screenshot: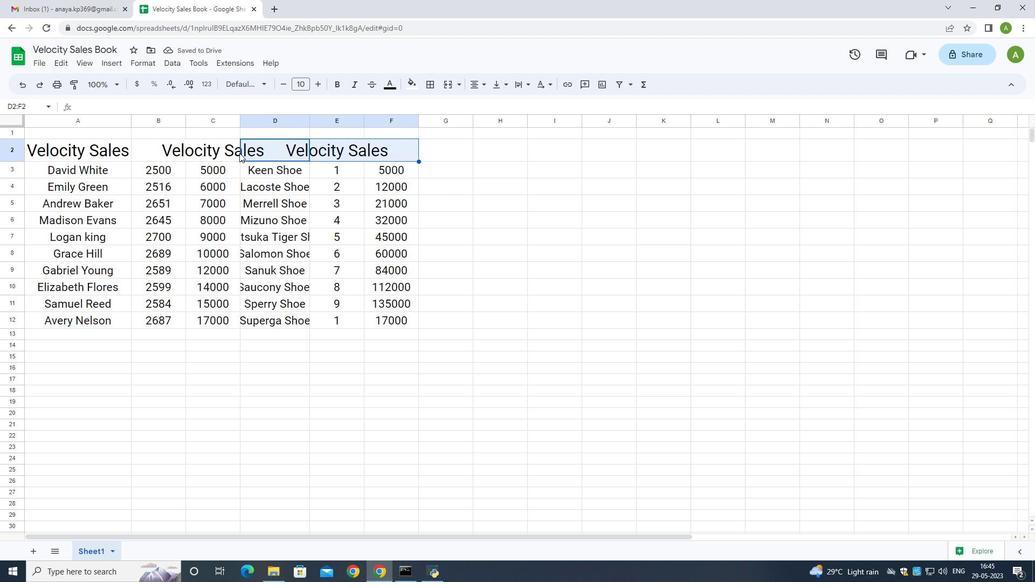 
Action: Mouse moved to (303, 173)
Screenshot: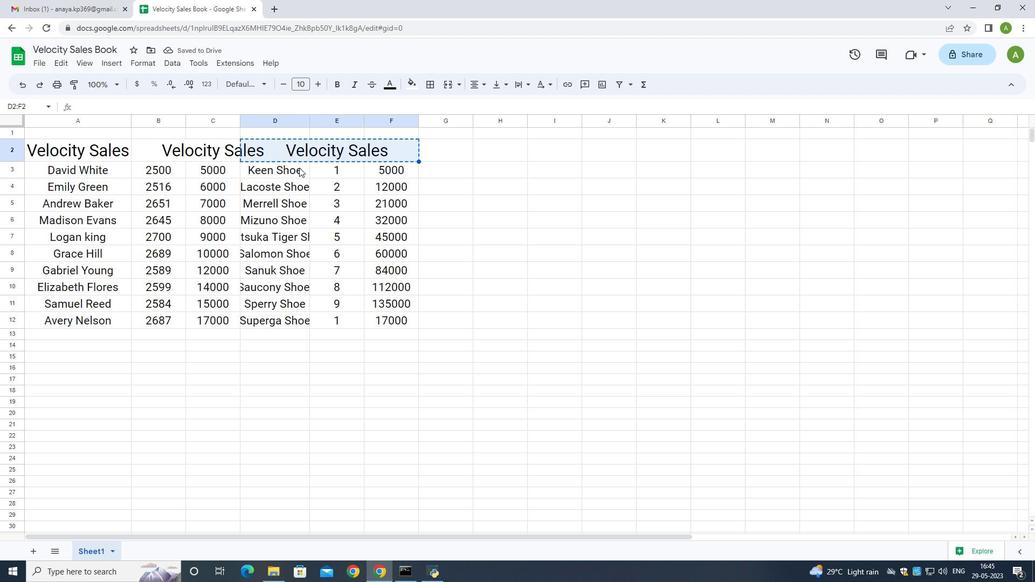 
Action: Key pressed <Key.backspace>
Screenshot: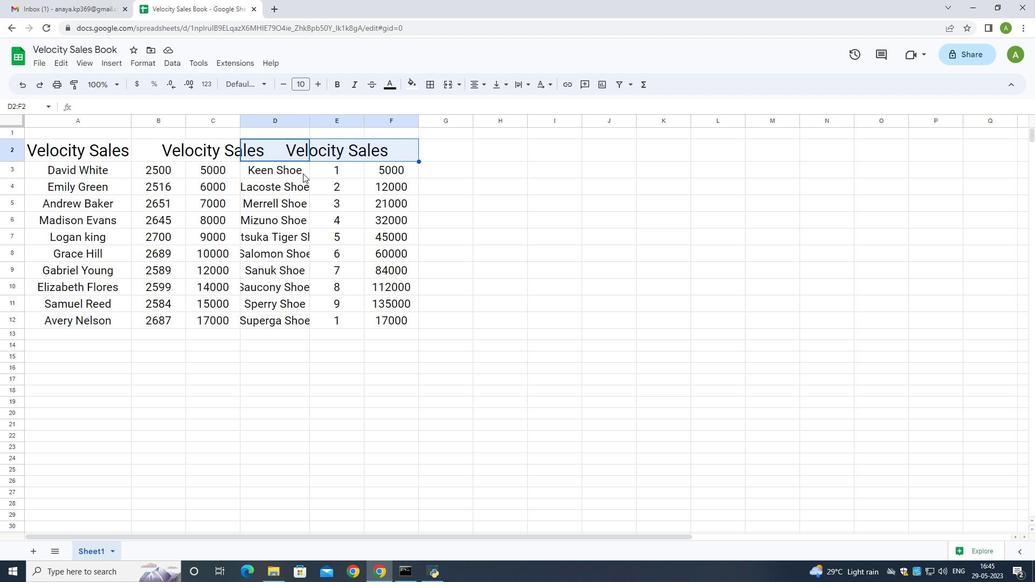 
Action: Mouse moved to (33, 140)
Screenshot: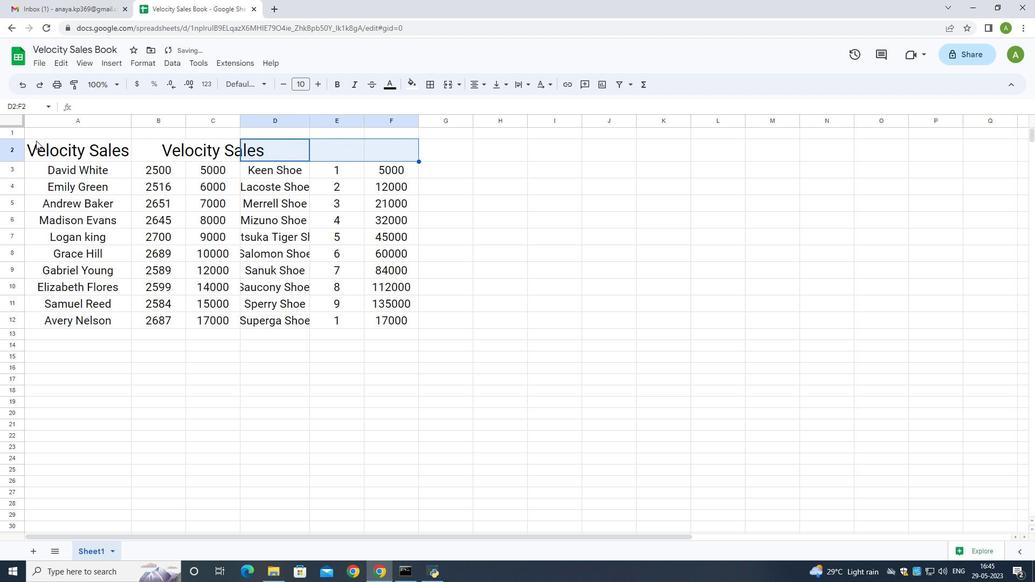 
Action: Mouse pressed left at (33, 140)
Screenshot: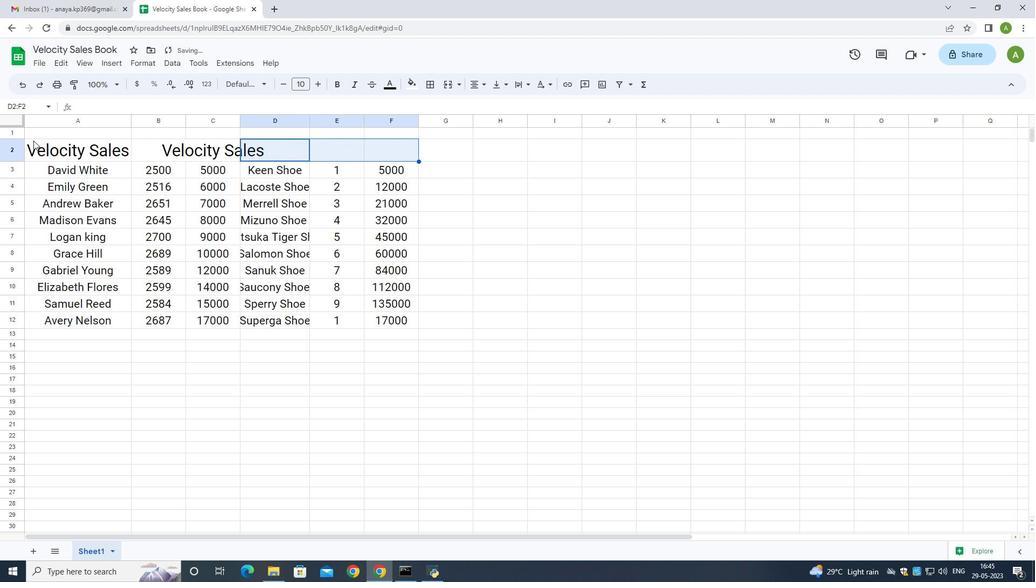 
Action: Mouse moved to (89, 149)
Screenshot: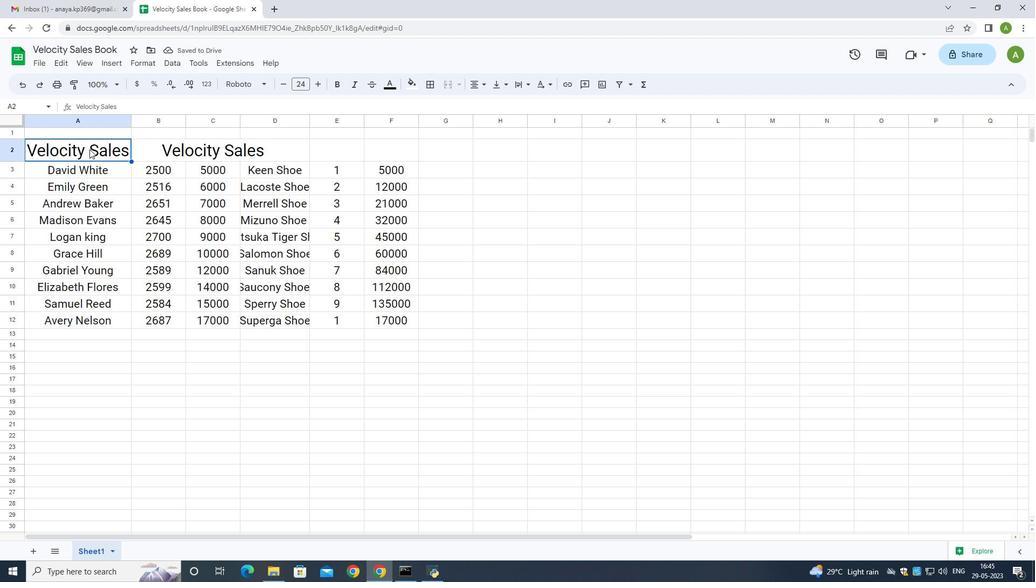 
Action: Key pressed <Key.backspace>
Screenshot: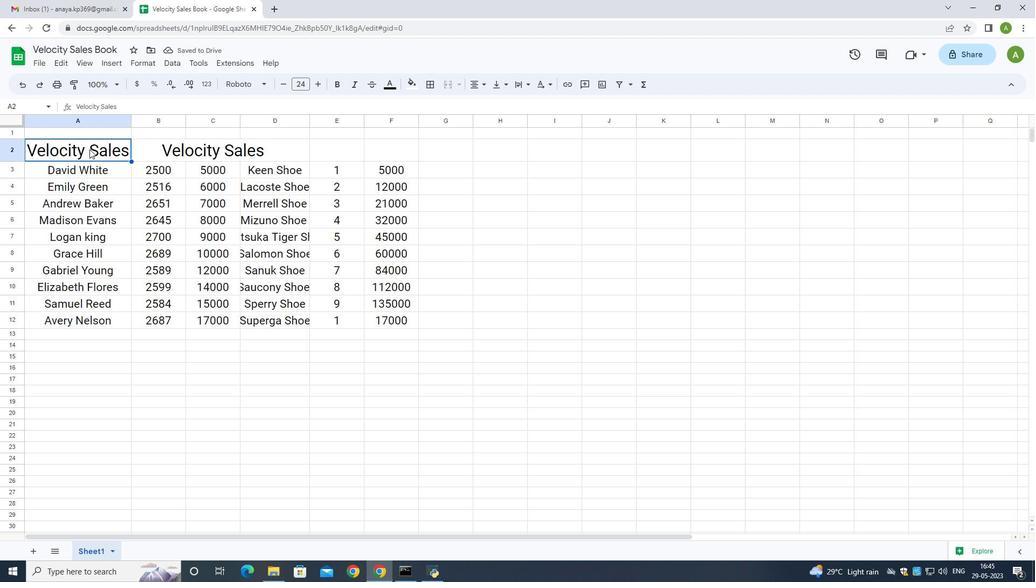 
Action: Mouse moved to (68, 138)
Screenshot: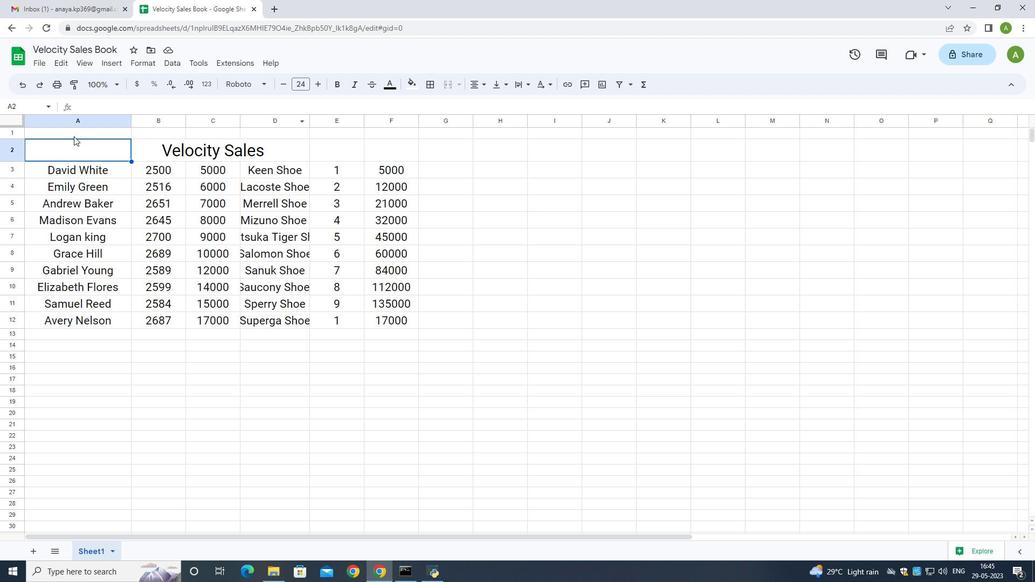 
Action: Mouse pressed left at (68, 138)
Screenshot: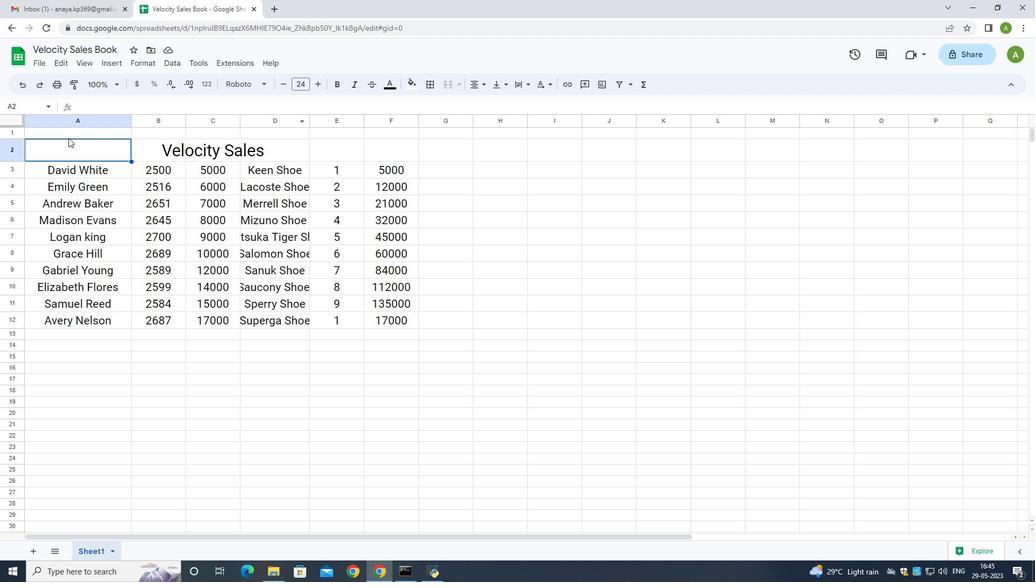 
Action: Mouse moved to (474, 82)
Screenshot: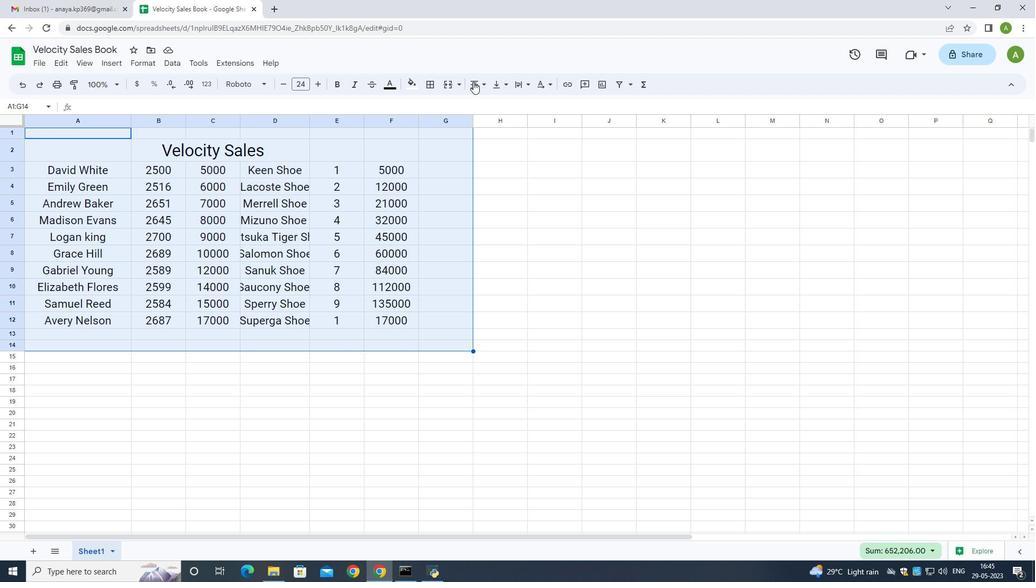 
Action: Mouse pressed left at (474, 82)
Screenshot: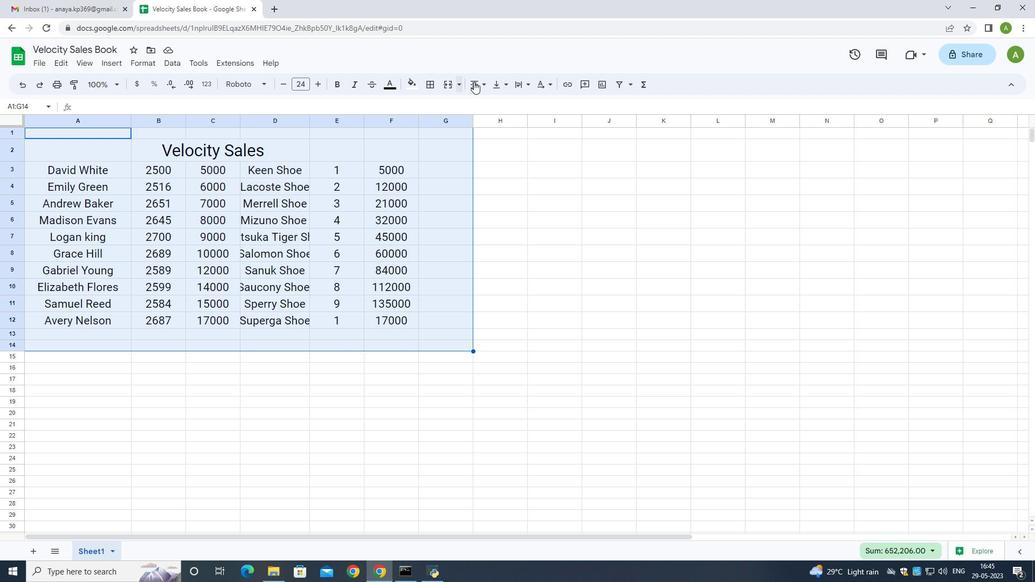 
Action: Mouse moved to (480, 101)
Screenshot: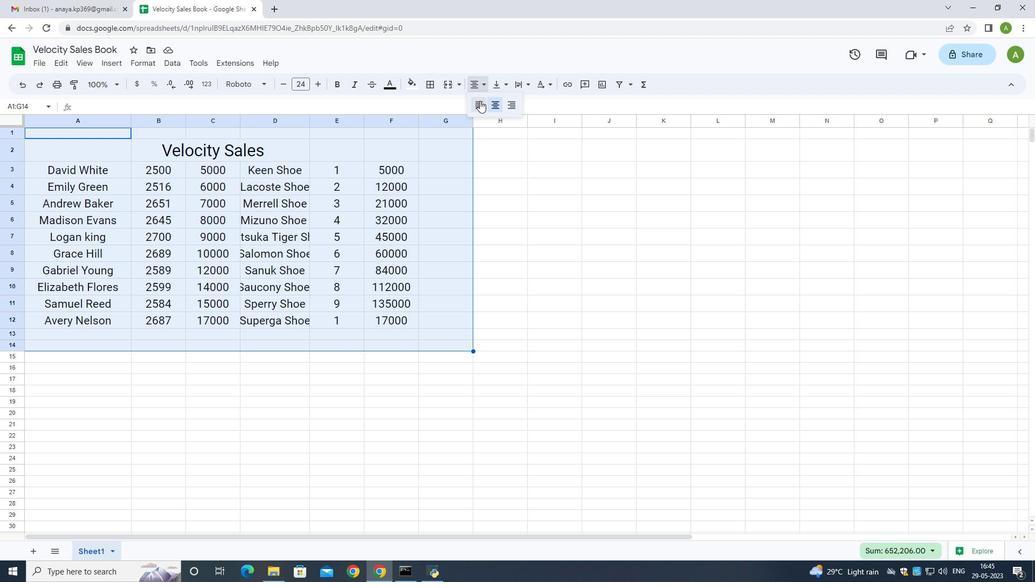 
Action: Mouse pressed left at (480, 101)
Screenshot: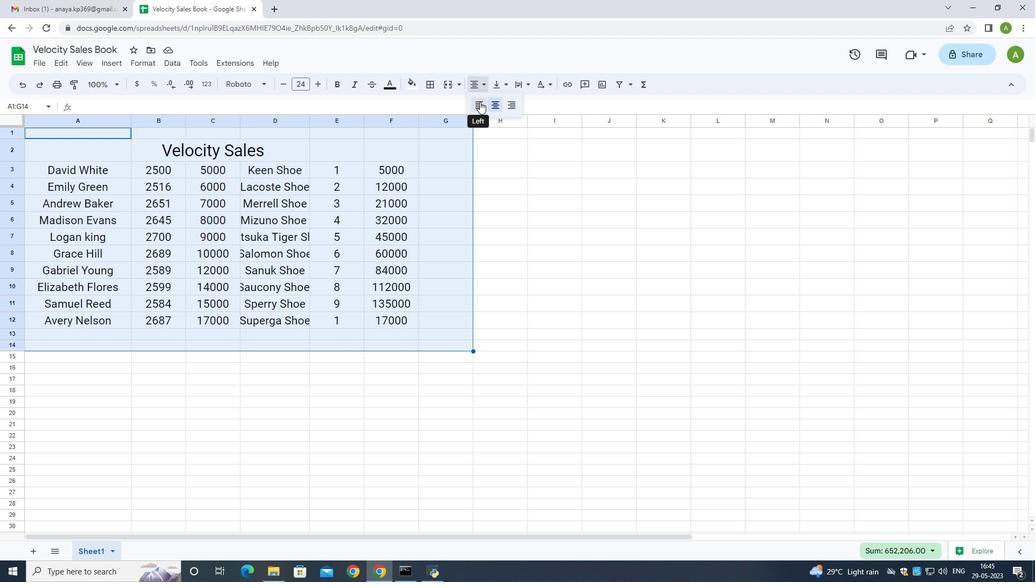 
Action: Mouse moved to (103, 550)
Screenshot: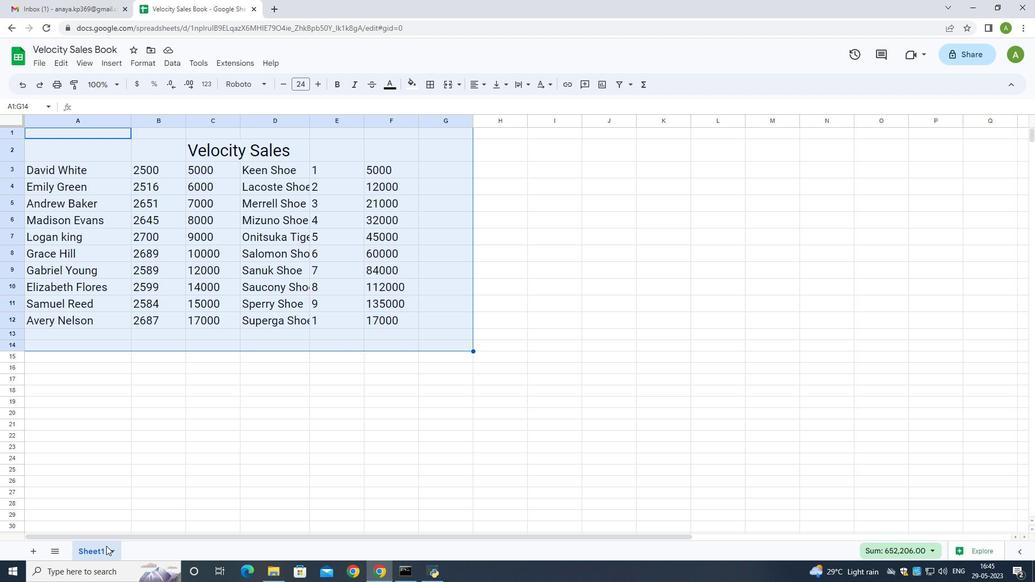 
Action: Mouse pressed left at (103, 550)
Screenshot: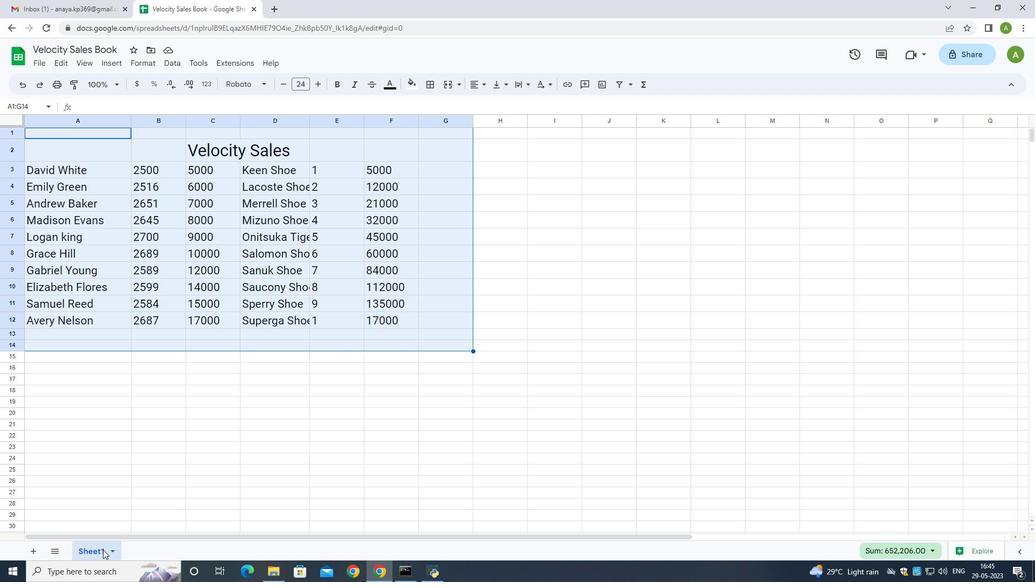 
Action: Mouse pressed left at (103, 550)
Screenshot: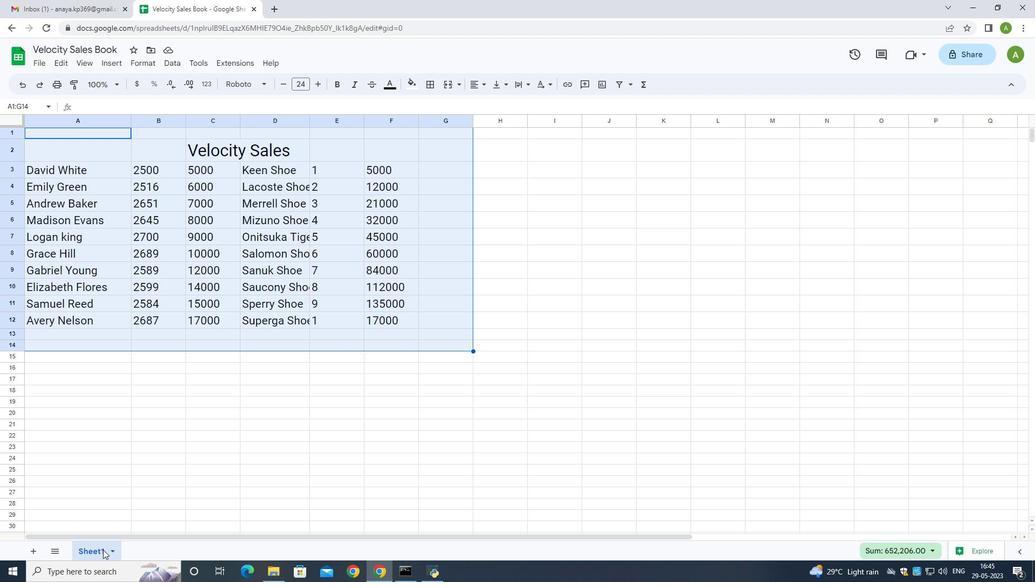 
Action: Mouse moved to (103, 550)
Screenshot: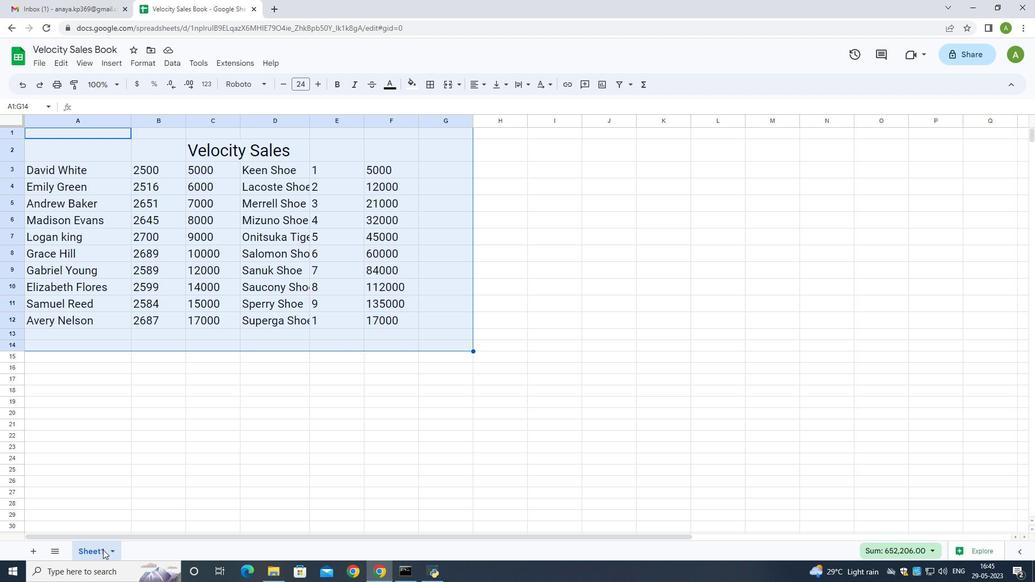 
Action: Mouse pressed left at (103, 550)
Screenshot: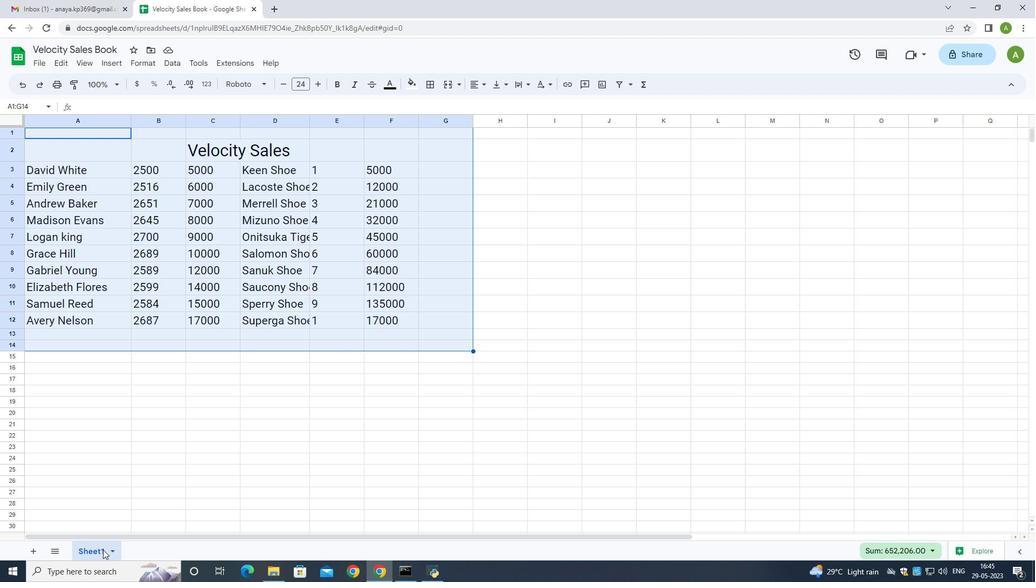 
Action: Mouse pressed left at (103, 550)
Screenshot: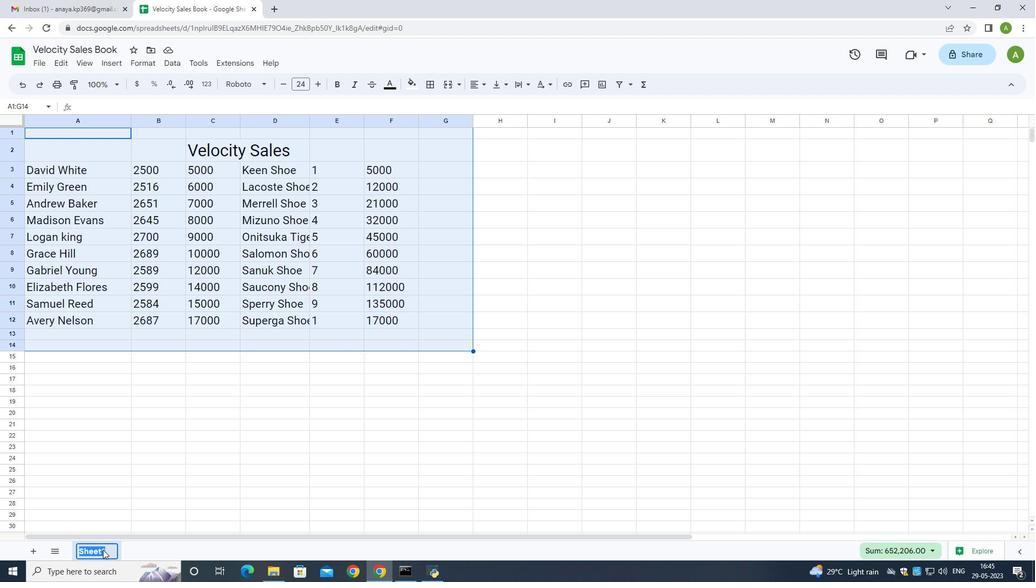 
Action: Mouse moved to (112, 544)
Screenshot: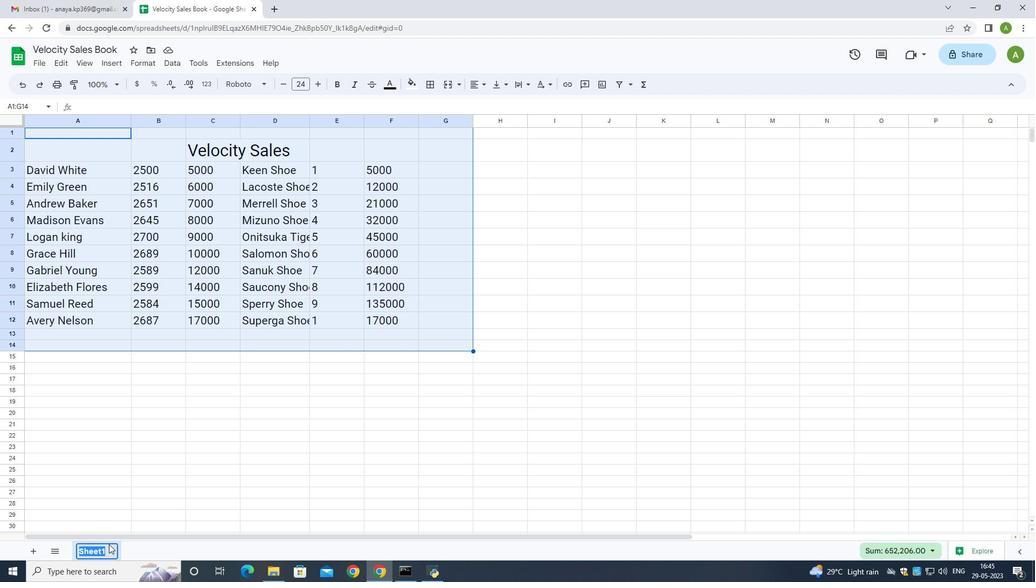 
Action: Key pressed <Key.backspace>
Screenshot: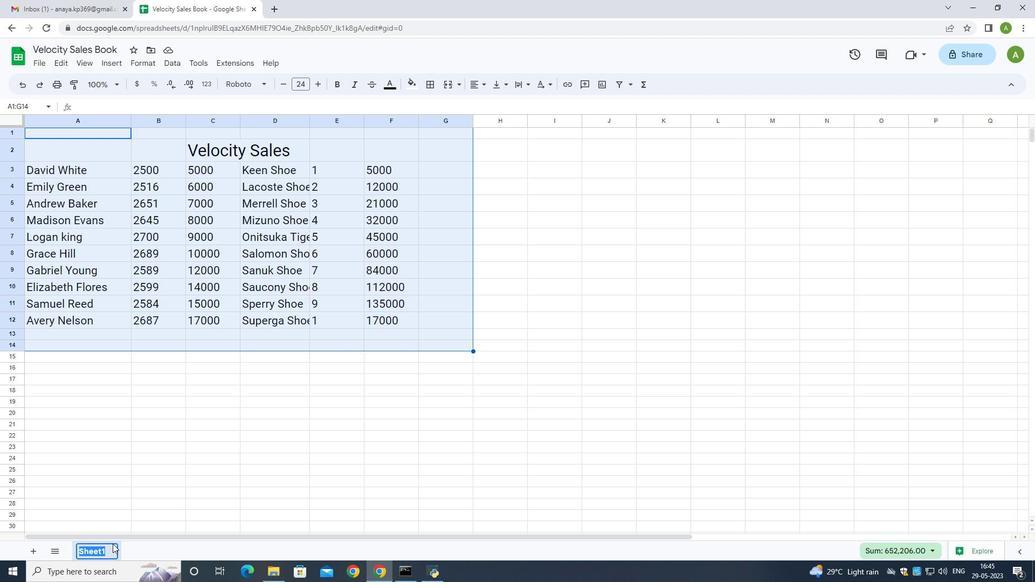
Action: Mouse moved to (112, 544)
Screenshot: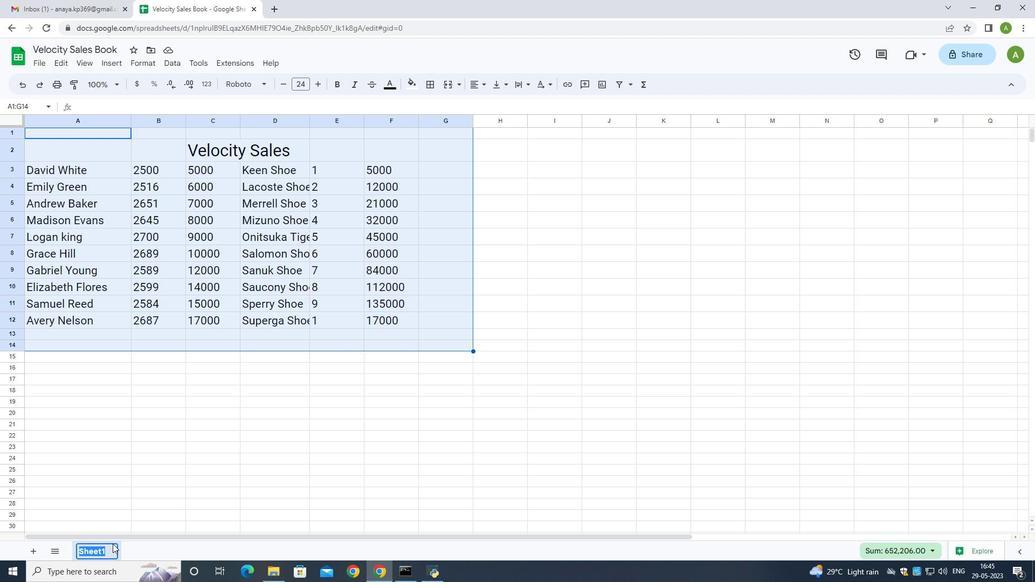 
Action: Key pressed <Key.shift><Key.shift><Key.shift><Key.shift><Key.shift>Valocity<Key.space><Key.shift>Sales<Key.space>book
Screenshot: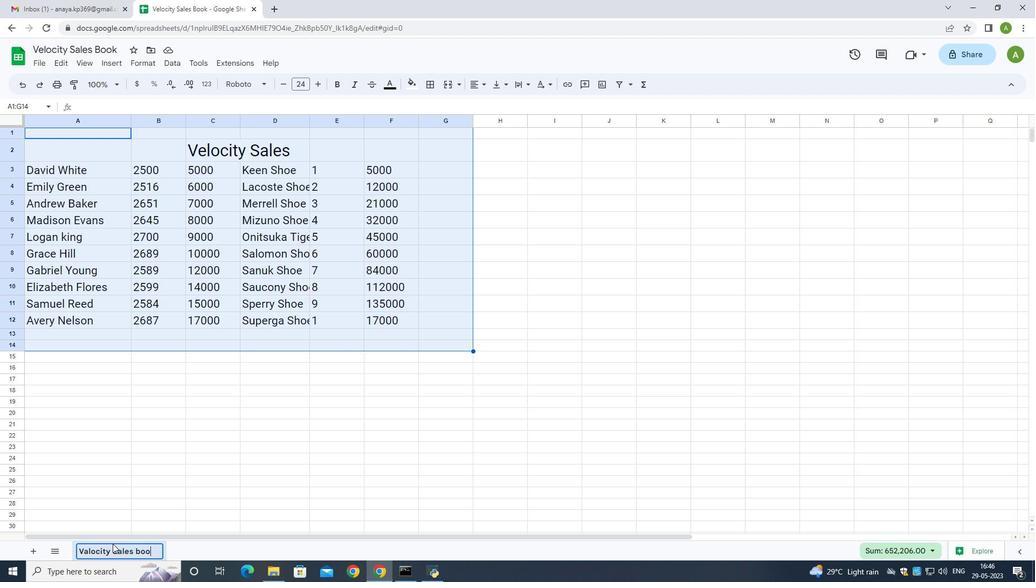
Action: Mouse moved to (5, 239)
Screenshot: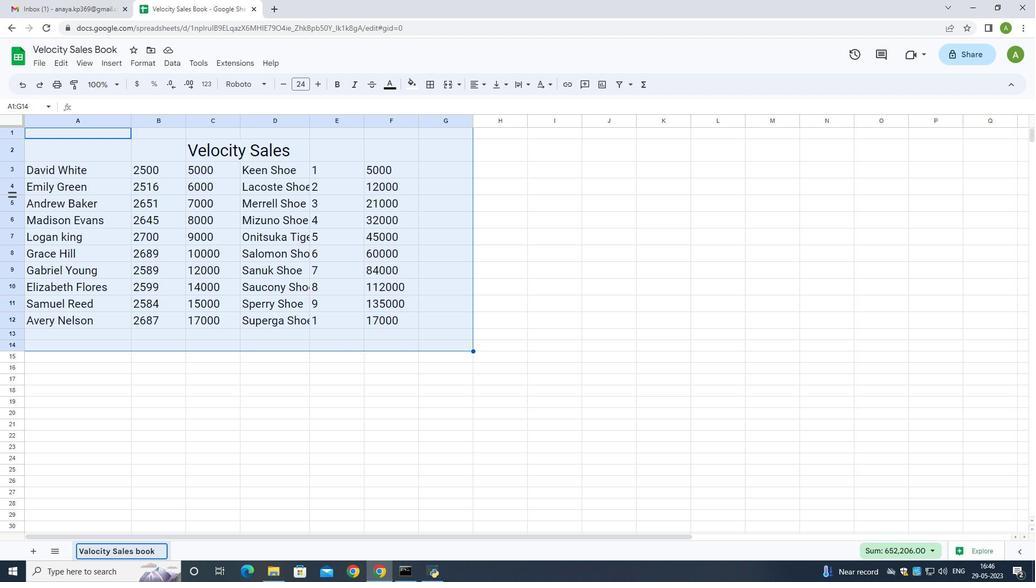 
Action: Key pressed <Key.enter>
Screenshot: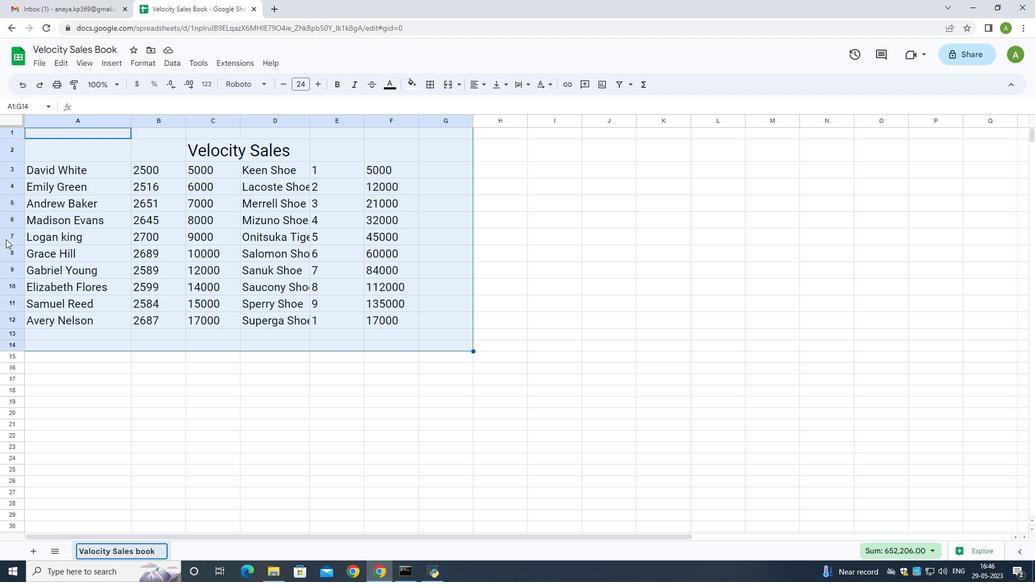 
Action: Mouse moved to (676, 352)
Screenshot: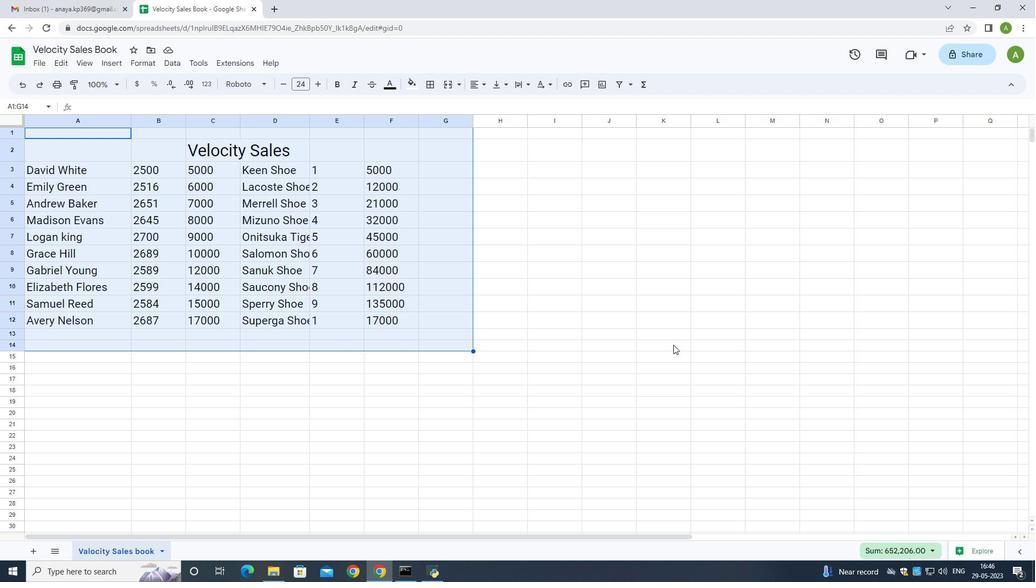 
Action: Mouse pressed left at (676, 352)
Screenshot: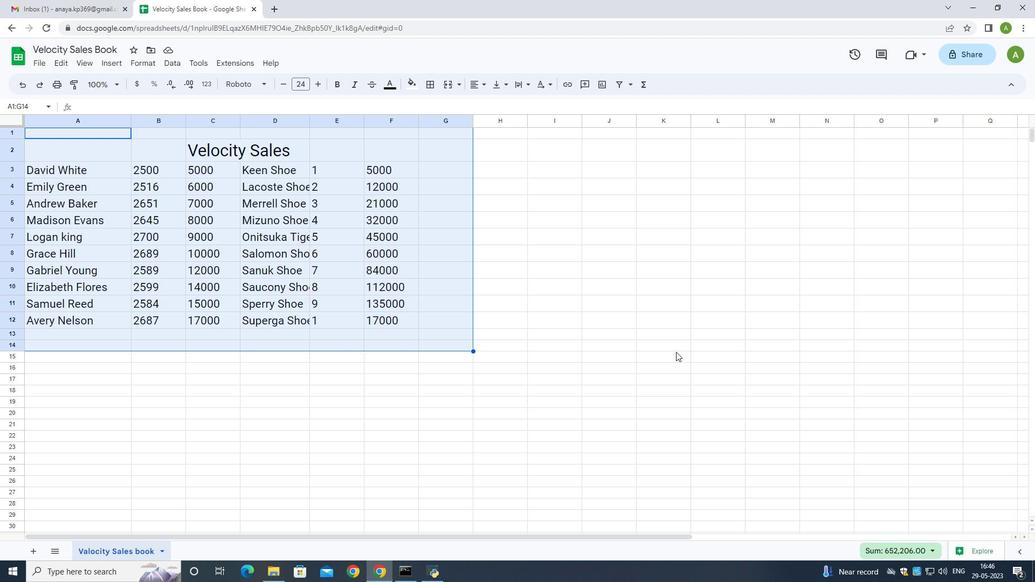 
Action: Mouse moved to (221, 497)
Screenshot: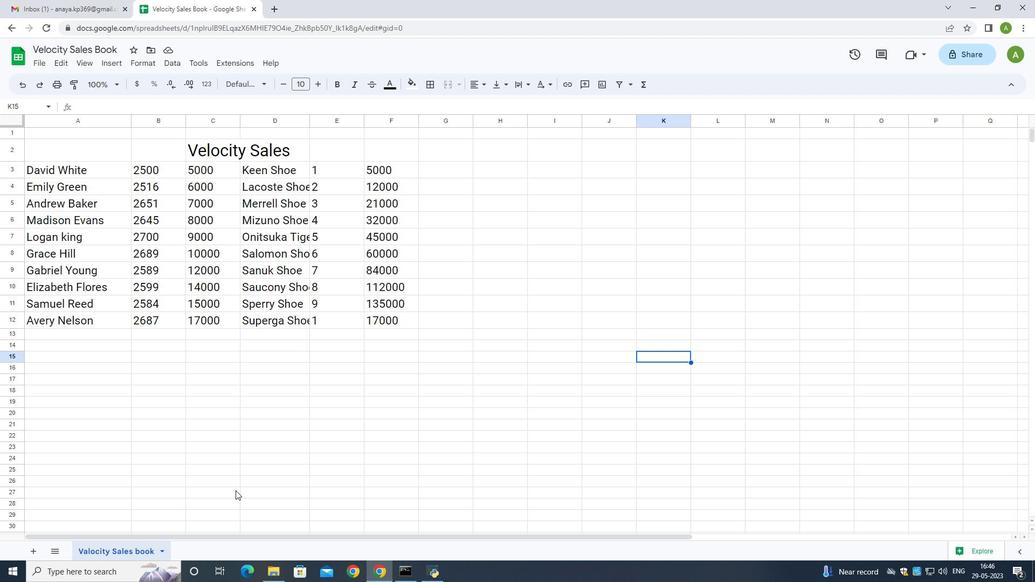 
Action: Key pressed ctrl+S
Screenshot: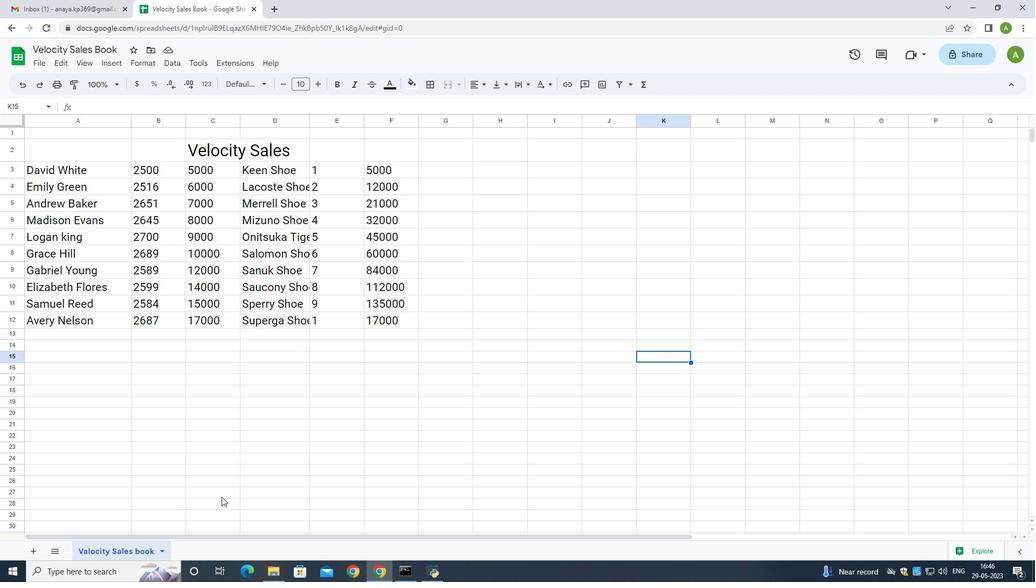 
